 Task: Look for space in Chāpra, India from 6th September, 2023 to 10th September, 2023 for 1 adult in price range Rs.9000 to Rs.17000. Place can be private room with 1  bedroom having 1 bed and 1 bathroom. Property type can be house, flat, guest house, hotel. Booking option can be shelf check-in. Required host language is English.
Action: Mouse moved to (457, 63)
Screenshot: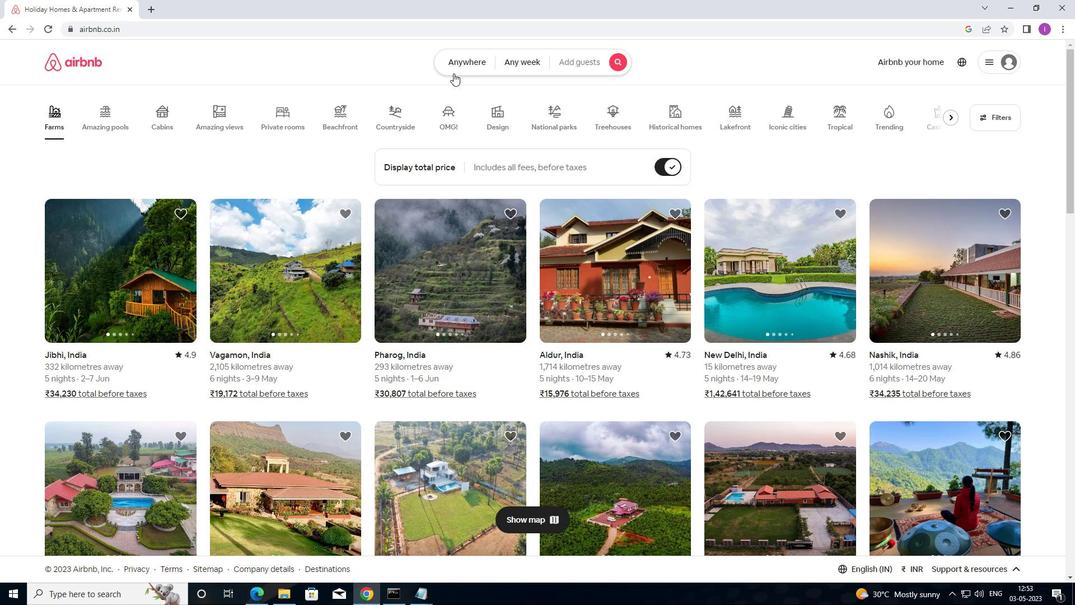 
Action: Mouse pressed left at (457, 63)
Screenshot: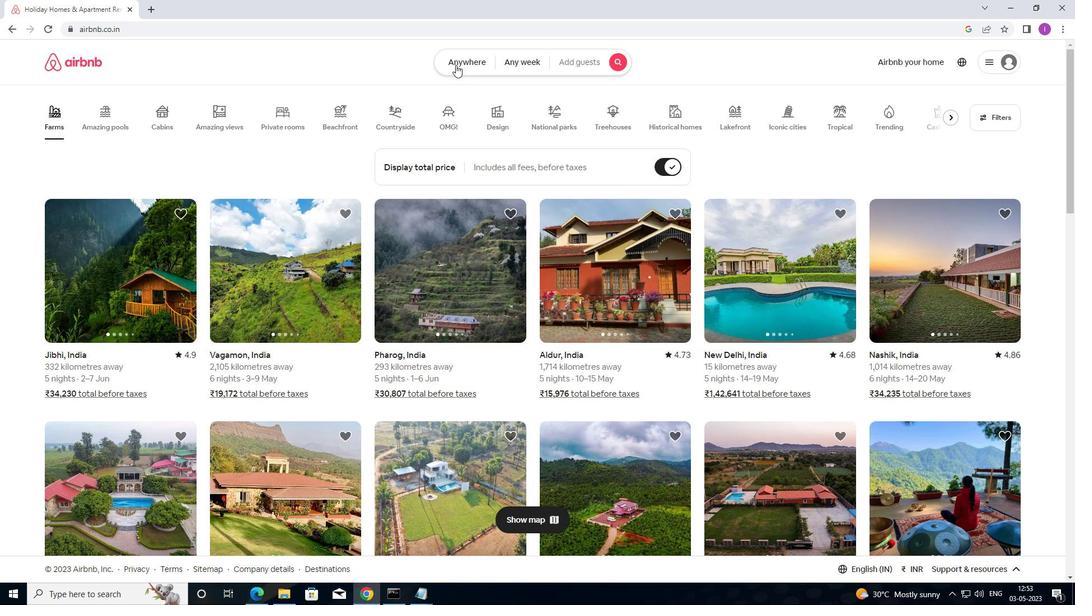 
Action: Mouse moved to (375, 110)
Screenshot: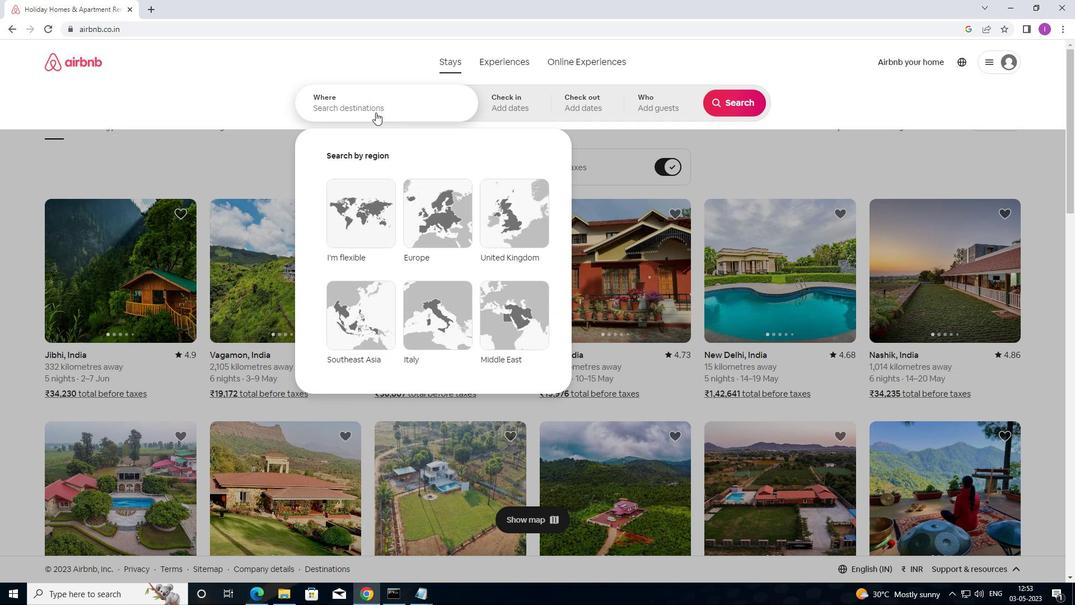 
Action: Mouse pressed left at (375, 110)
Screenshot: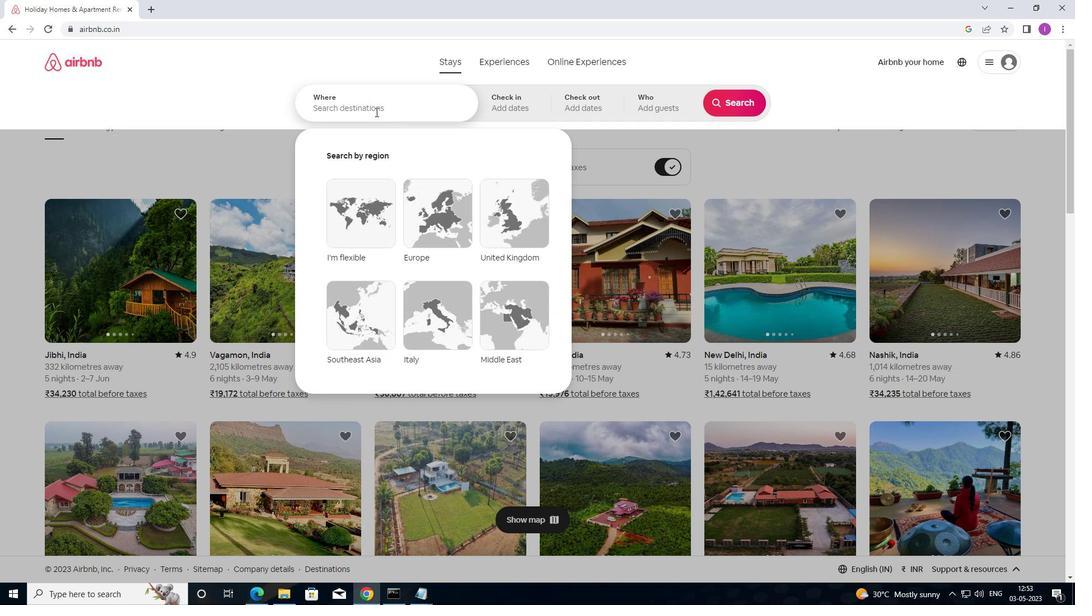 
Action: Mouse moved to (687, 49)
Screenshot: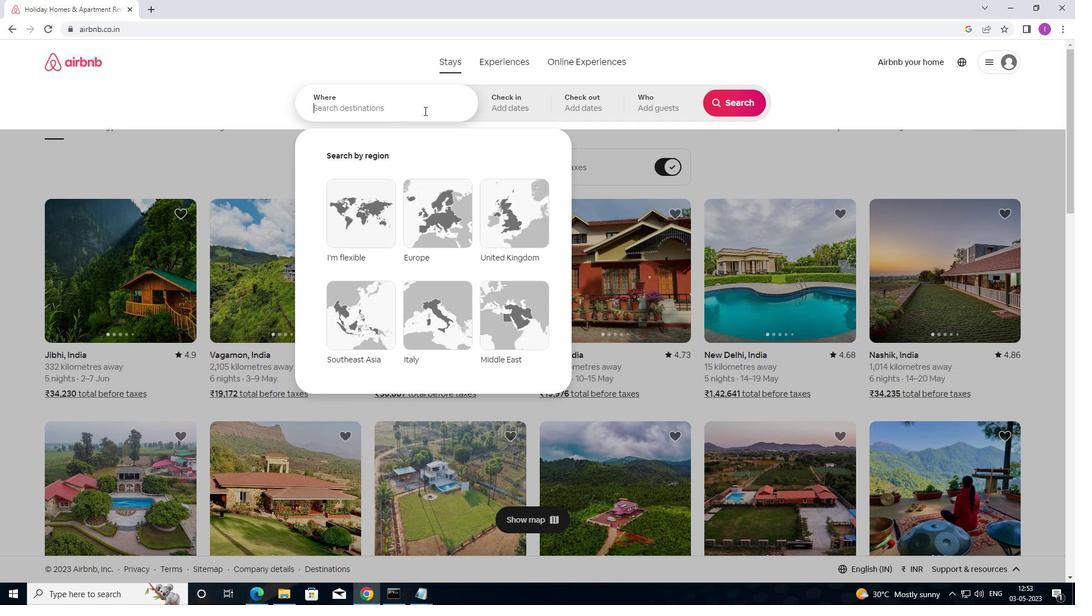 
Action: Key pressed <Key.shift>CHA
Screenshot: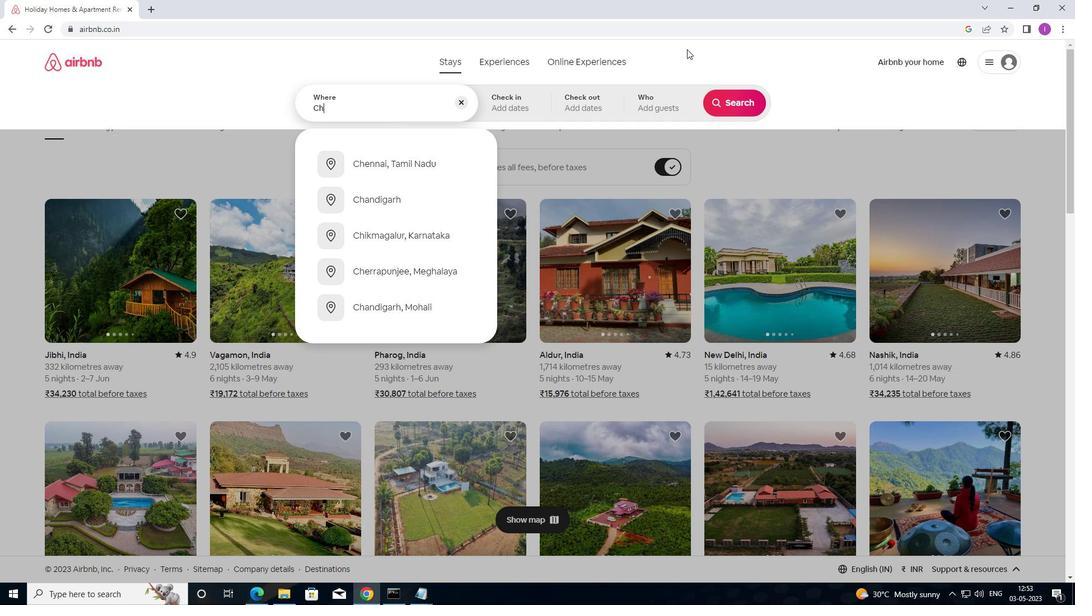 
Action: Mouse moved to (707, 38)
Screenshot: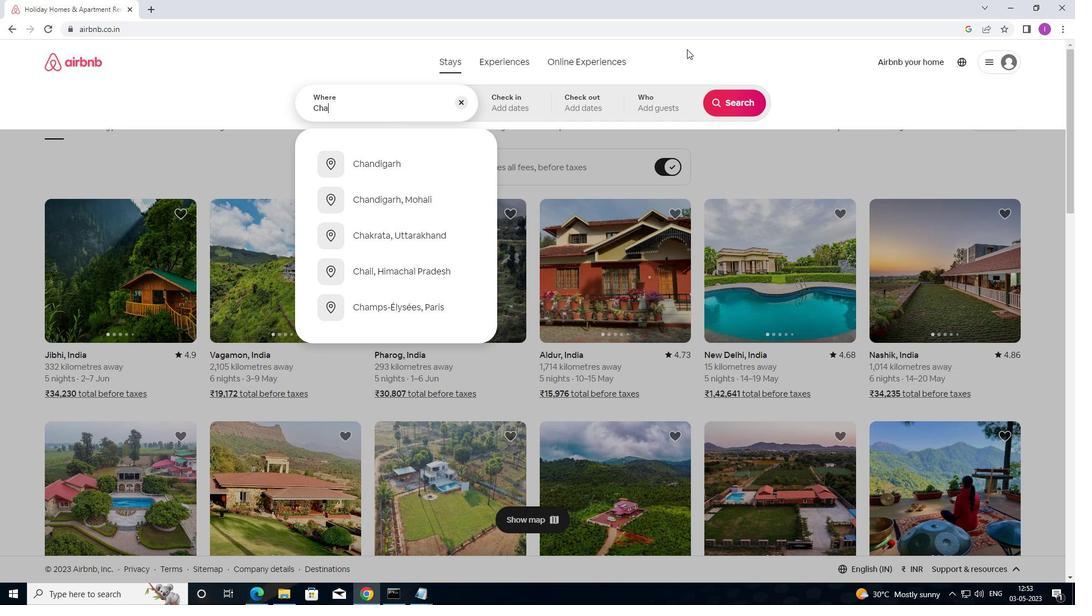 
Action: Key pressed PRA,<Key.shift>INDIA
Screenshot: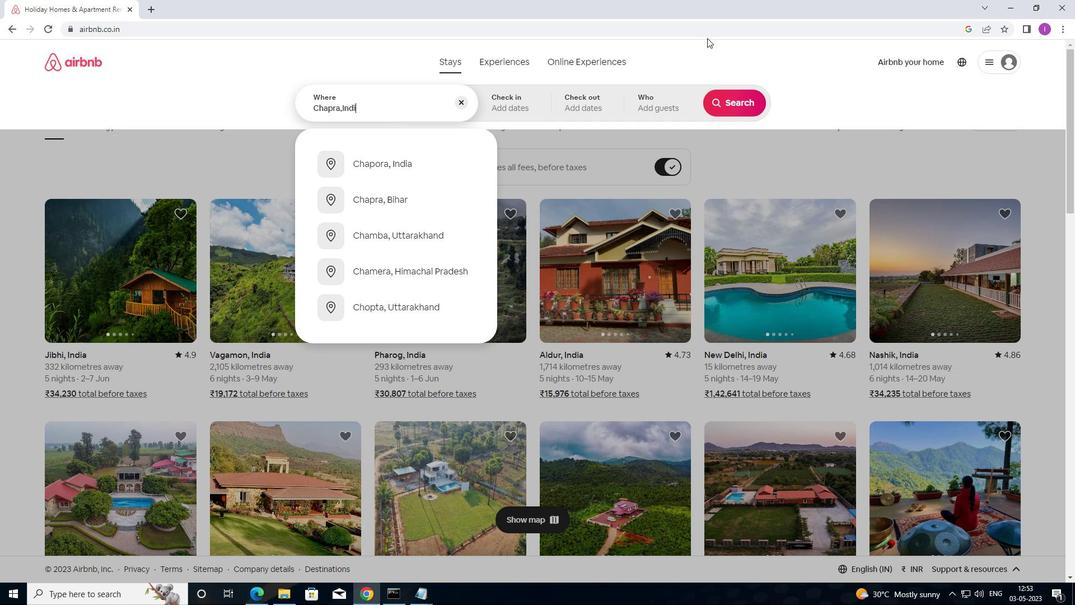 
Action: Mouse moved to (532, 109)
Screenshot: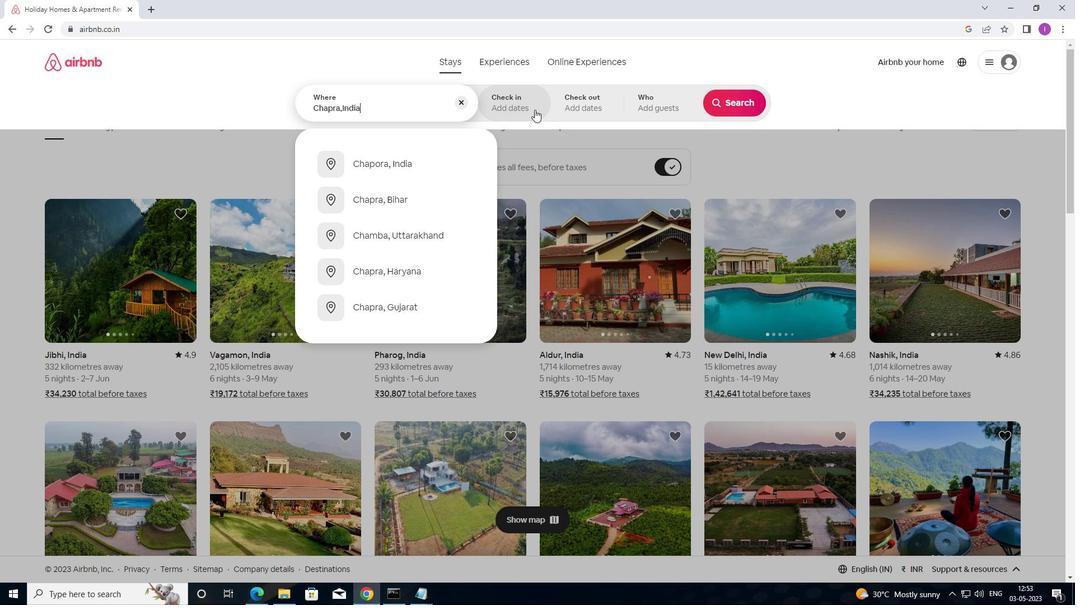 
Action: Mouse pressed left at (532, 109)
Screenshot: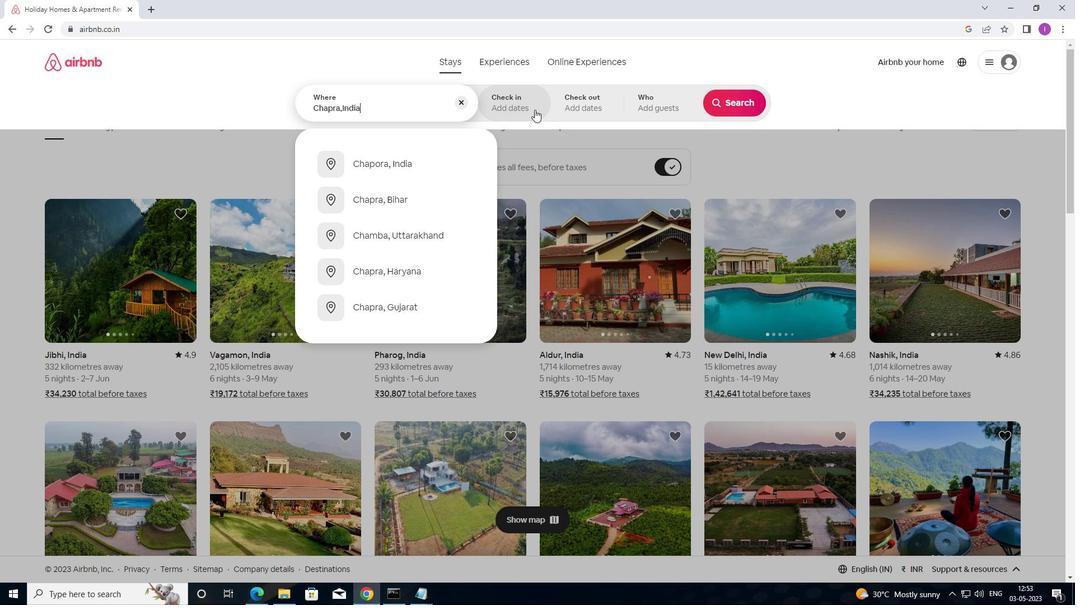 
Action: Mouse moved to (735, 188)
Screenshot: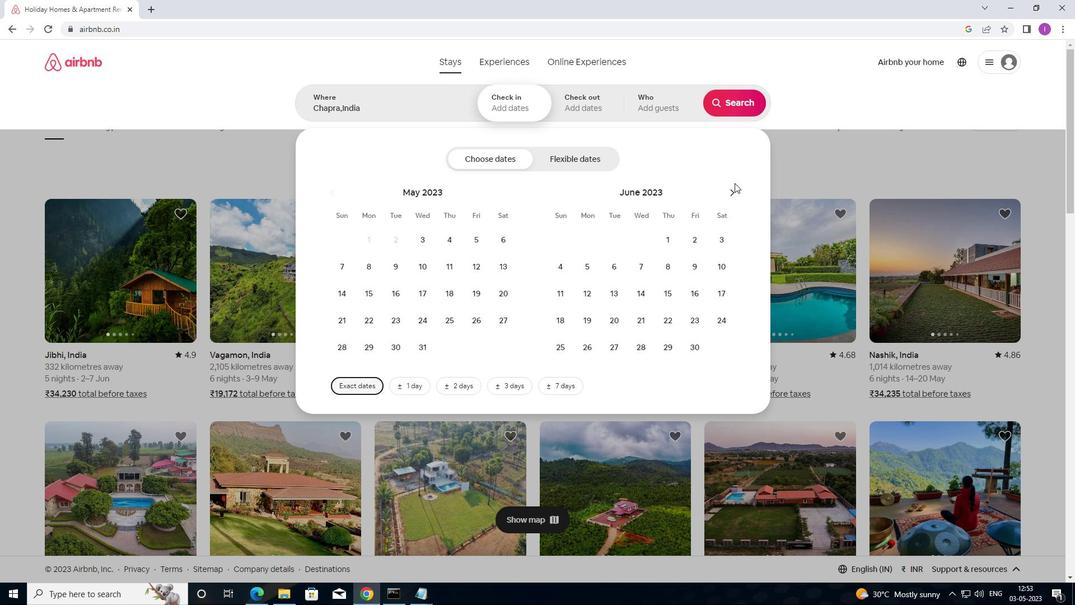 
Action: Mouse pressed left at (735, 188)
Screenshot: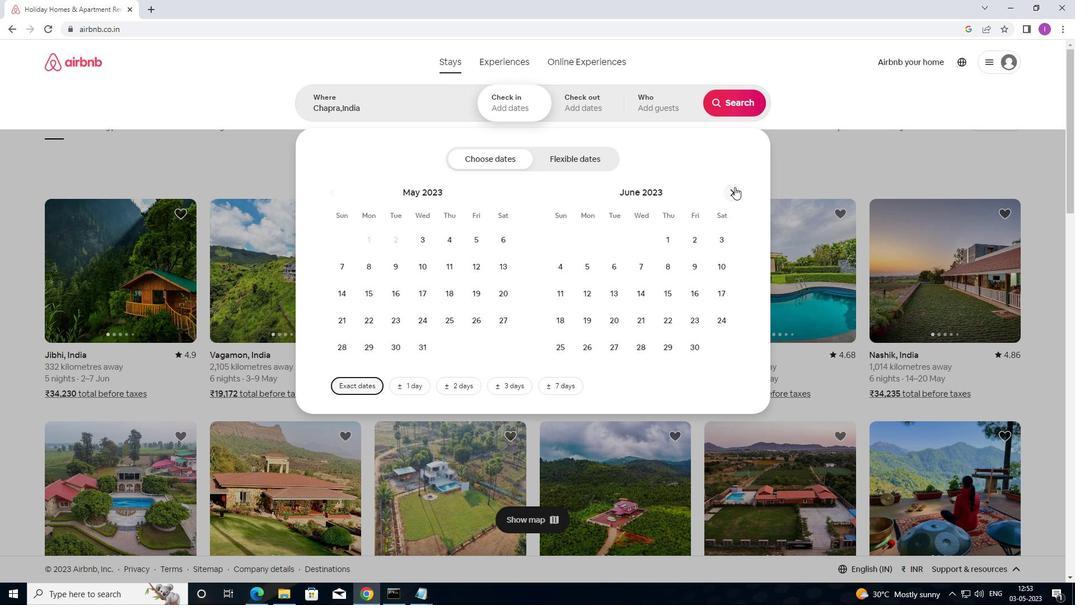 
Action: Mouse pressed left at (735, 188)
Screenshot: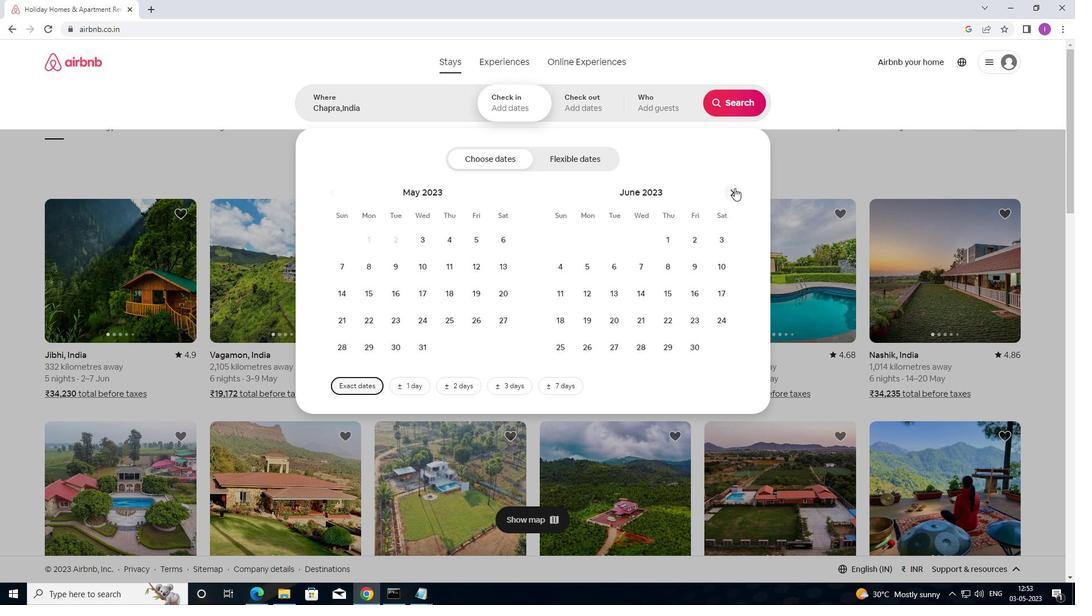 
Action: Mouse moved to (735, 188)
Screenshot: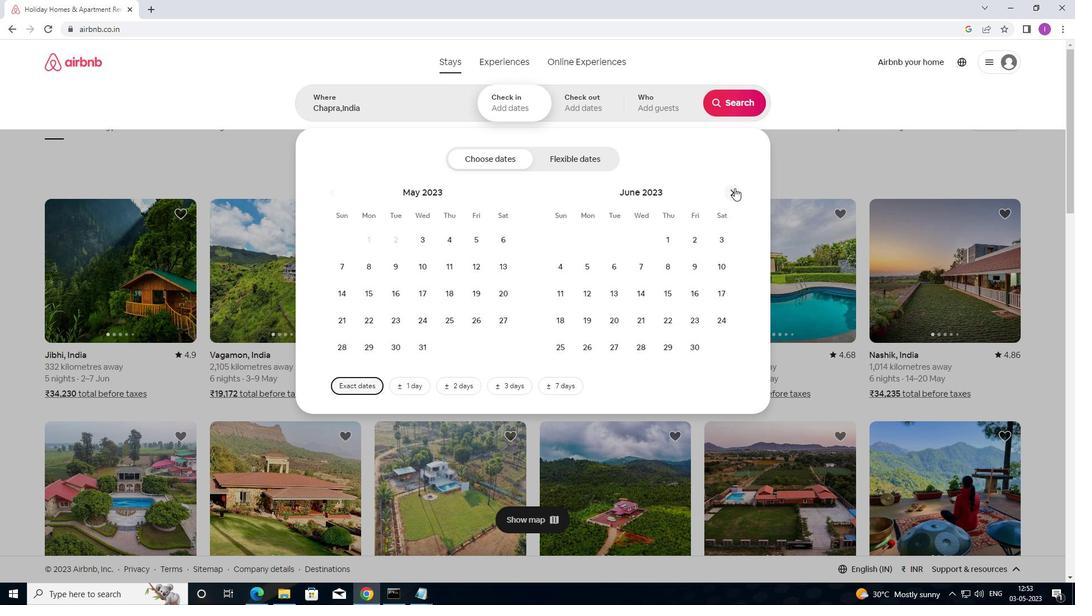 
Action: Mouse pressed left at (735, 188)
Screenshot: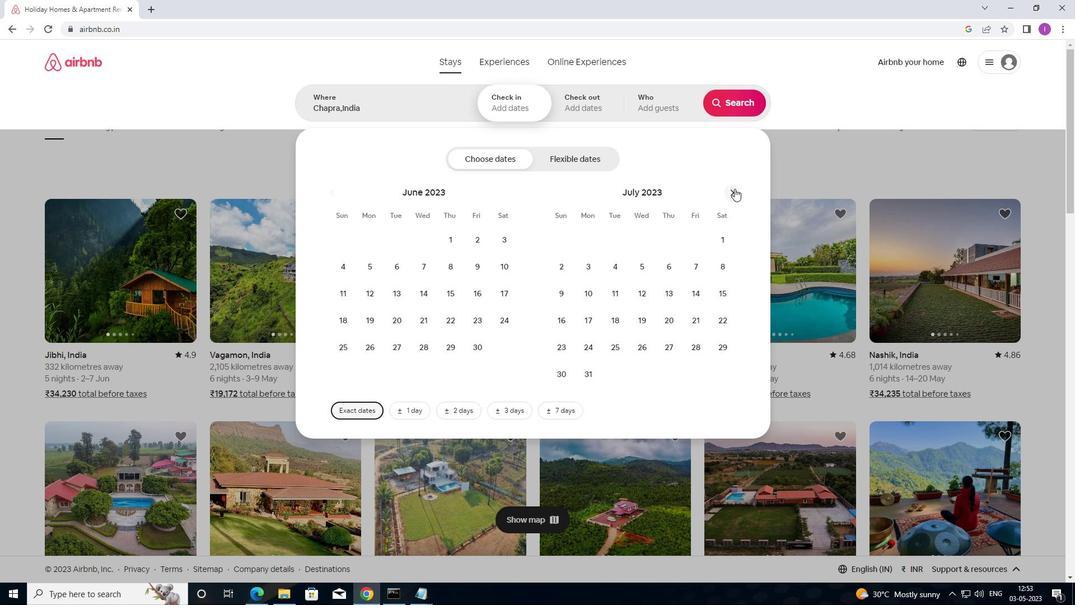 
Action: Mouse moved to (637, 261)
Screenshot: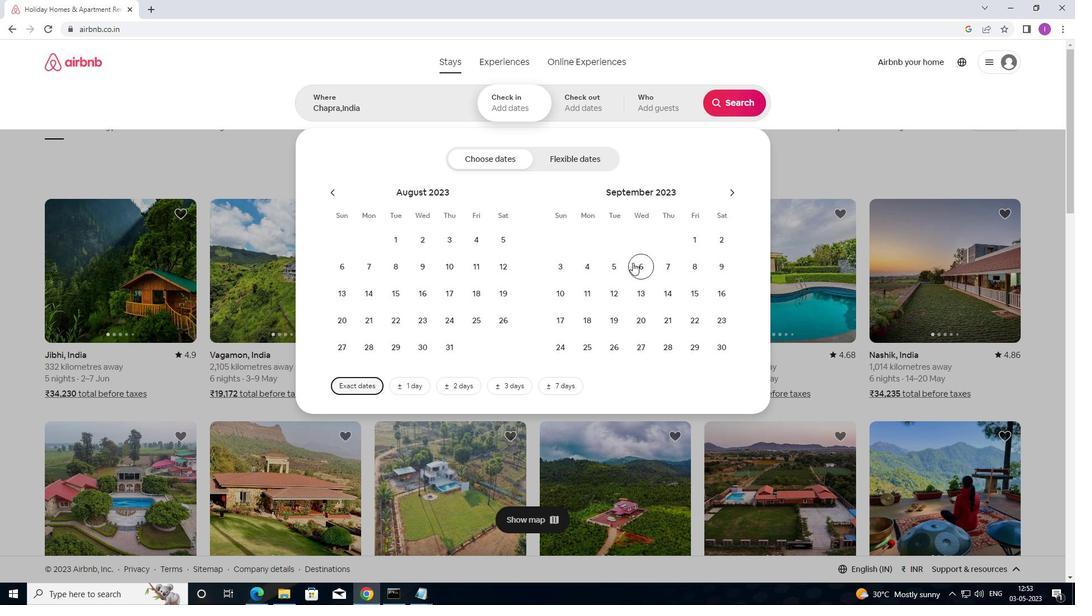 
Action: Mouse pressed left at (637, 261)
Screenshot: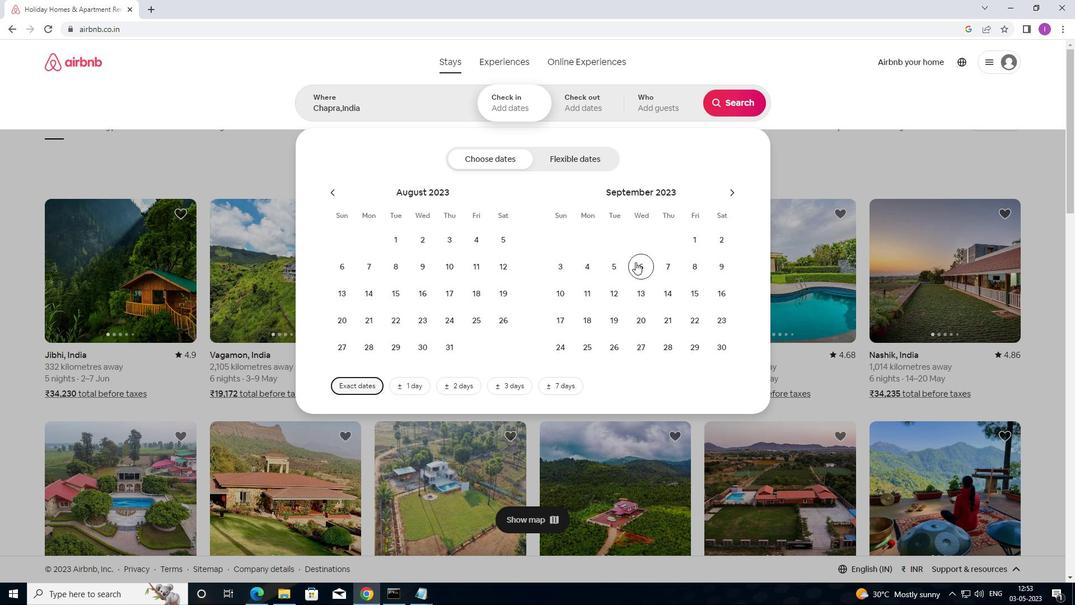 
Action: Mouse moved to (565, 288)
Screenshot: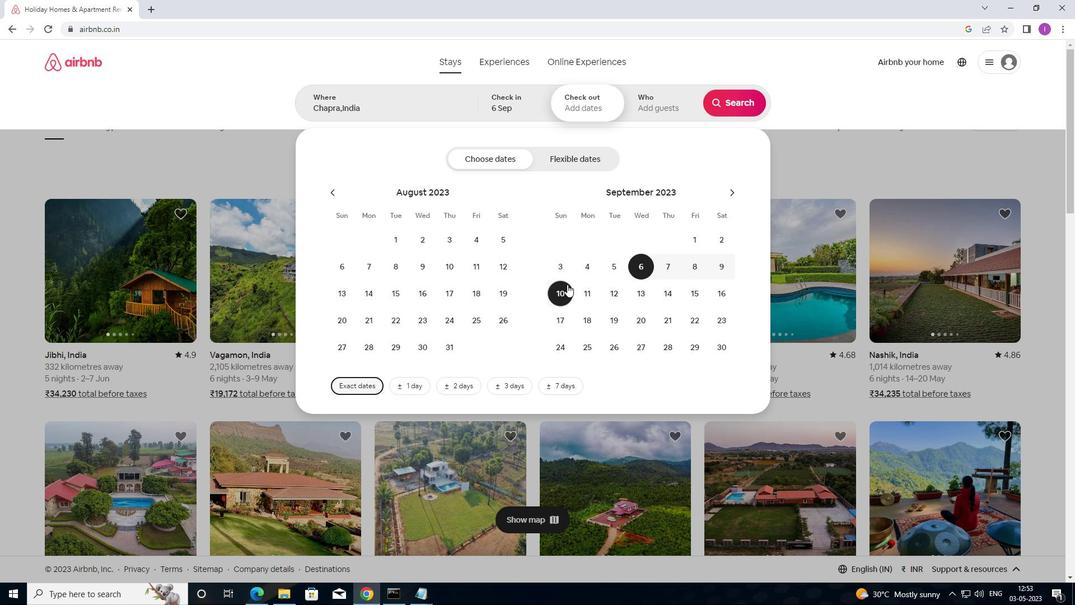 
Action: Mouse pressed left at (565, 288)
Screenshot: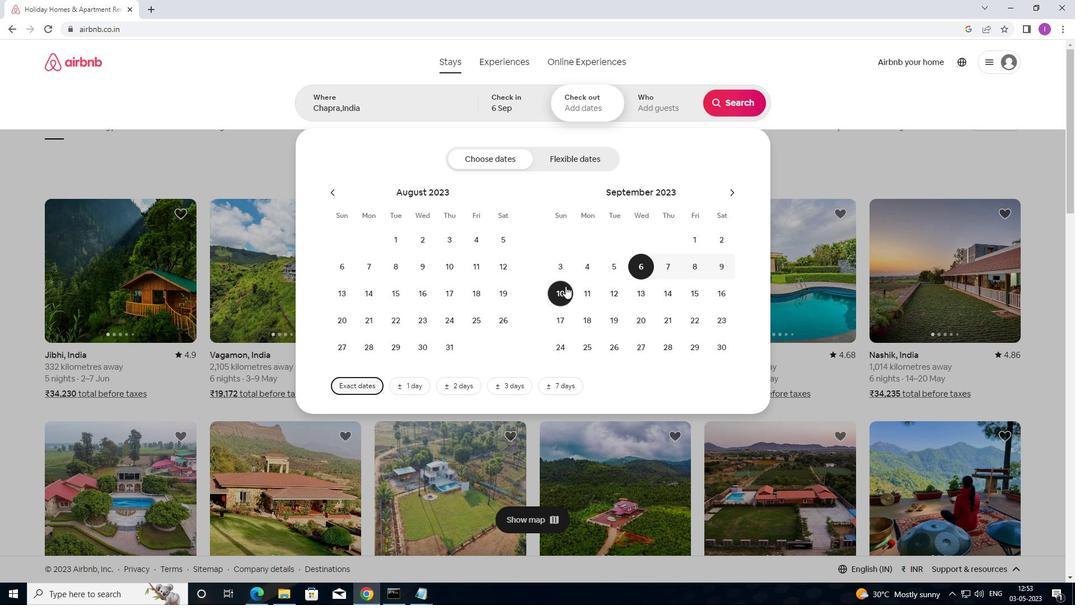
Action: Mouse moved to (655, 108)
Screenshot: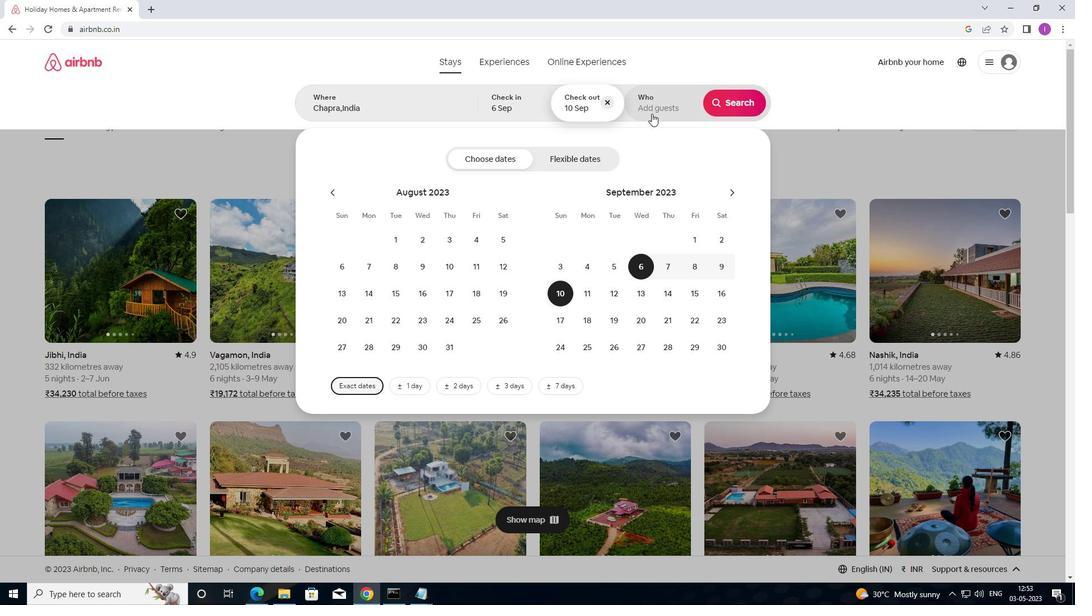 
Action: Mouse pressed left at (655, 108)
Screenshot: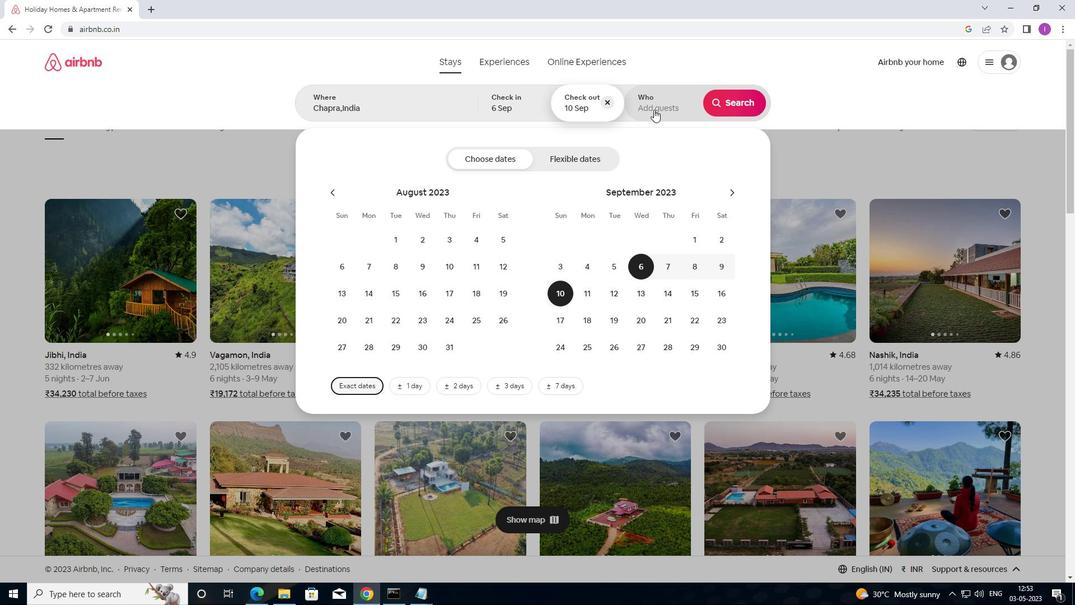 
Action: Mouse moved to (737, 161)
Screenshot: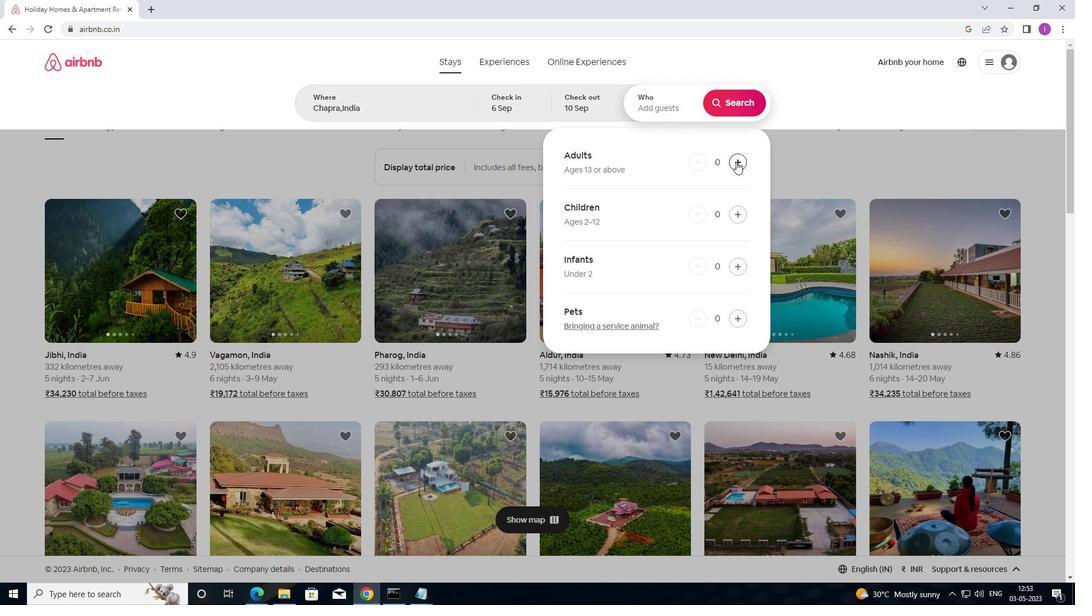 
Action: Mouse pressed left at (737, 161)
Screenshot: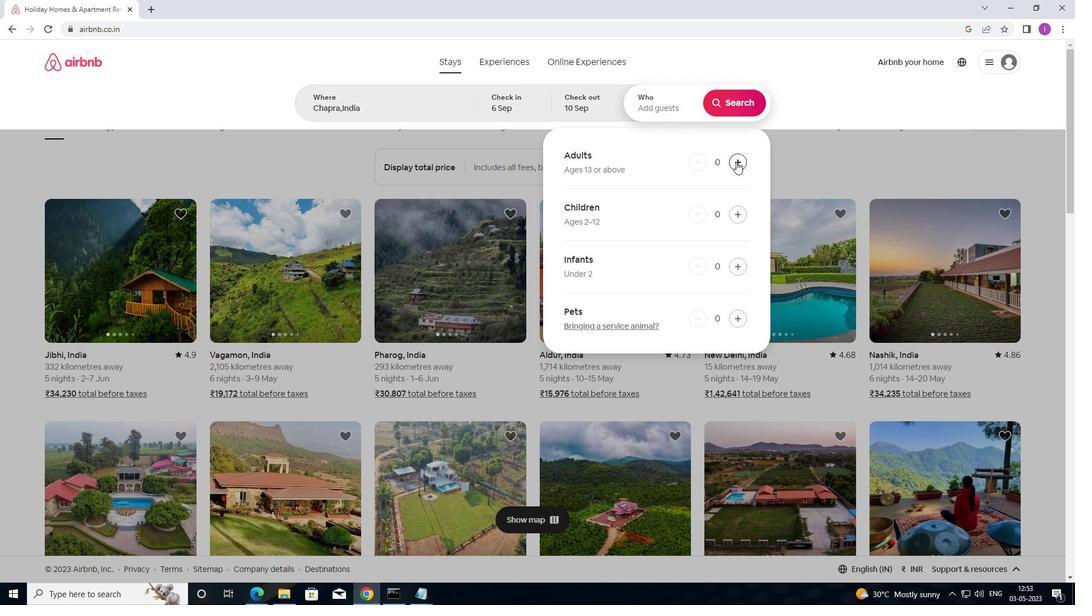 
Action: Mouse moved to (738, 160)
Screenshot: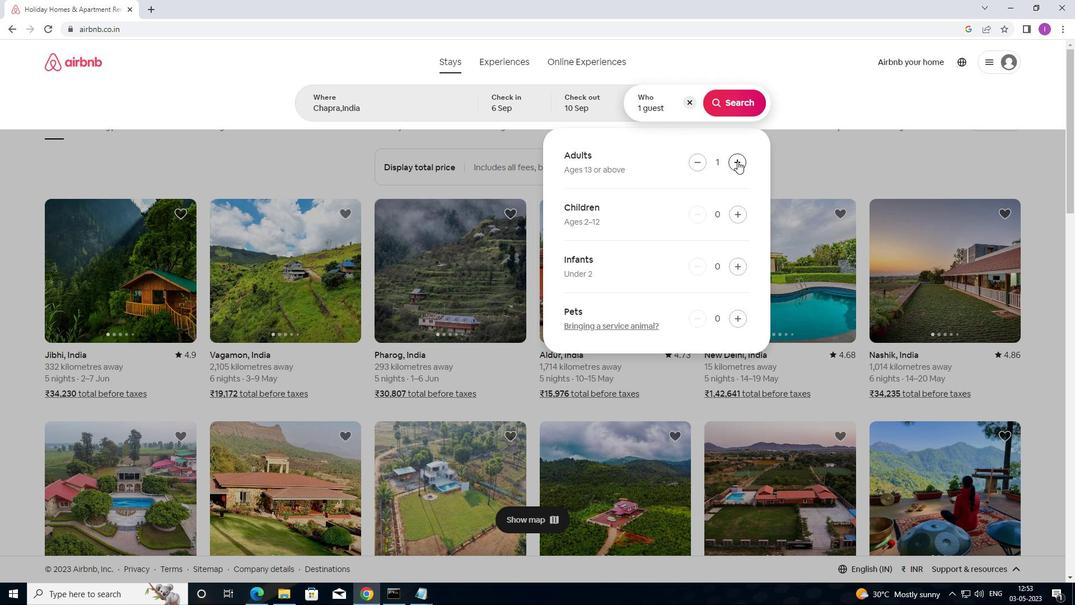 
Action: Mouse pressed left at (738, 160)
Screenshot: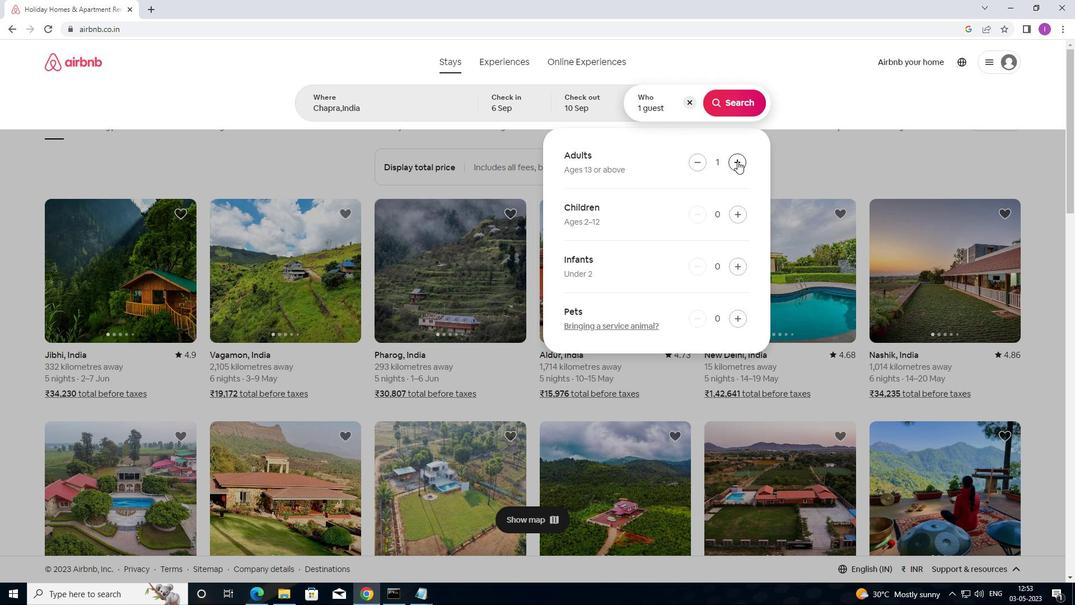 
Action: Mouse moved to (698, 158)
Screenshot: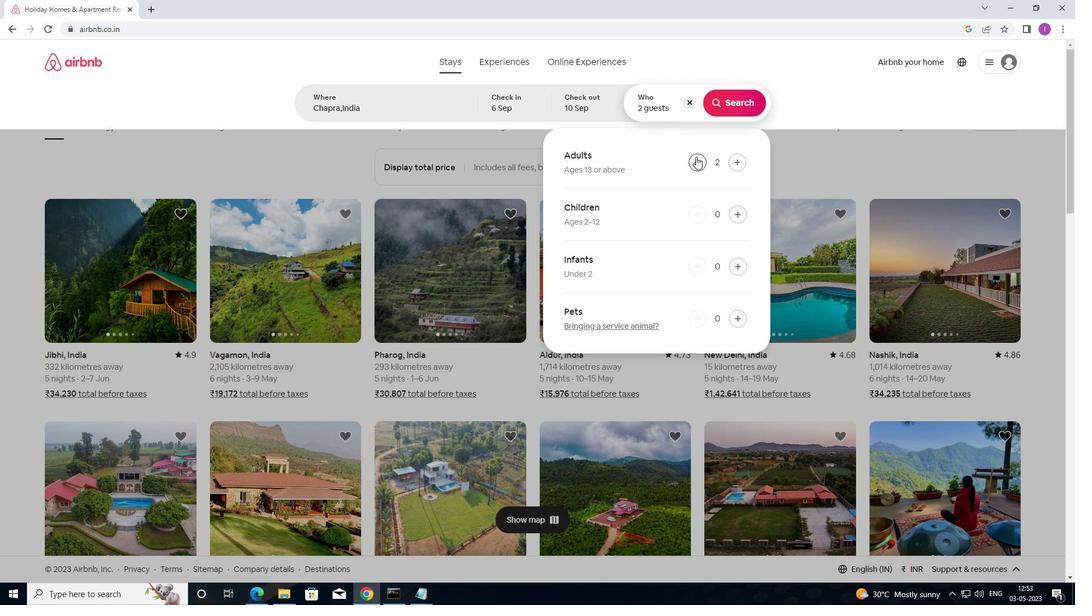 
Action: Mouse pressed left at (698, 158)
Screenshot: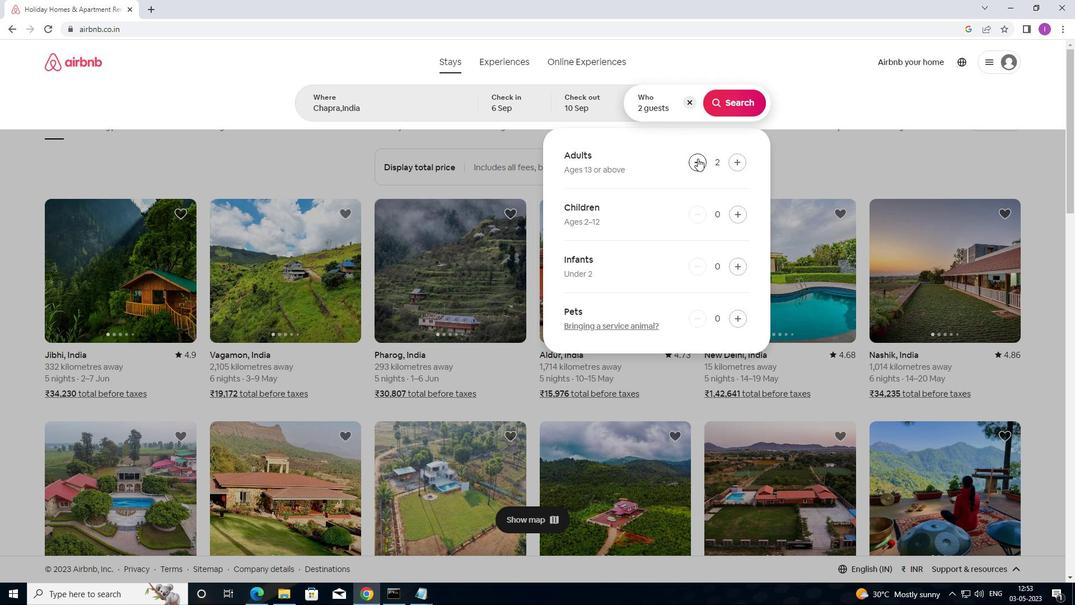 
Action: Mouse moved to (744, 109)
Screenshot: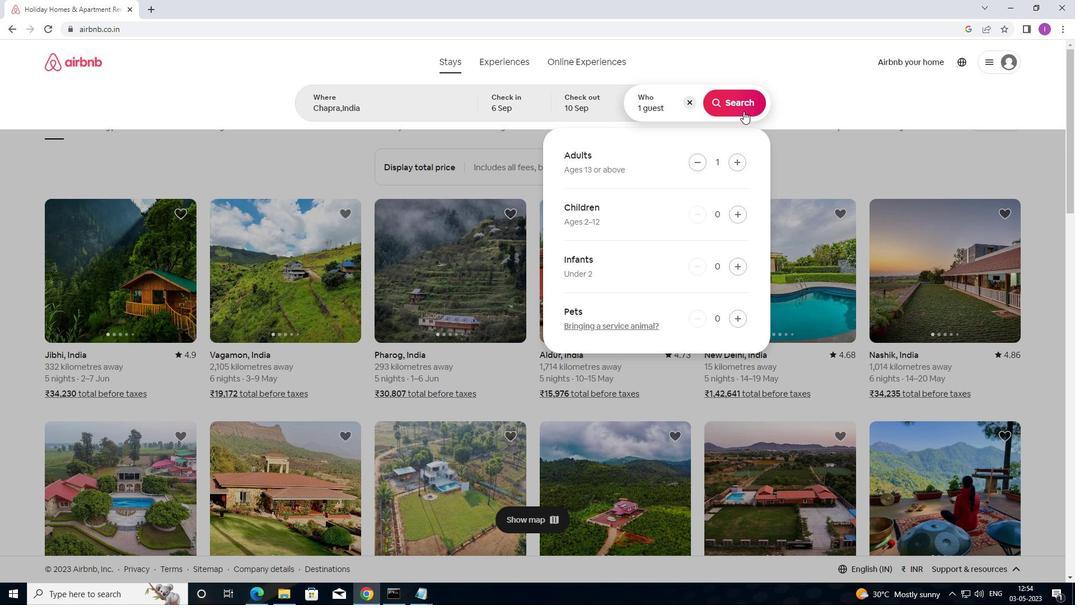 
Action: Mouse pressed left at (744, 109)
Screenshot: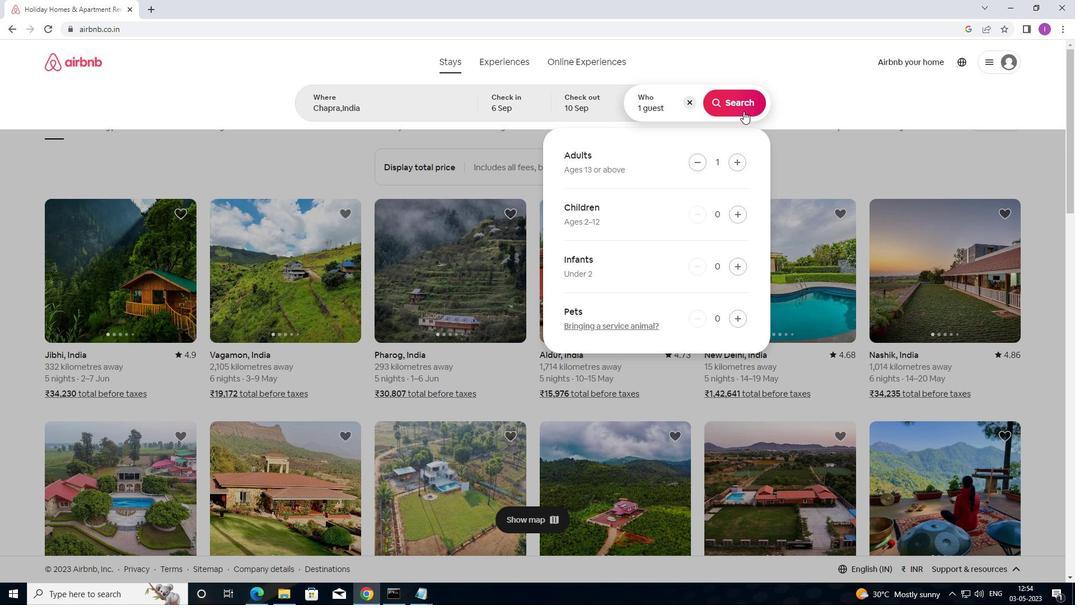 
Action: Mouse moved to (1031, 121)
Screenshot: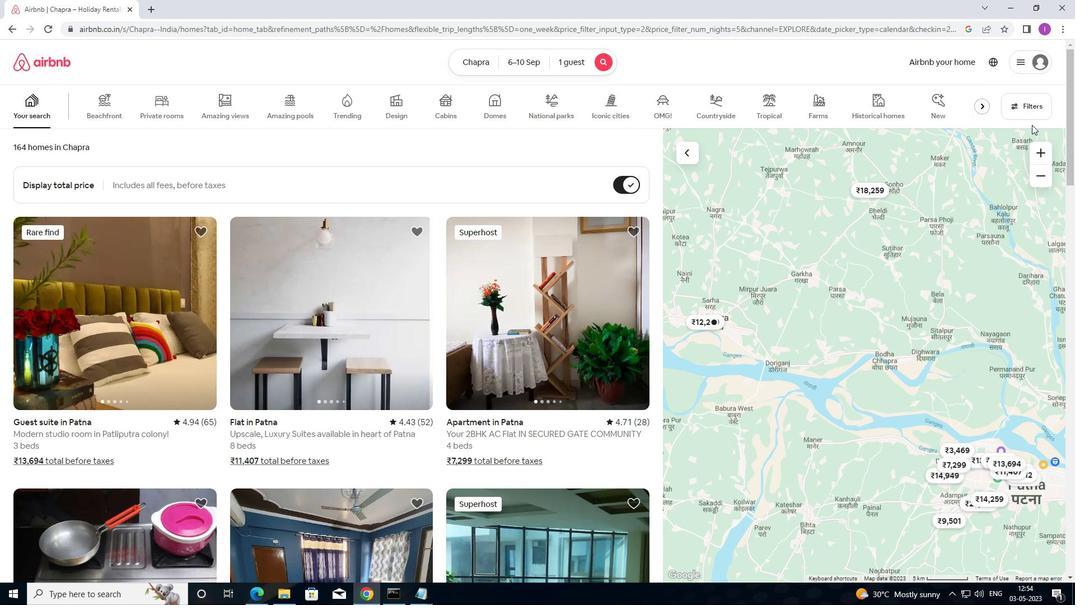 
Action: Mouse pressed left at (1031, 121)
Screenshot: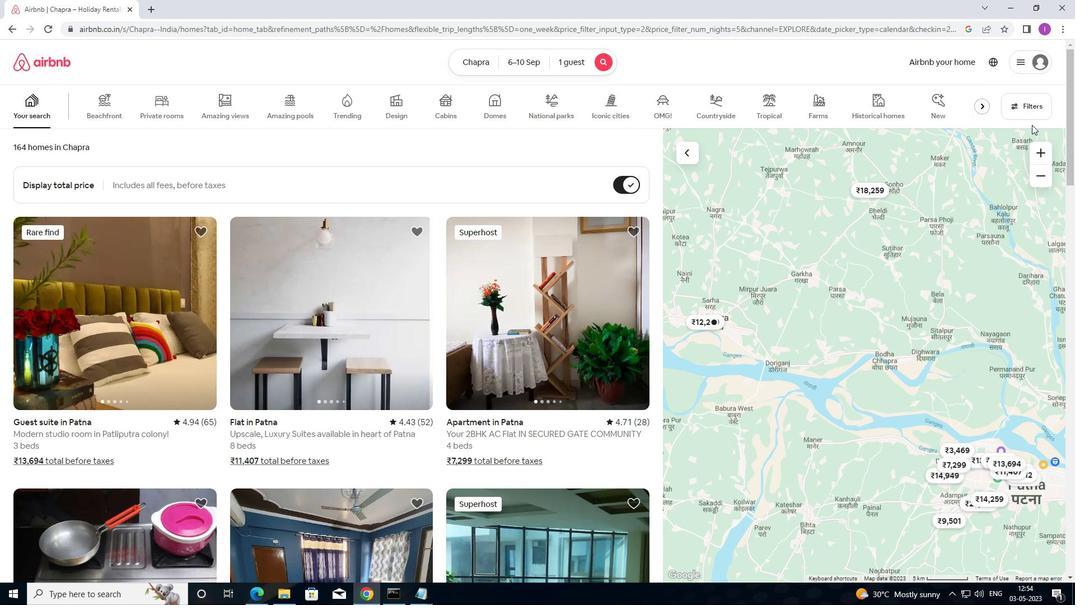 
Action: Mouse moved to (1030, 114)
Screenshot: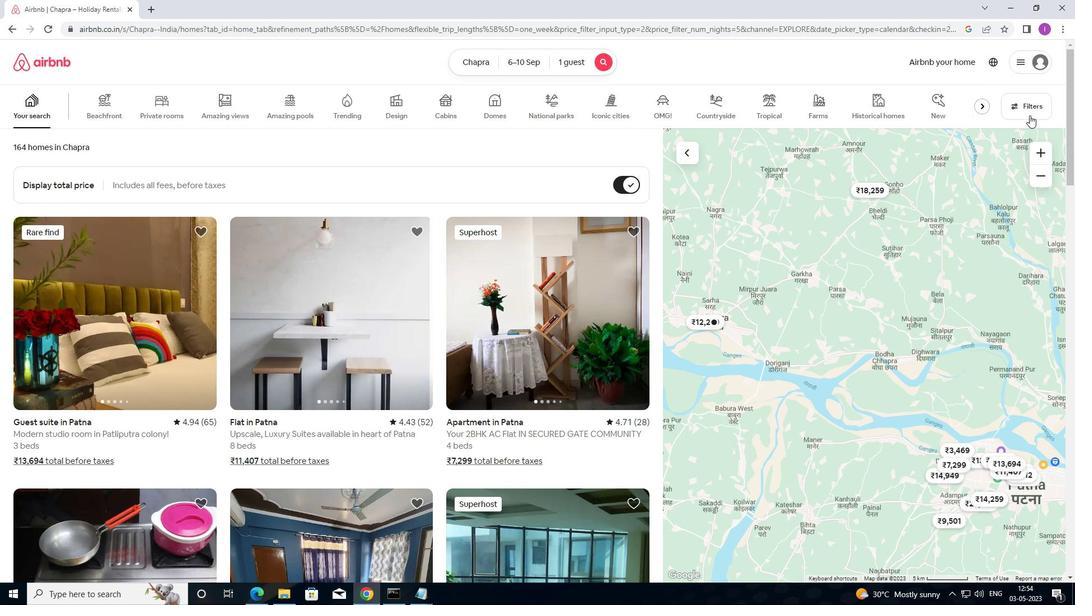 
Action: Mouse pressed left at (1030, 114)
Screenshot: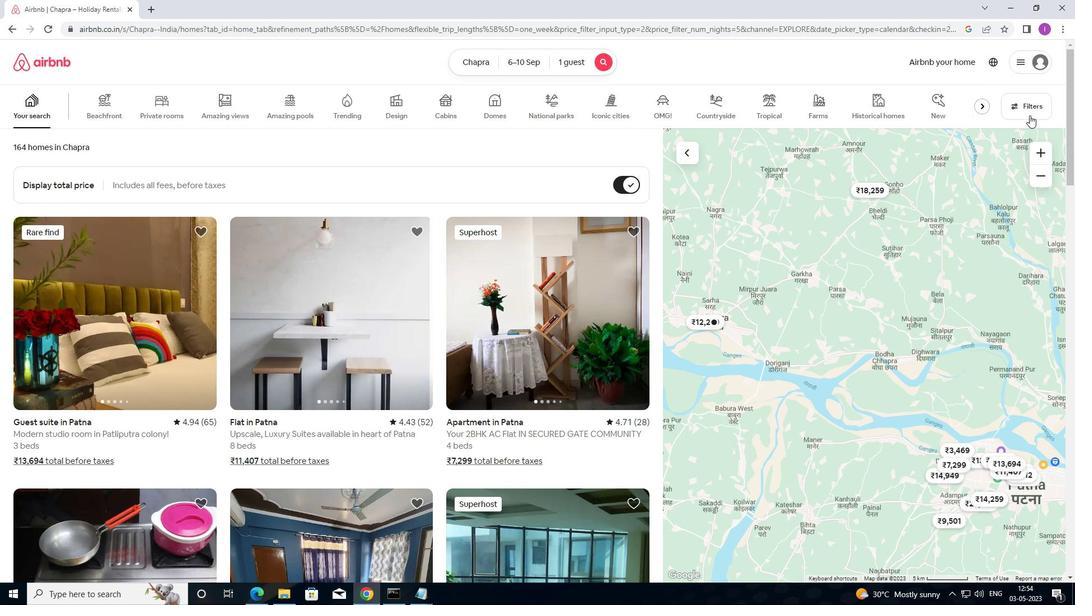 
Action: Mouse moved to (430, 245)
Screenshot: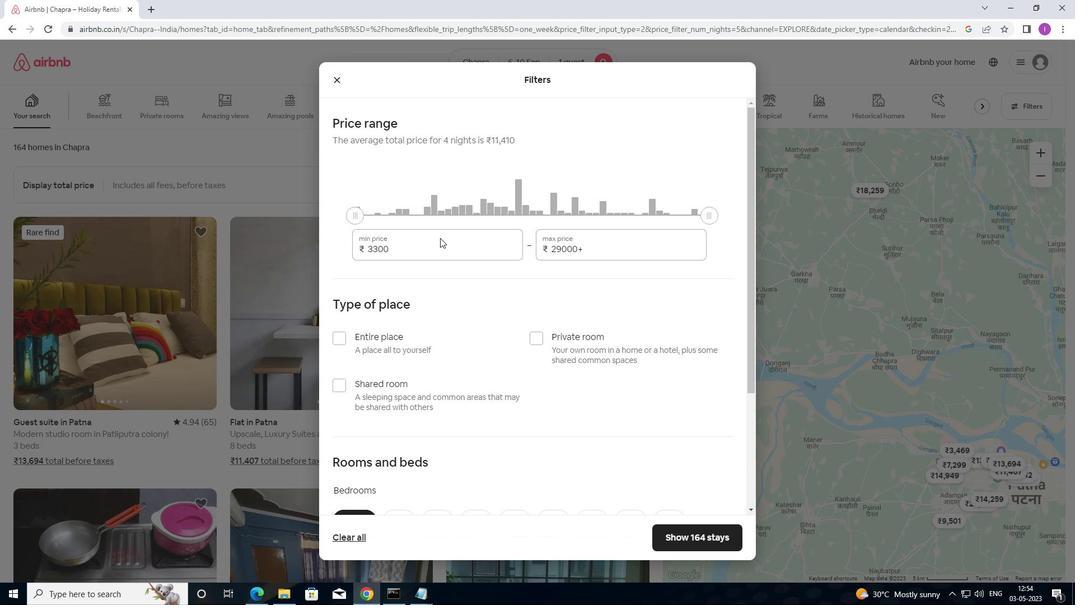 
Action: Mouse pressed left at (430, 245)
Screenshot: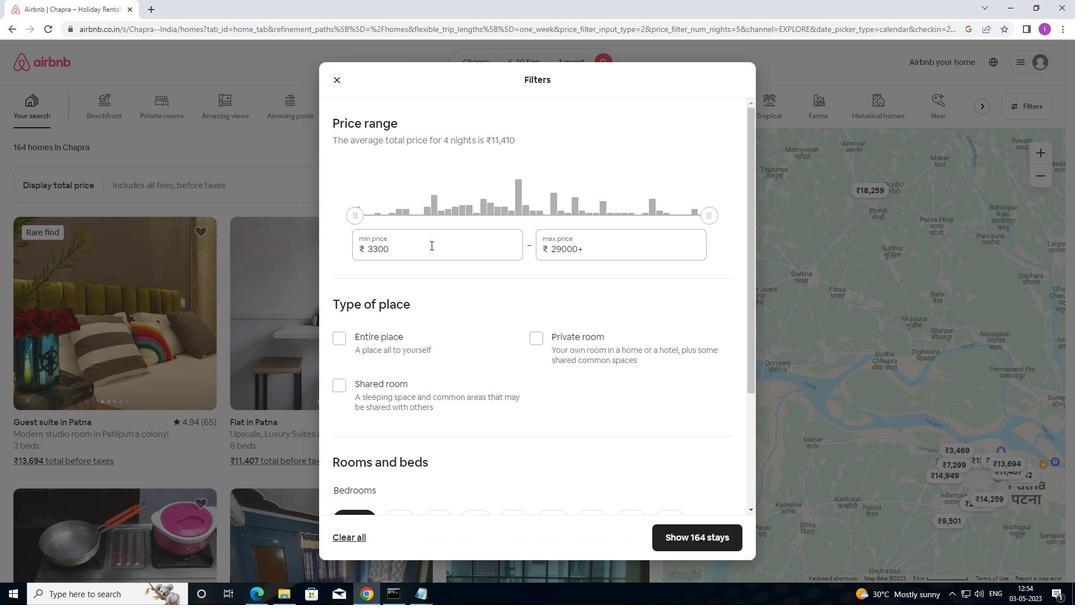 
Action: Mouse moved to (473, 252)
Screenshot: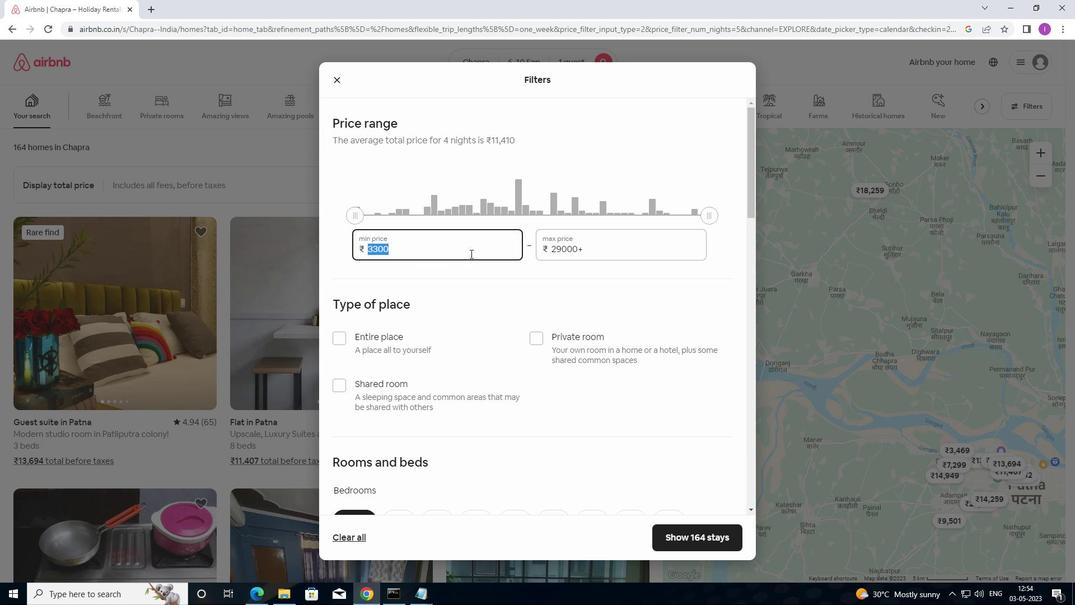 
Action: Key pressed 9
Screenshot: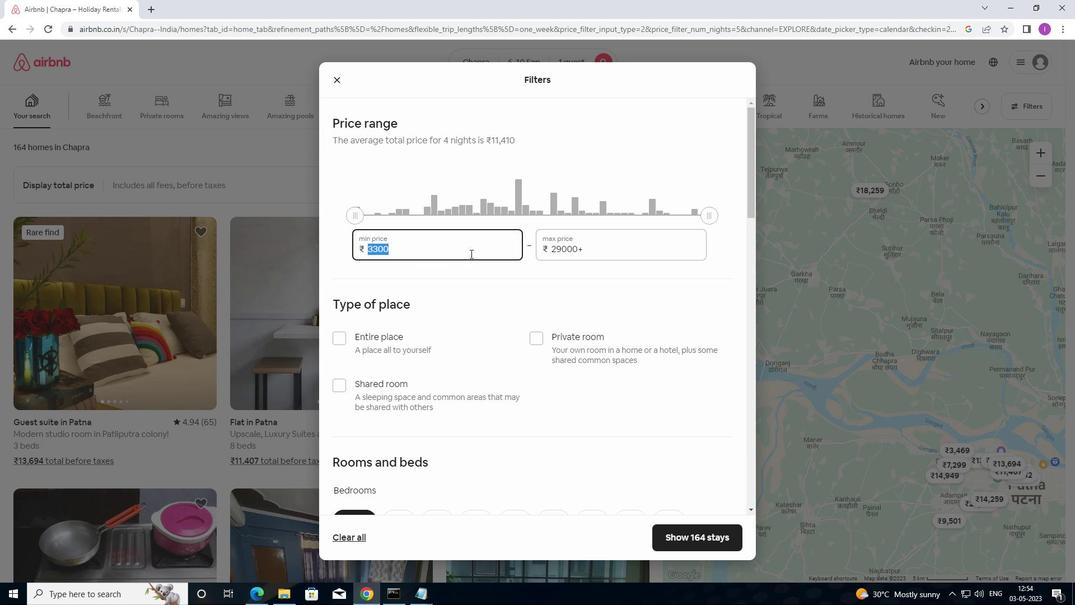 
Action: Mouse moved to (476, 249)
Screenshot: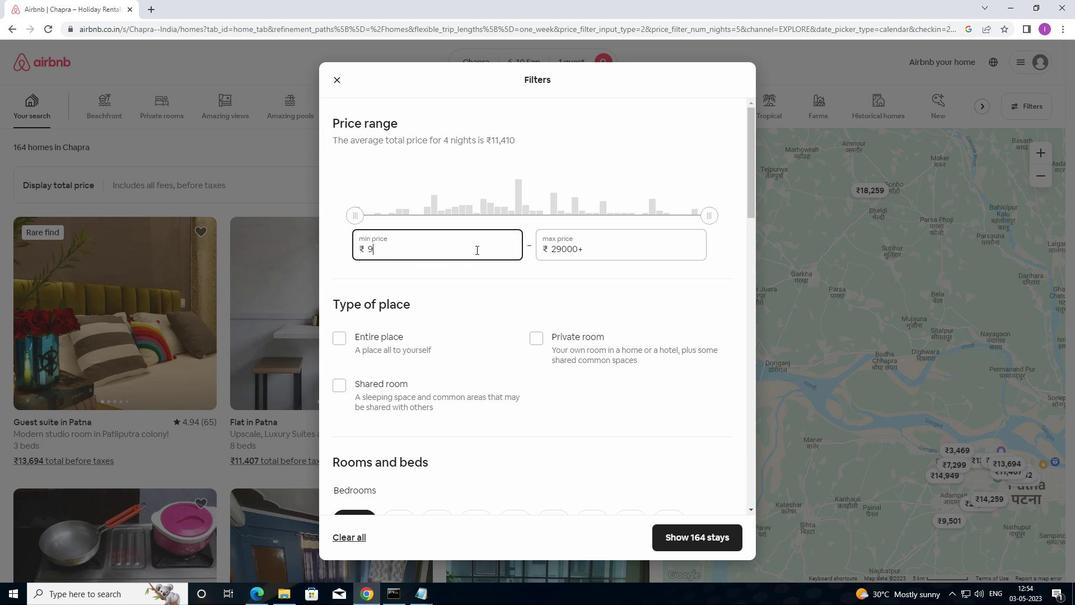
Action: Key pressed 0
Screenshot: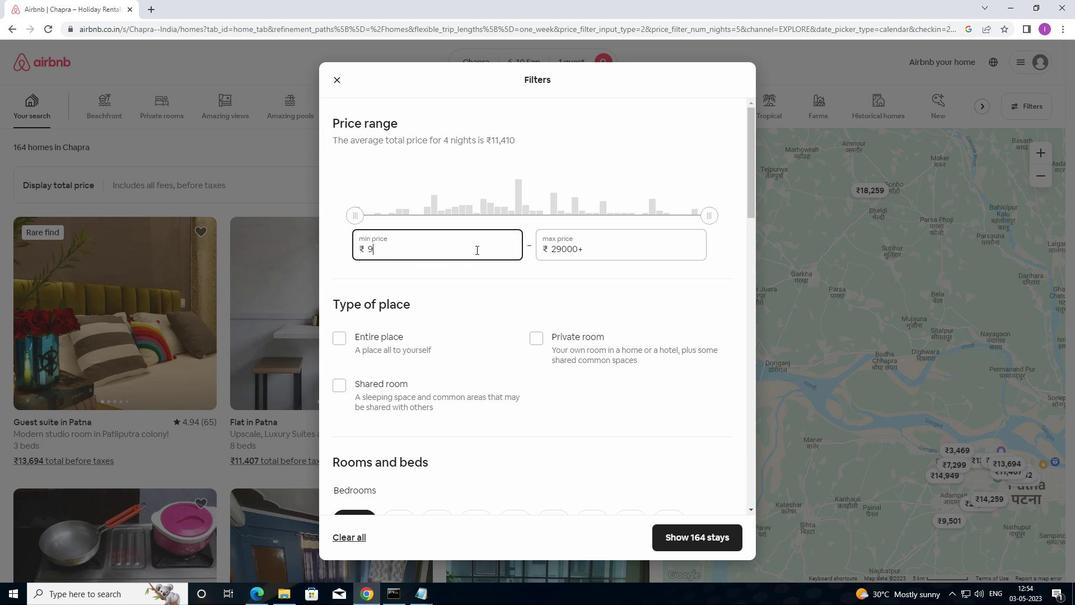 
Action: Mouse moved to (479, 249)
Screenshot: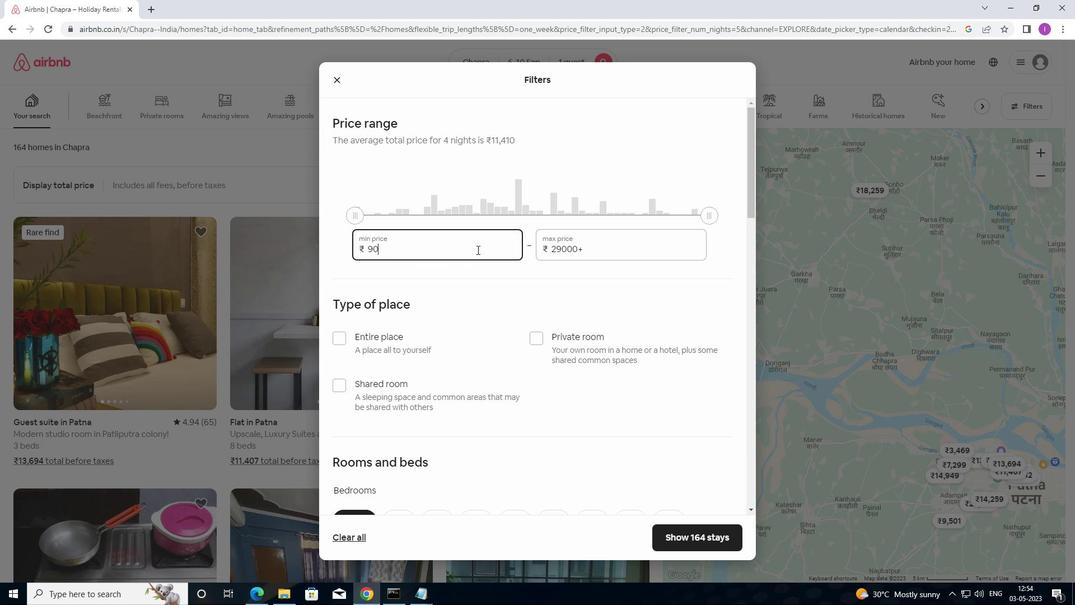 
Action: Key pressed 0
Screenshot: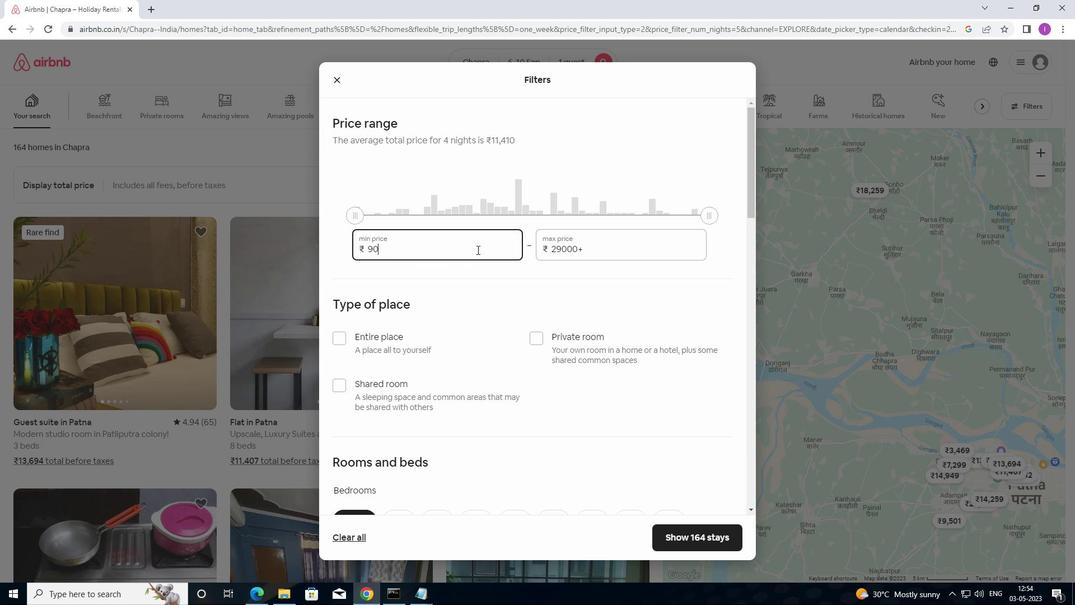 
Action: Mouse moved to (483, 248)
Screenshot: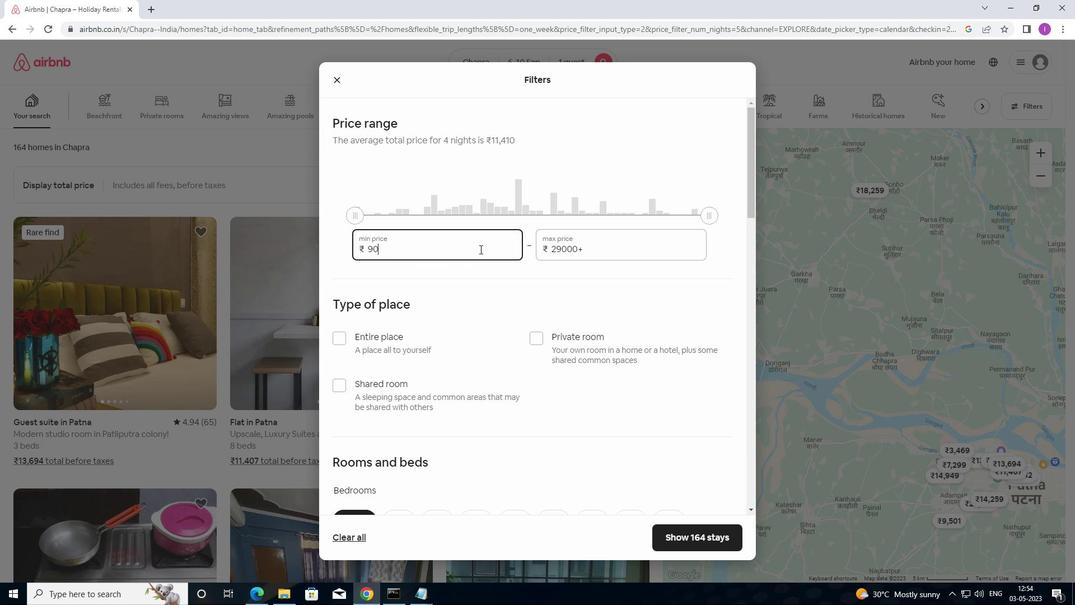 
Action: Key pressed 0
Screenshot: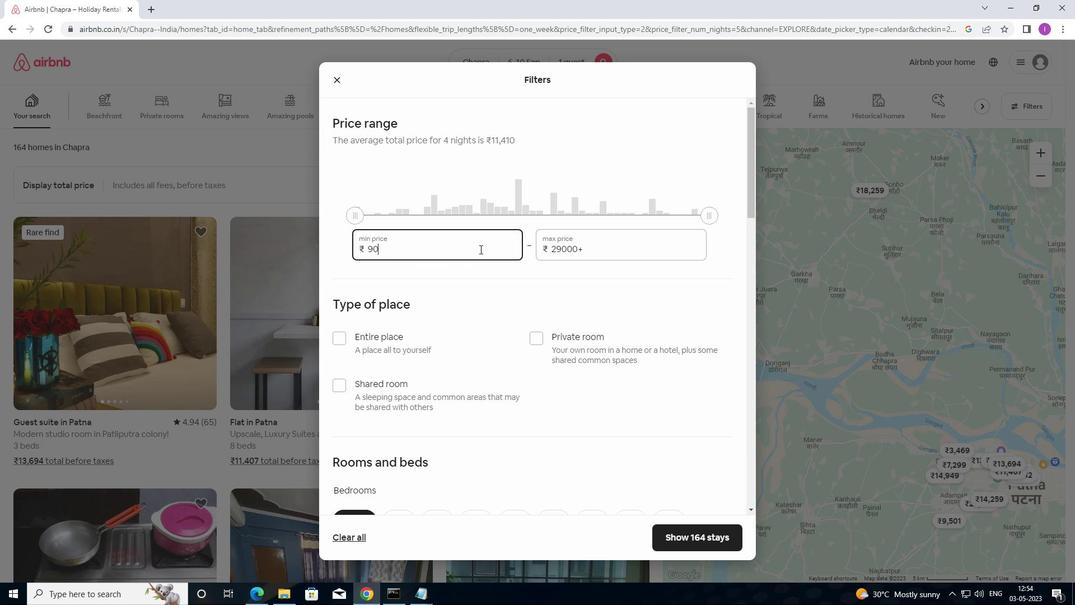 
Action: Mouse moved to (586, 243)
Screenshot: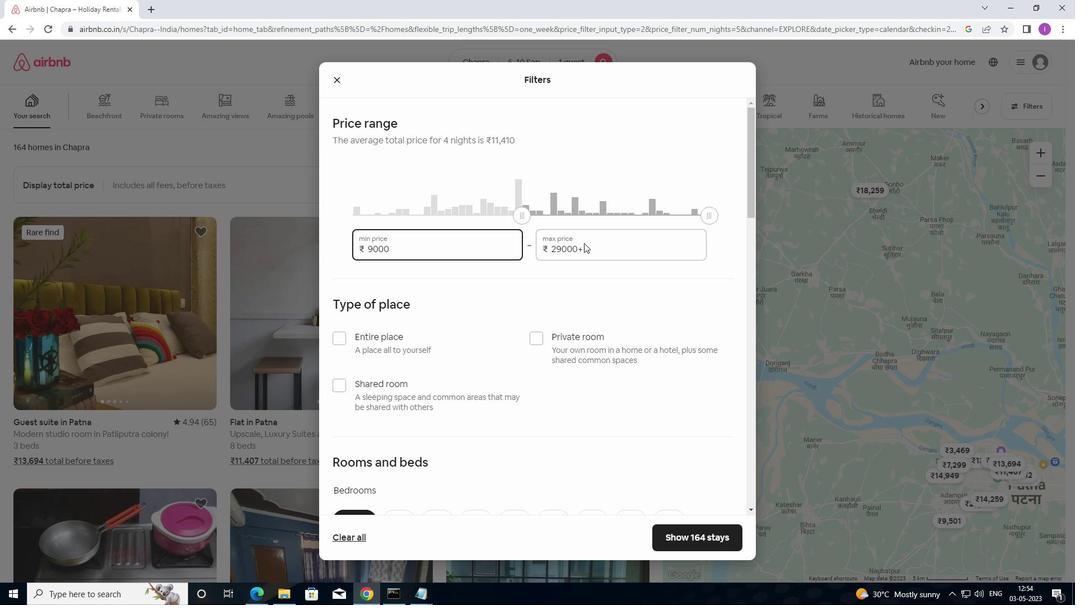 
Action: Mouse pressed left at (586, 243)
Screenshot: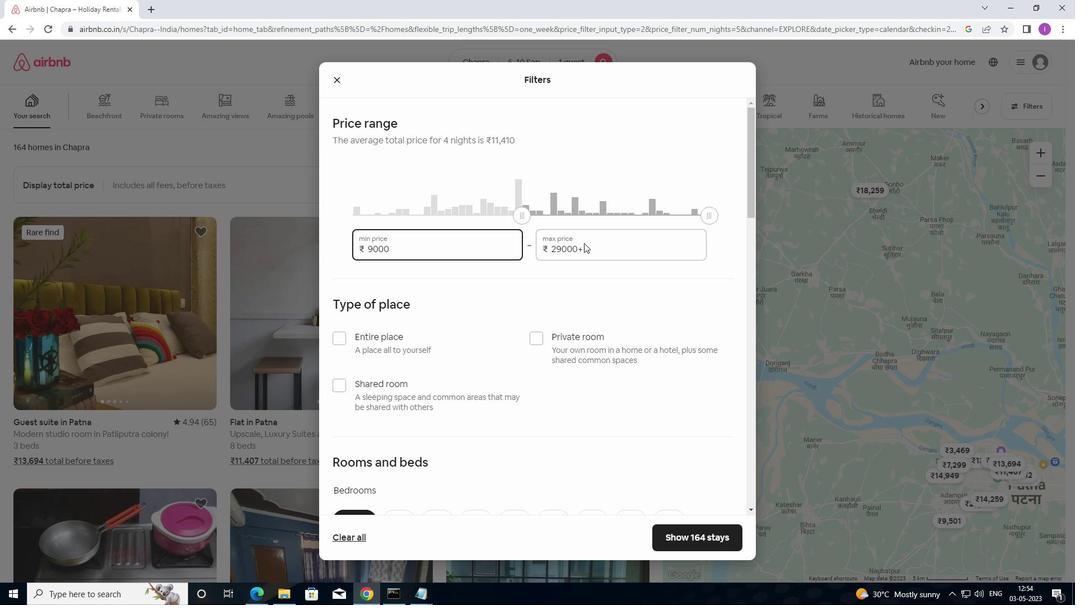 
Action: Mouse moved to (586, 243)
Screenshot: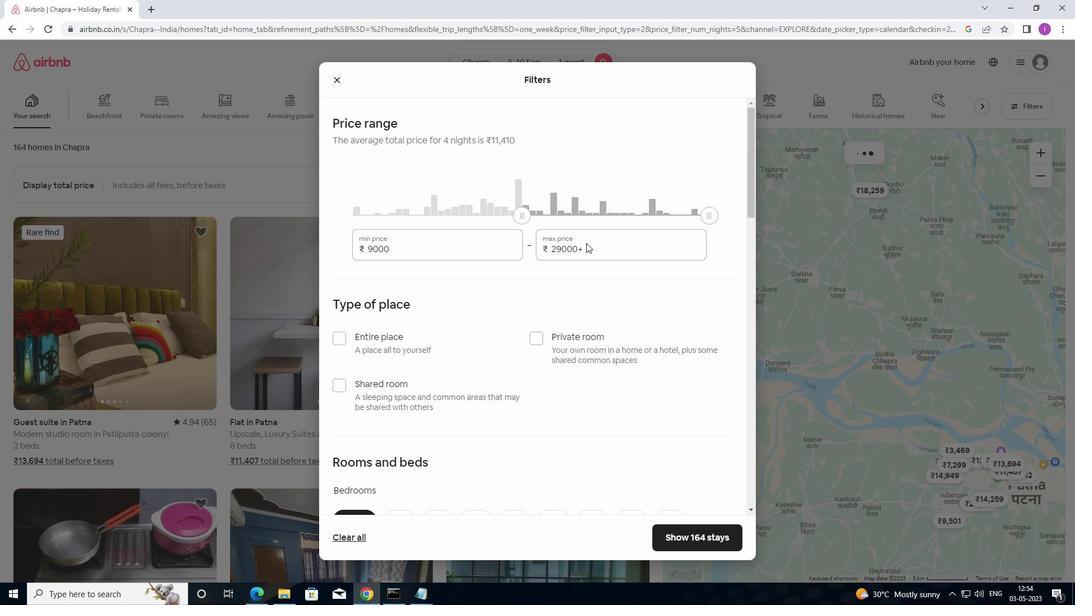 
Action: Mouse pressed left at (586, 243)
Screenshot: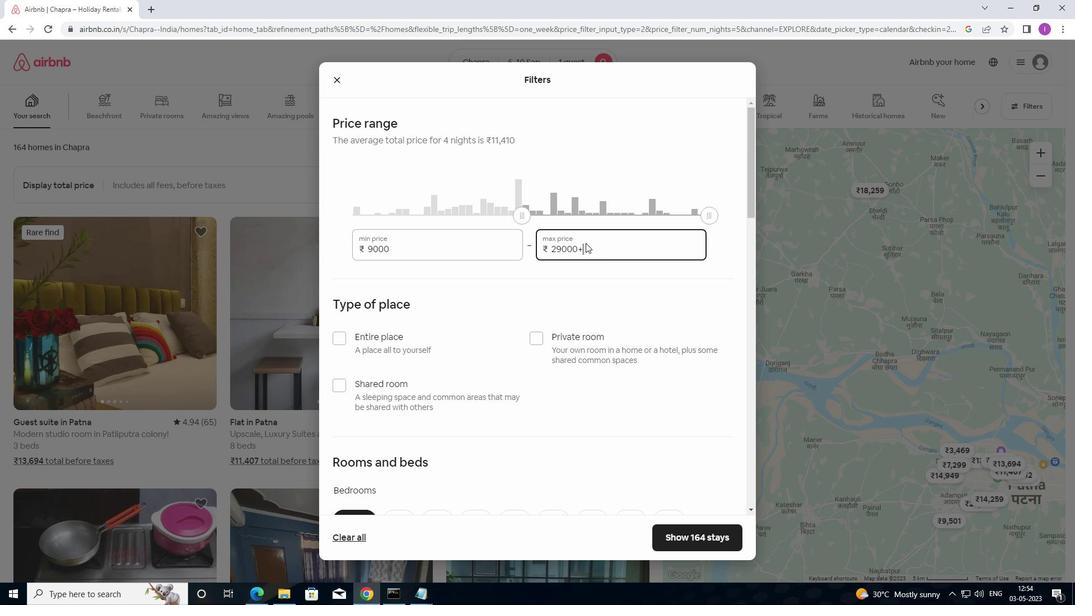 
Action: Mouse moved to (586, 242)
Screenshot: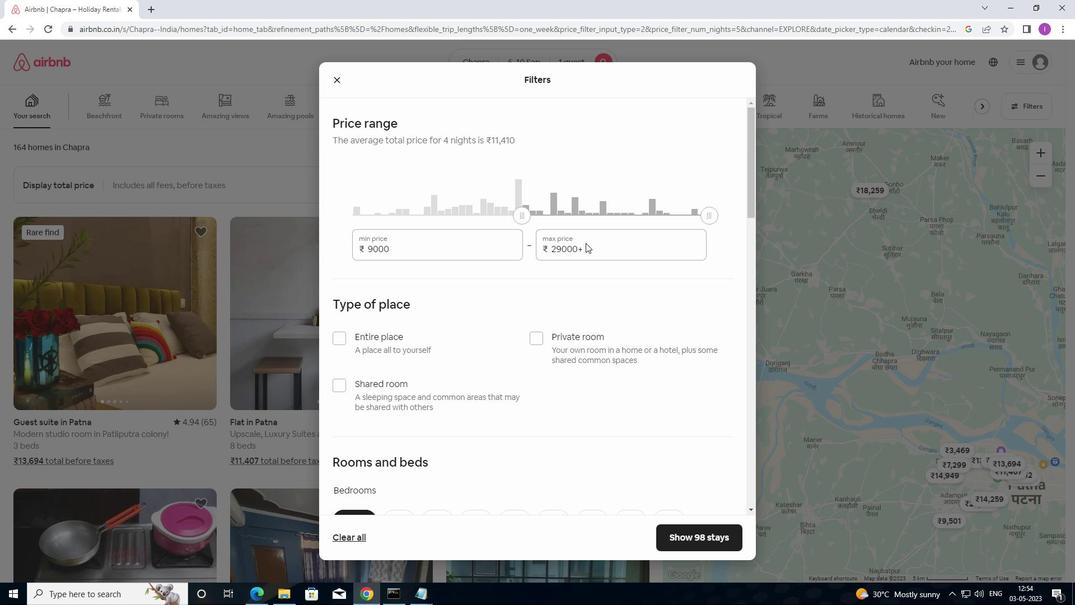 
Action: Mouse pressed left at (586, 242)
Screenshot: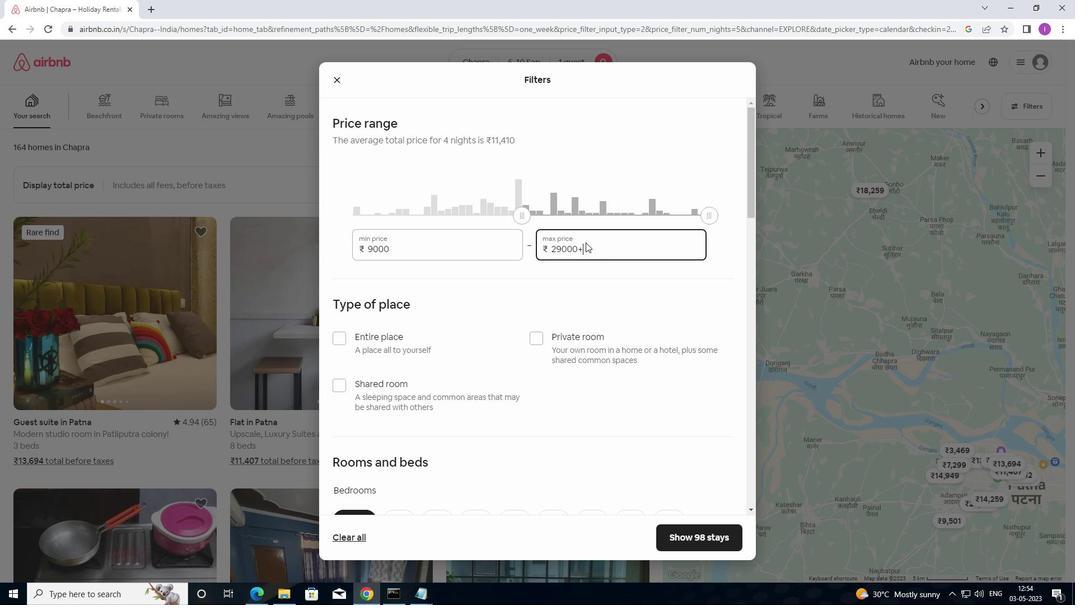 
Action: Mouse moved to (584, 248)
Screenshot: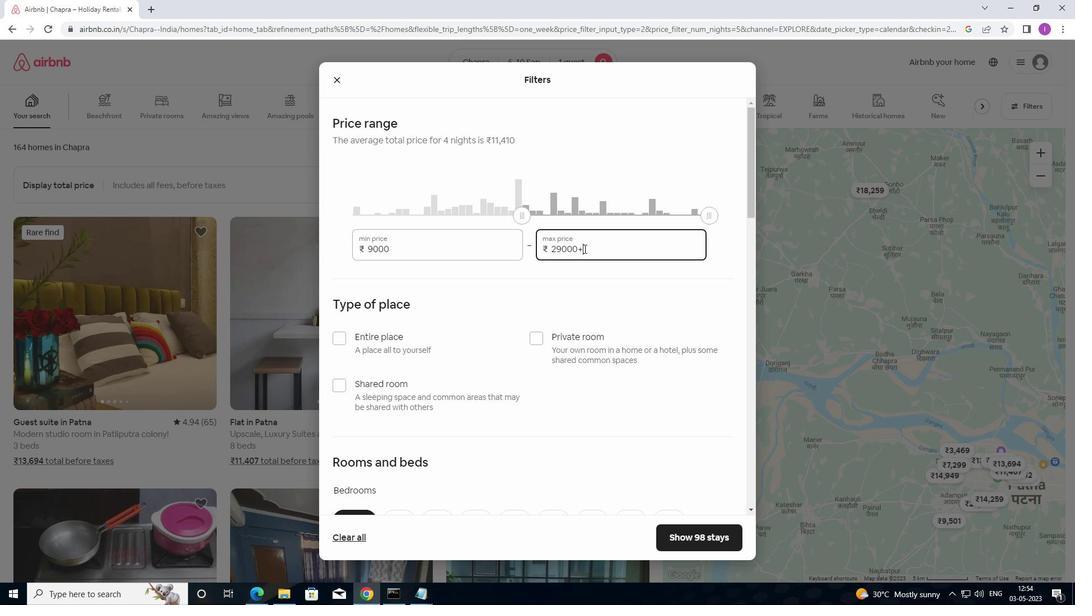
Action: Mouse pressed left at (584, 248)
Screenshot: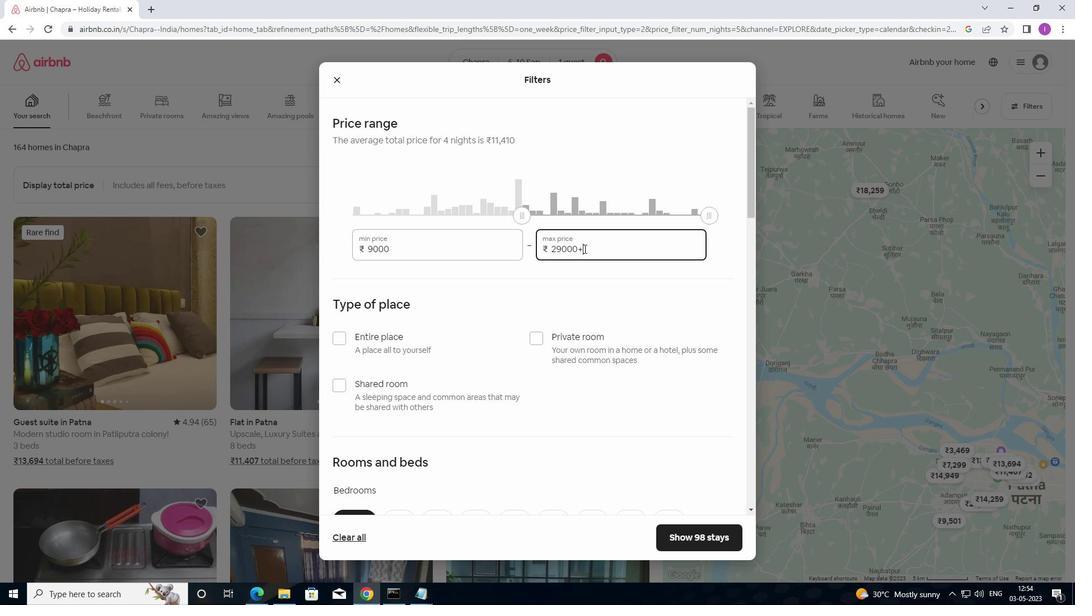 
Action: Mouse moved to (562, 244)
Screenshot: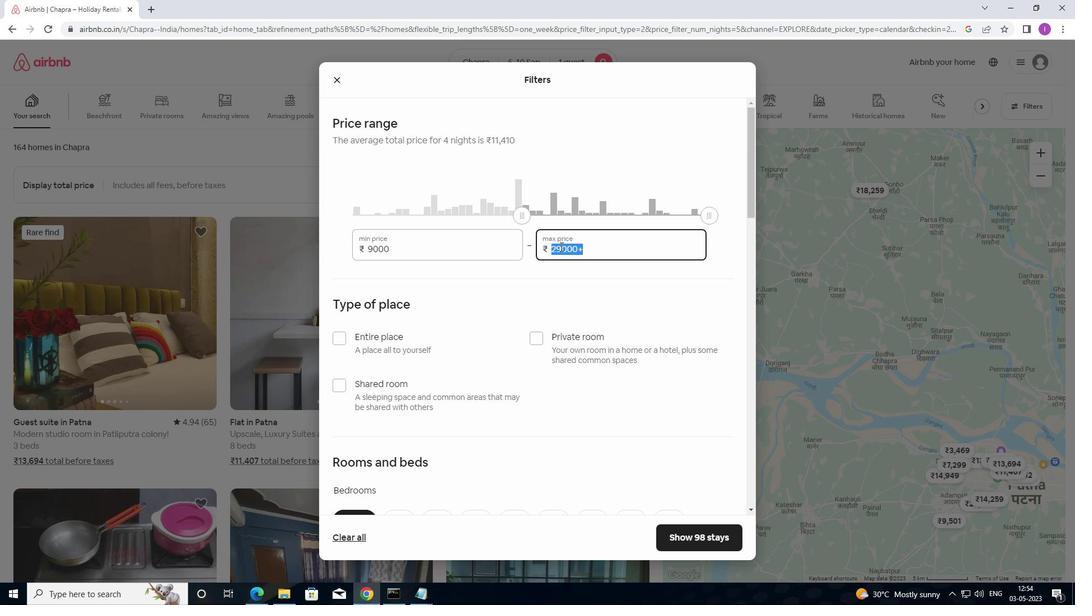 
Action: Key pressed 1
Screenshot: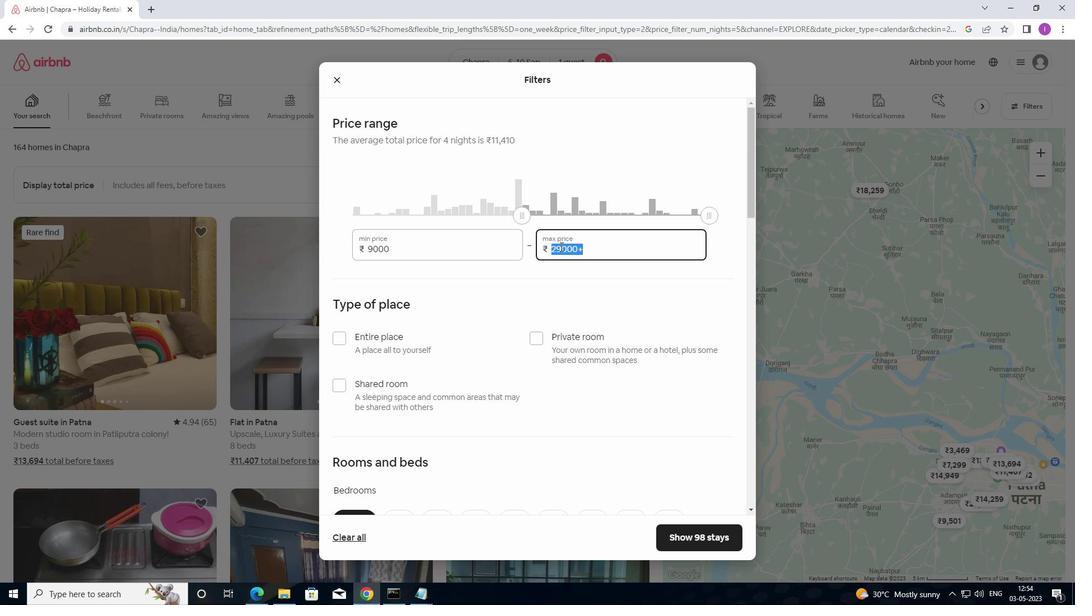 
Action: Mouse moved to (564, 244)
Screenshot: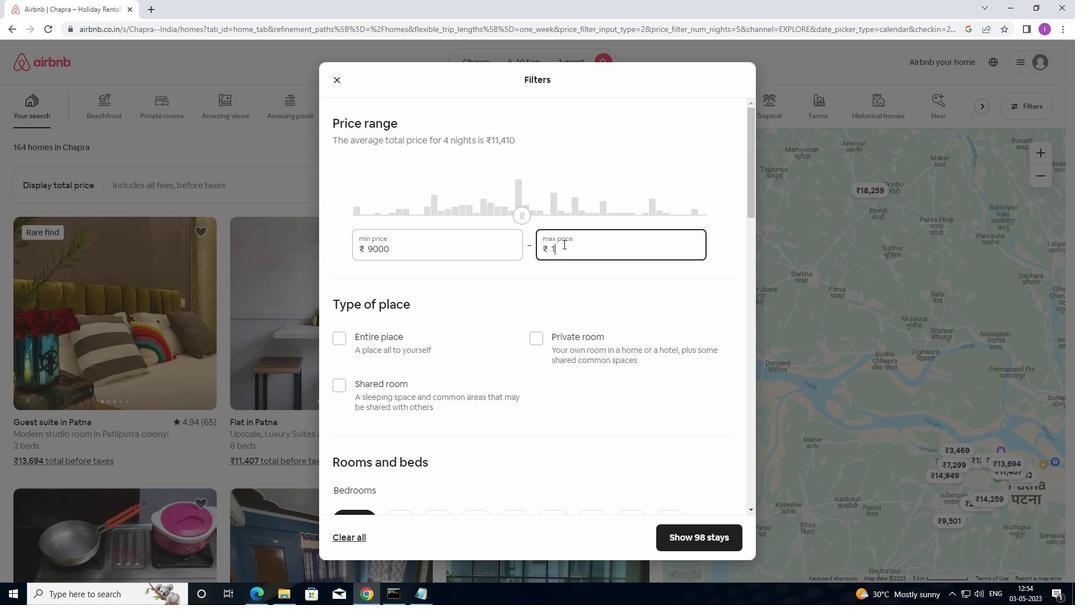 
Action: Key pressed 7
Screenshot: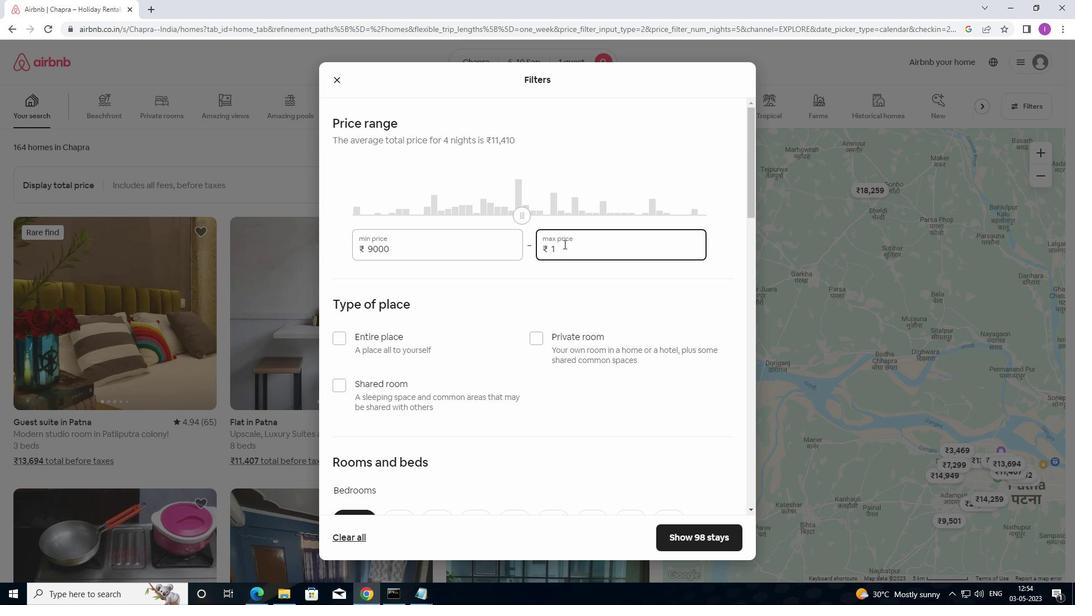 
Action: Mouse moved to (568, 243)
Screenshot: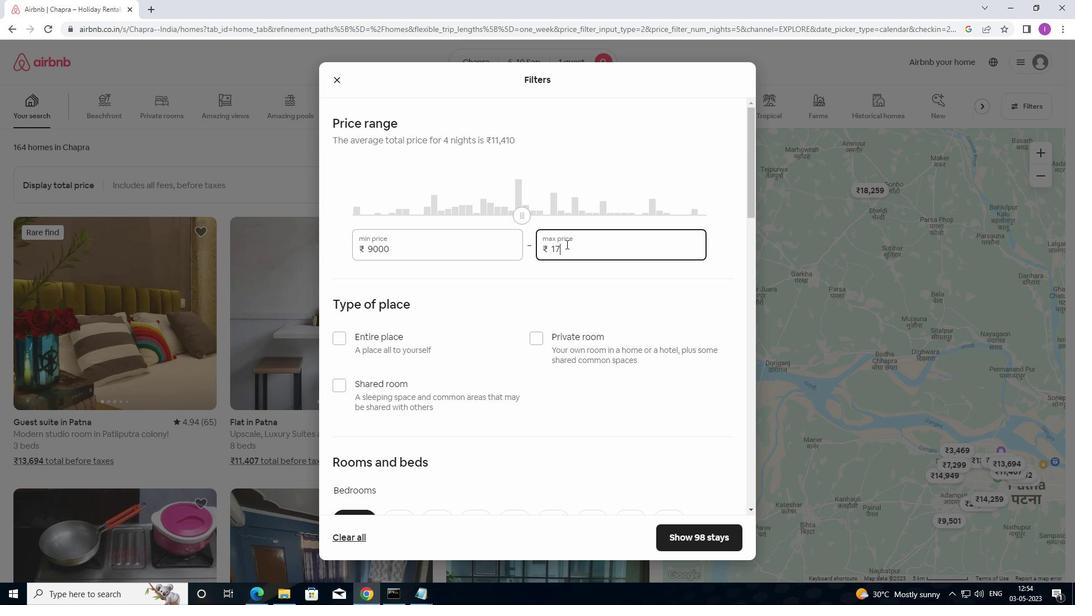 
Action: Key pressed 0
Screenshot: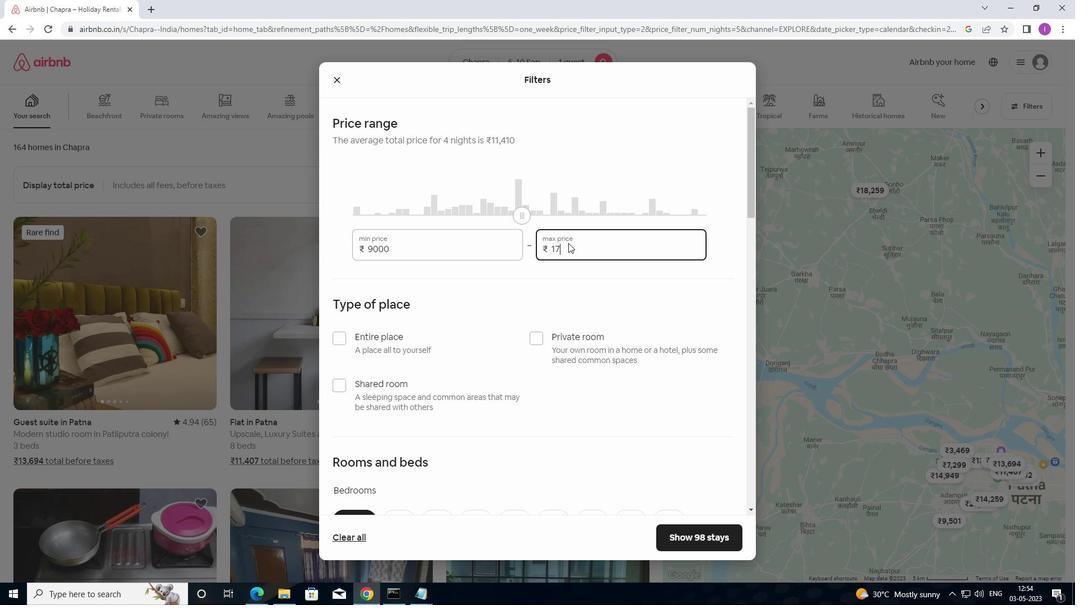 
Action: Mouse moved to (570, 243)
Screenshot: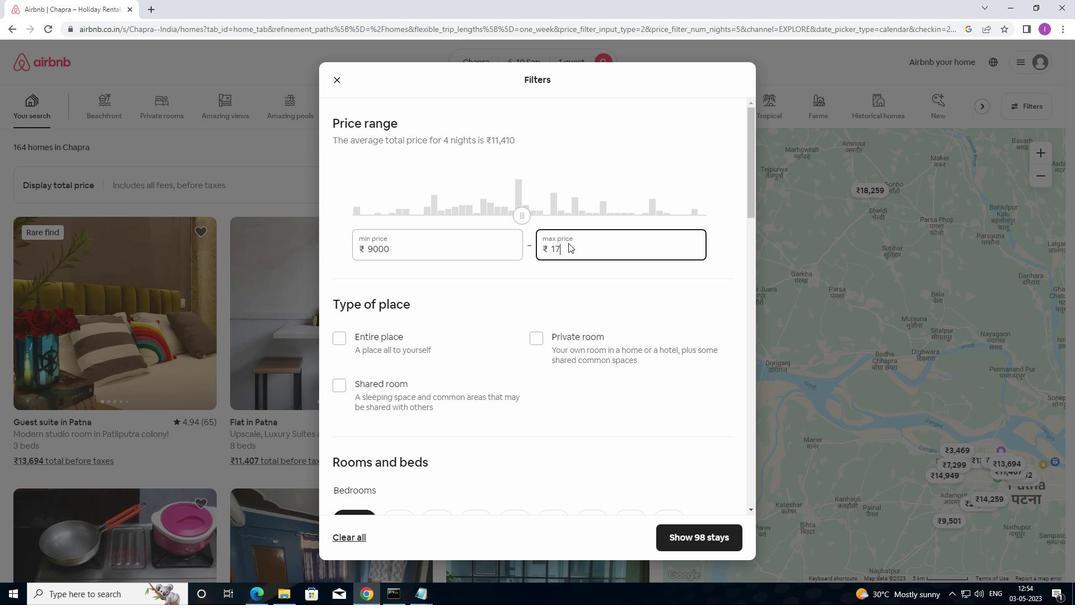 
Action: Key pressed 0
Screenshot: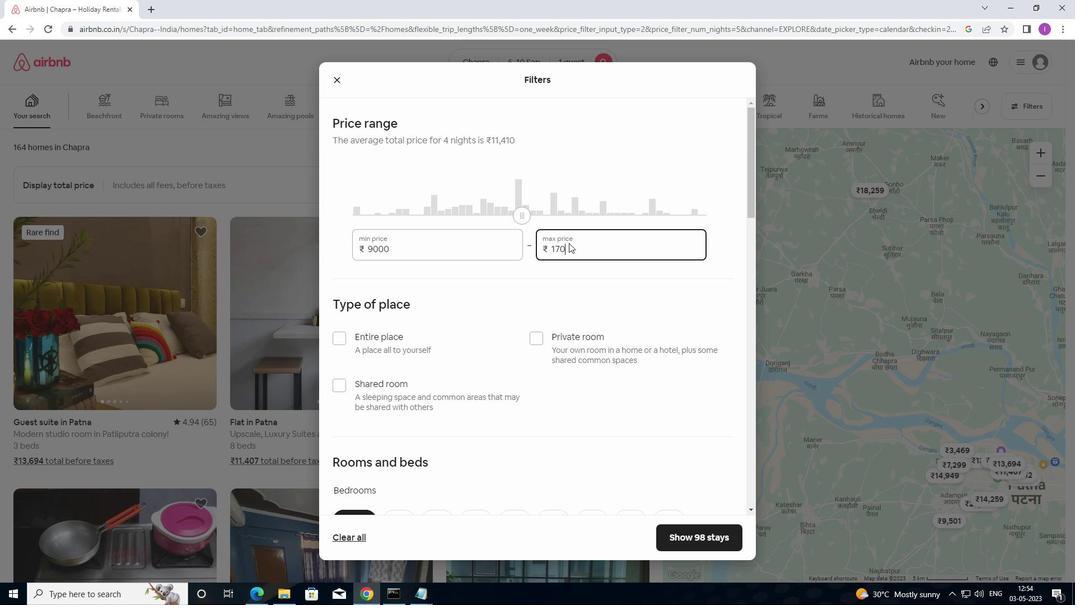 
Action: Mouse moved to (614, 239)
Screenshot: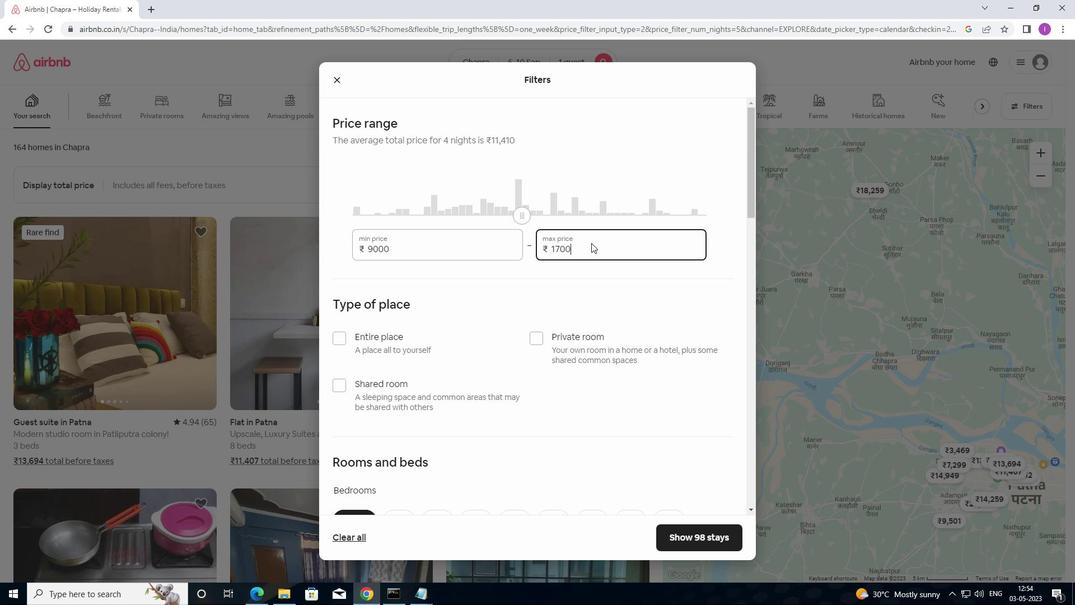 
Action: Key pressed 0
Screenshot: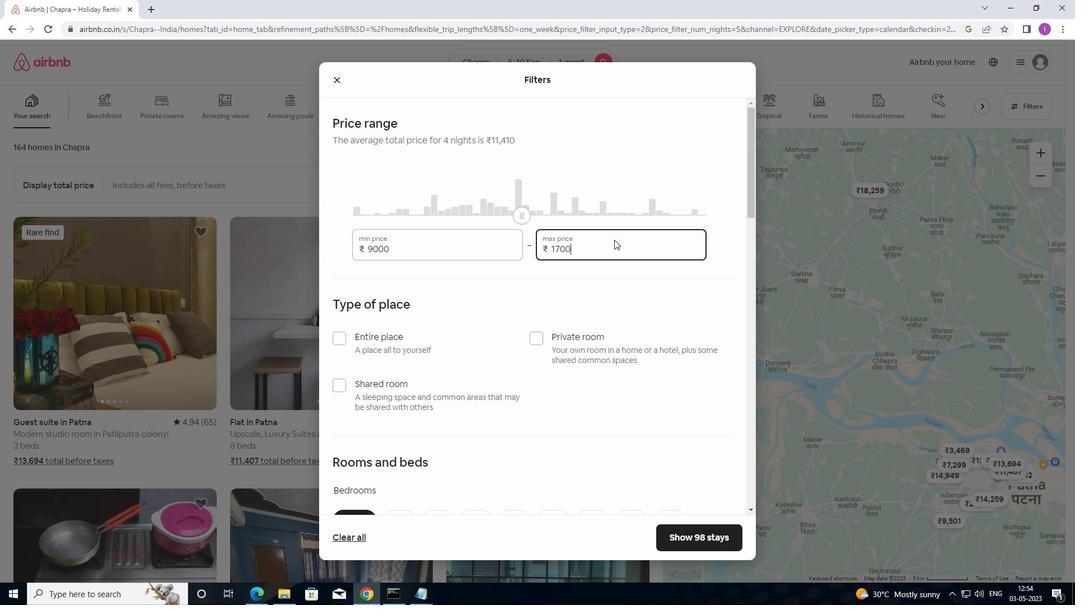
Action: Mouse moved to (497, 286)
Screenshot: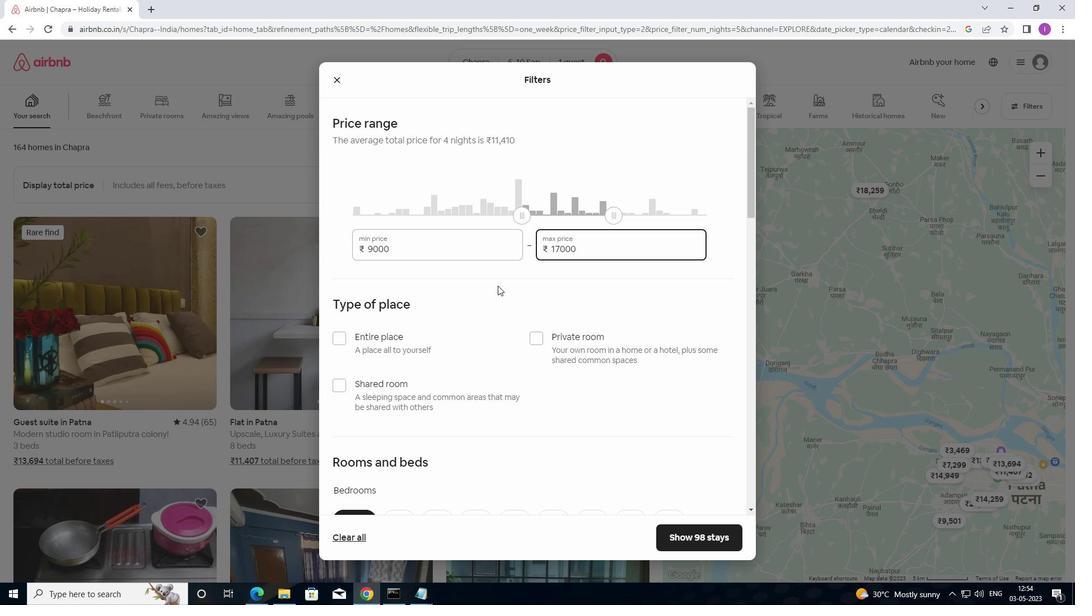 
Action: Mouse scrolled (497, 285) with delta (0, 0)
Screenshot: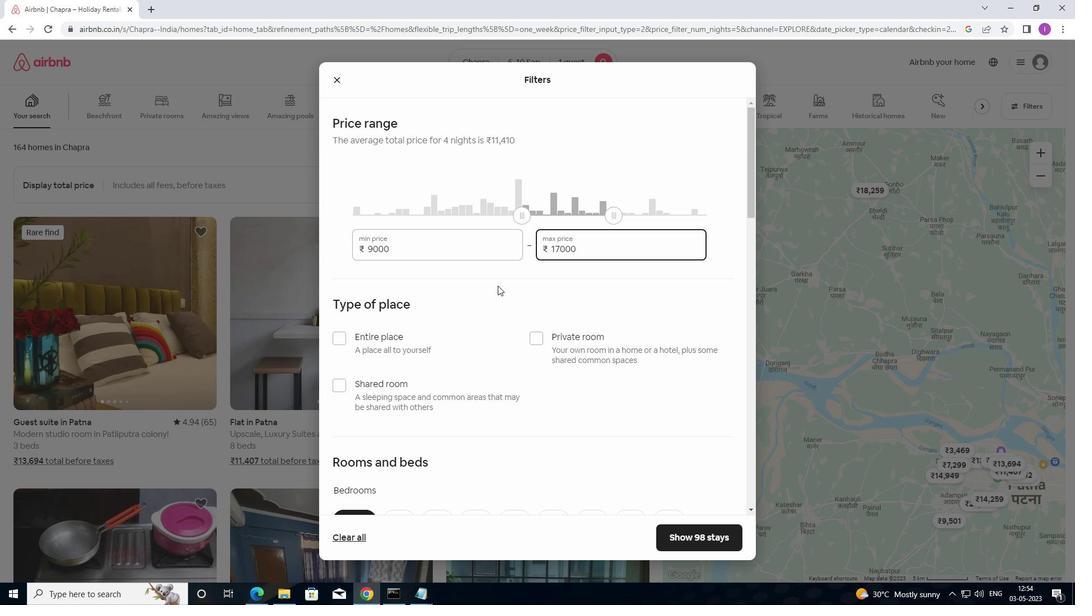 
Action: Mouse moved to (497, 288)
Screenshot: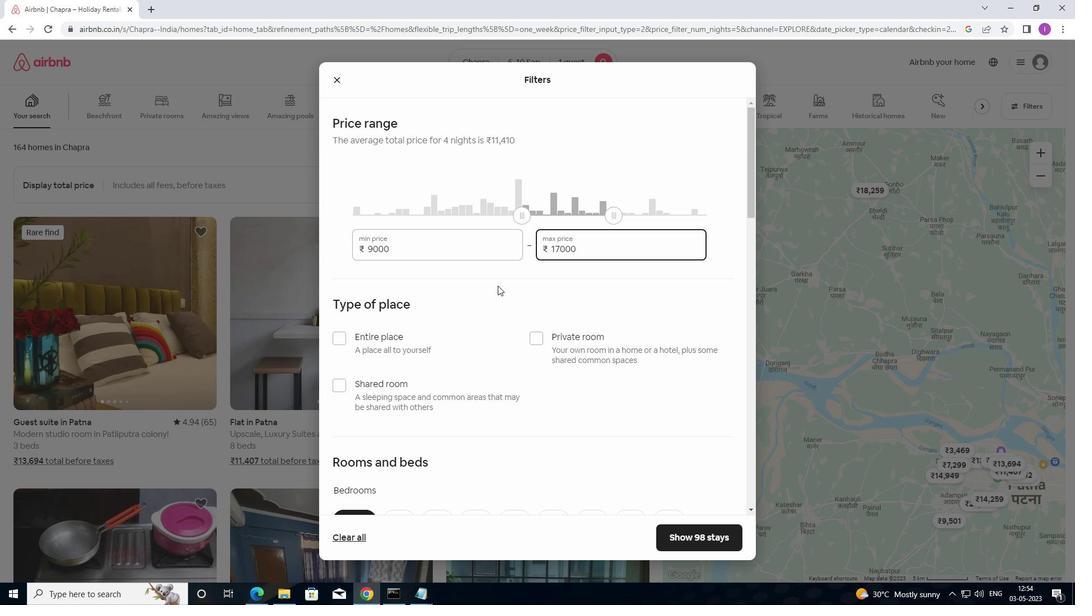 
Action: Mouse scrolled (497, 287) with delta (0, 0)
Screenshot: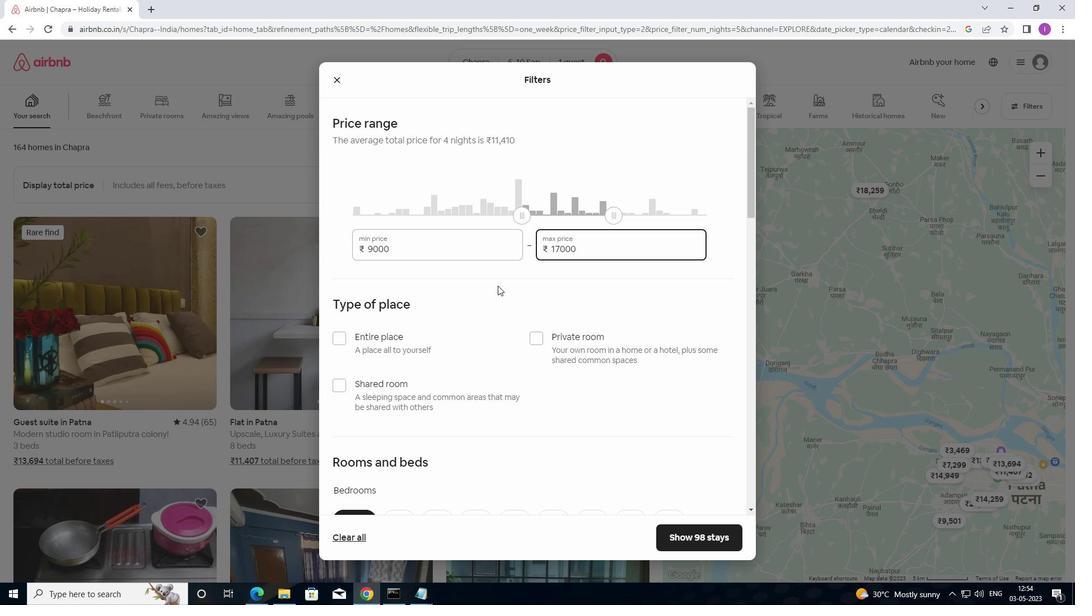 
Action: Mouse moved to (536, 227)
Screenshot: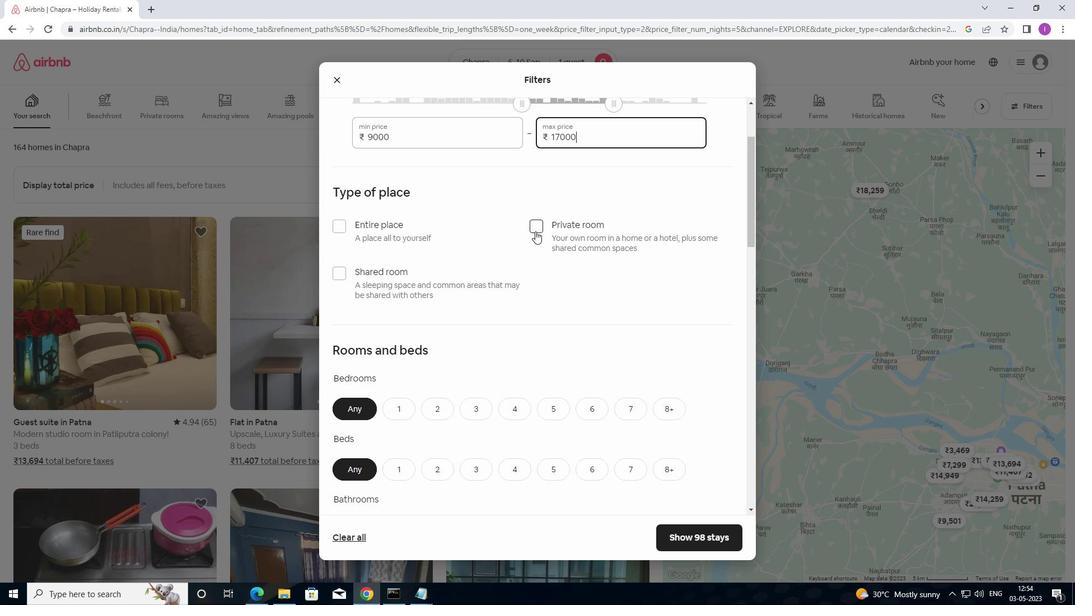 
Action: Mouse pressed left at (536, 227)
Screenshot: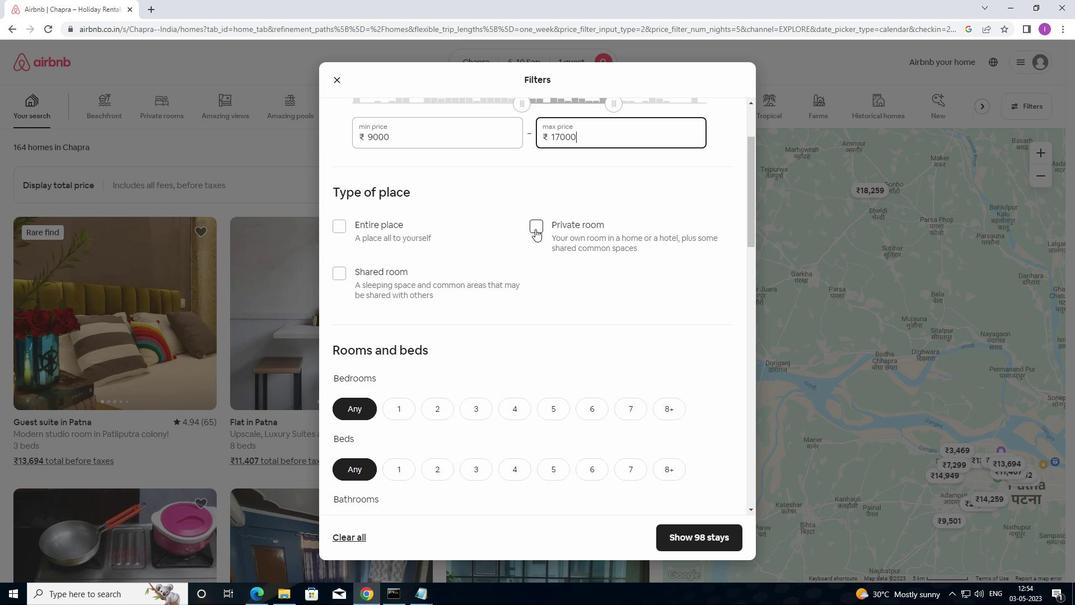 
Action: Mouse moved to (531, 255)
Screenshot: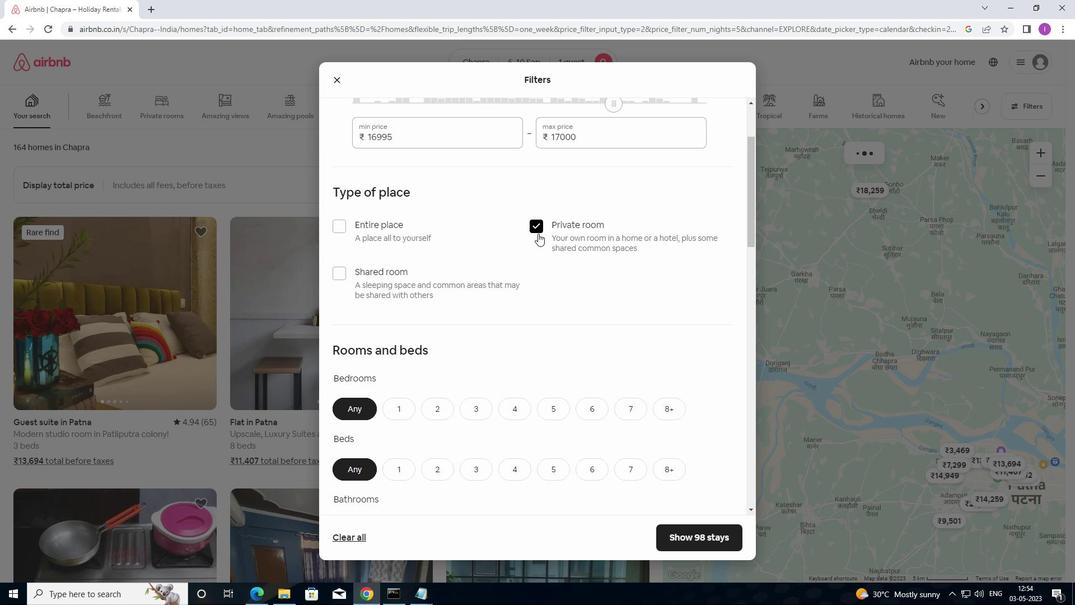 
Action: Mouse scrolled (531, 254) with delta (0, 0)
Screenshot: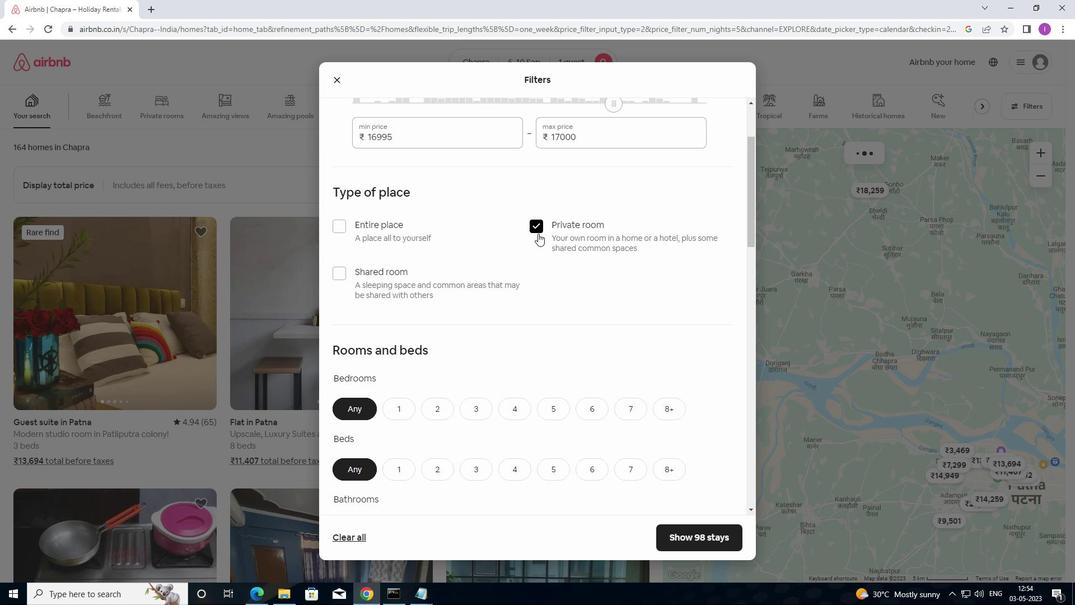 
Action: Mouse moved to (530, 270)
Screenshot: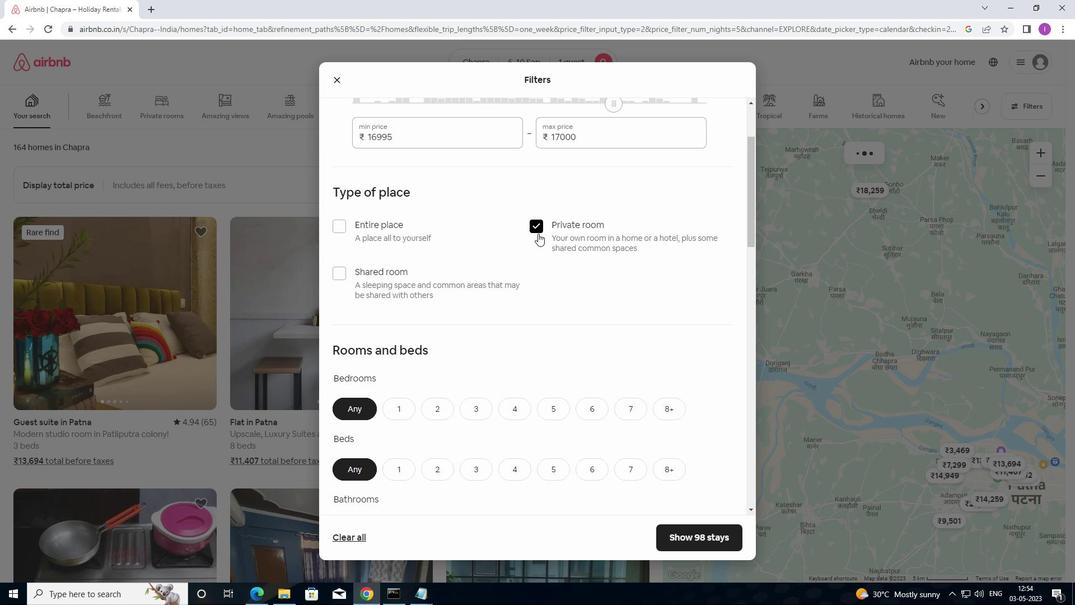
Action: Mouse scrolled (530, 270) with delta (0, 0)
Screenshot: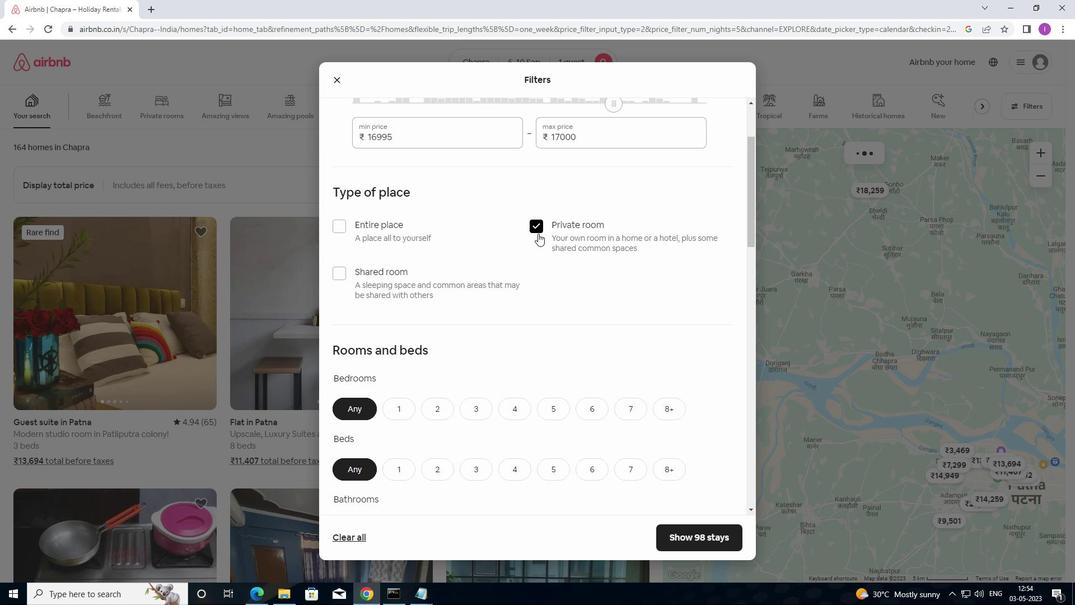
Action: Mouse moved to (530, 274)
Screenshot: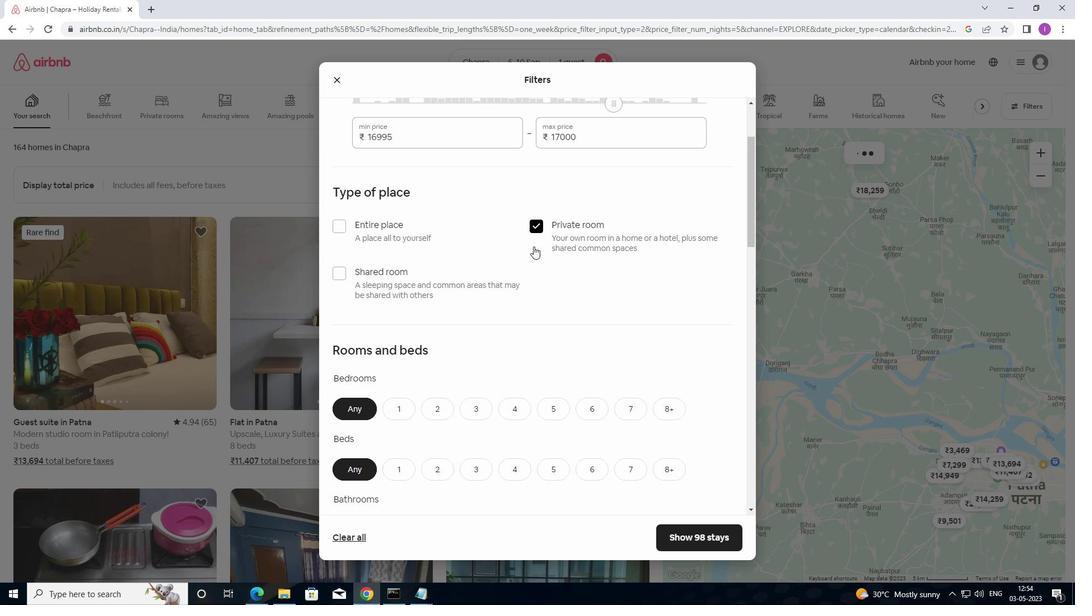 
Action: Mouse scrolled (530, 274) with delta (0, 0)
Screenshot: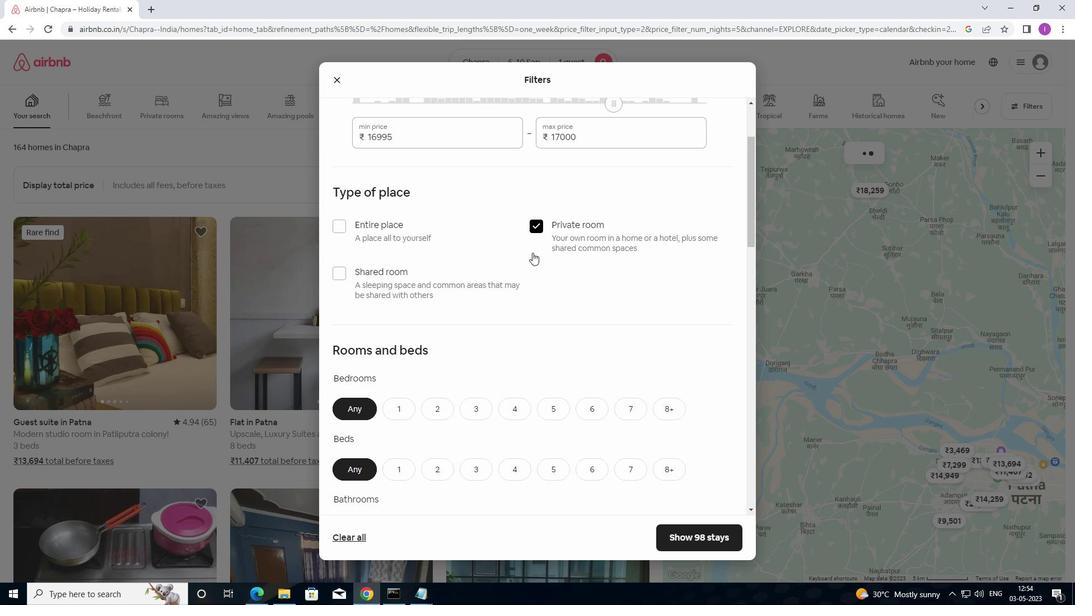 
Action: Mouse moved to (405, 241)
Screenshot: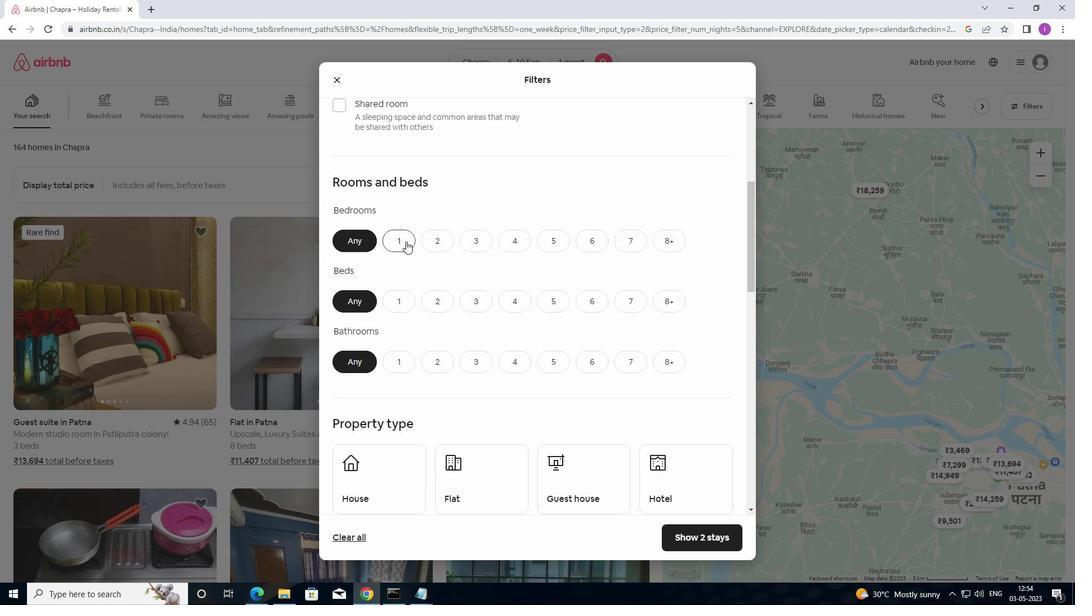 
Action: Mouse pressed left at (405, 241)
Screenshot: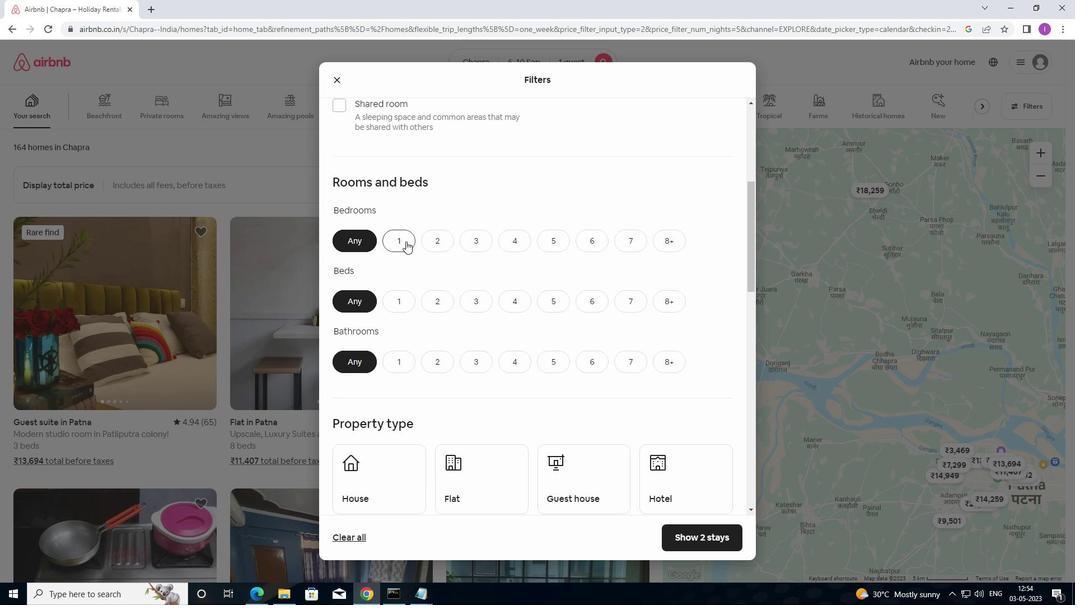 
Action: Mouse moved to (405, 298)
Screenshot: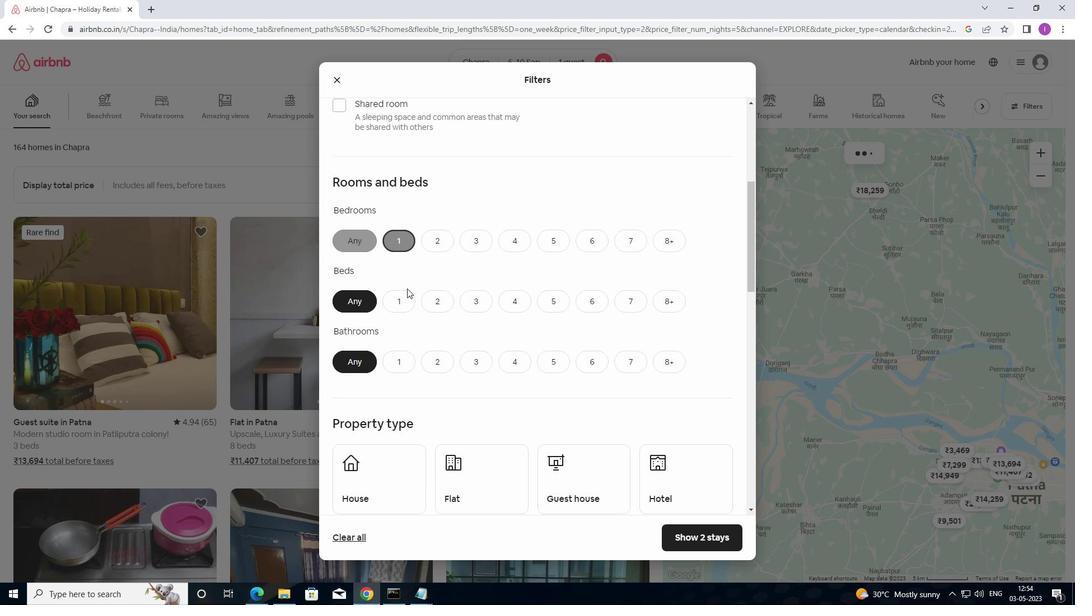 
Action: Mouse pressed left at (405, 298)
Screenshot: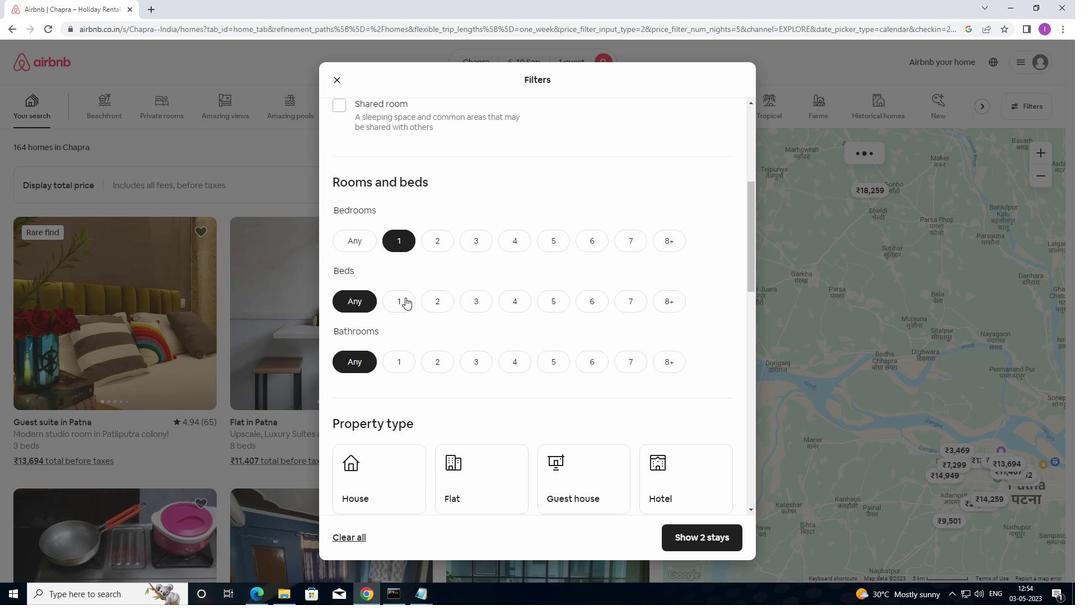 
Action: Mouse moved to (392, 358)
Screenshot: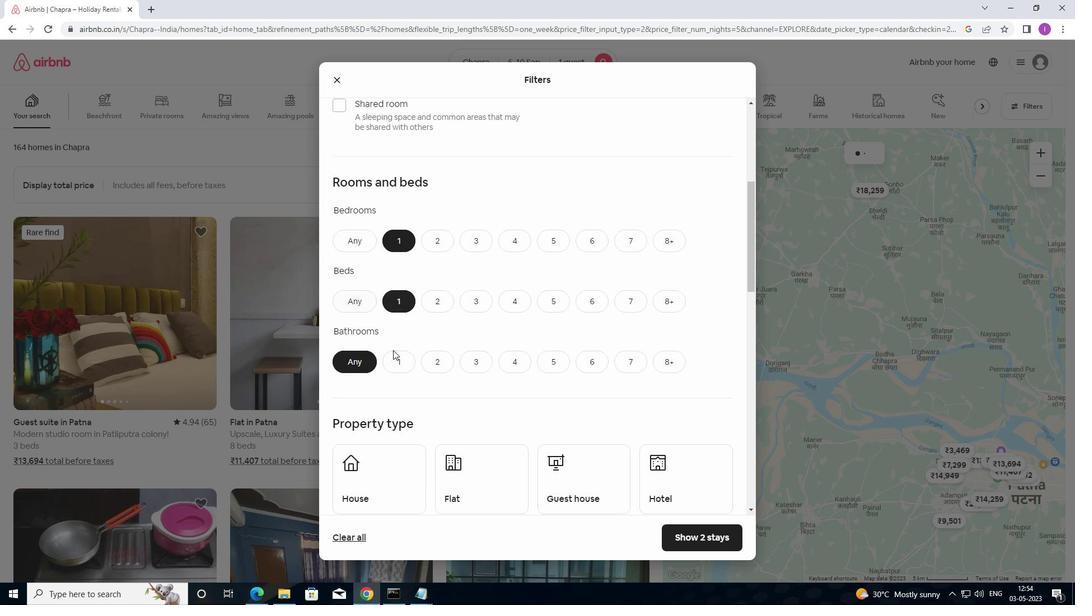 
Action: Mouse pressed left at (392, 358)
Screenshot: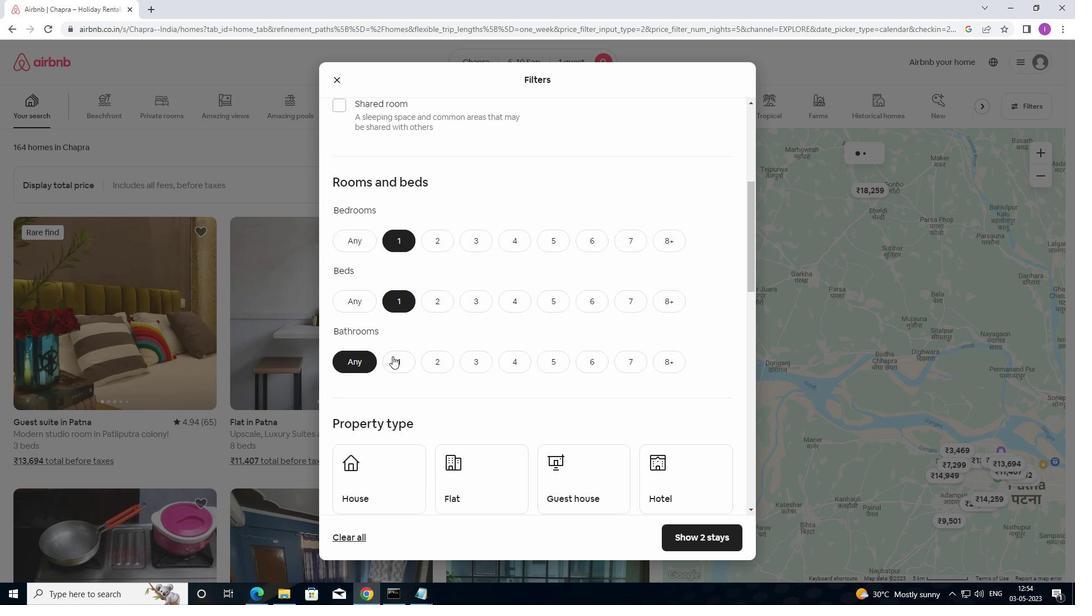 
Action: Mouse moved to (444, 340)
Screenshot: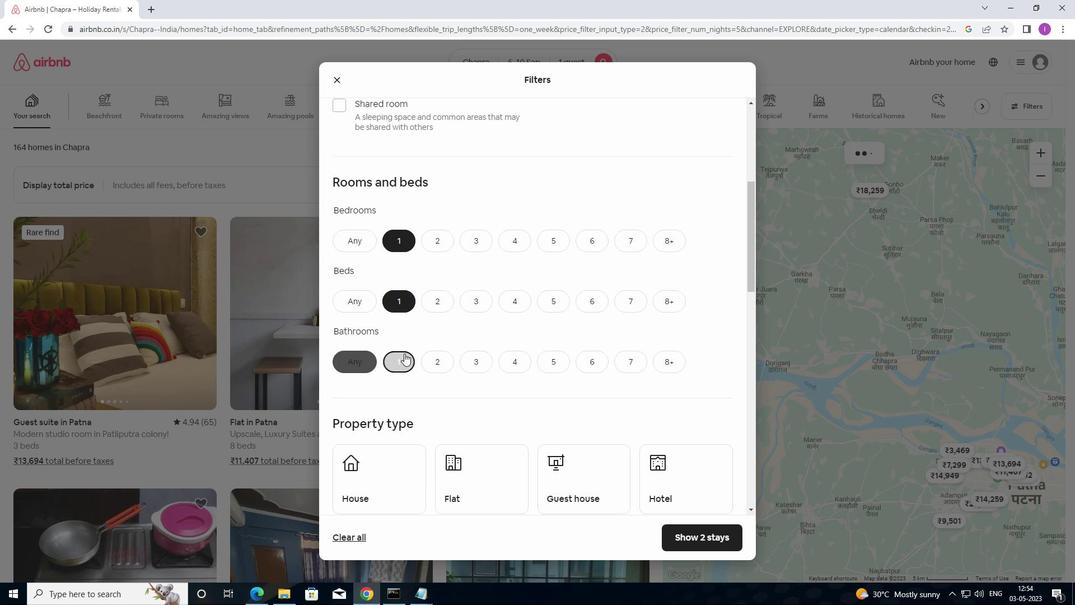 
Action: Mouse scrolled (444, 339) with delta (0, 0)
Screenshot: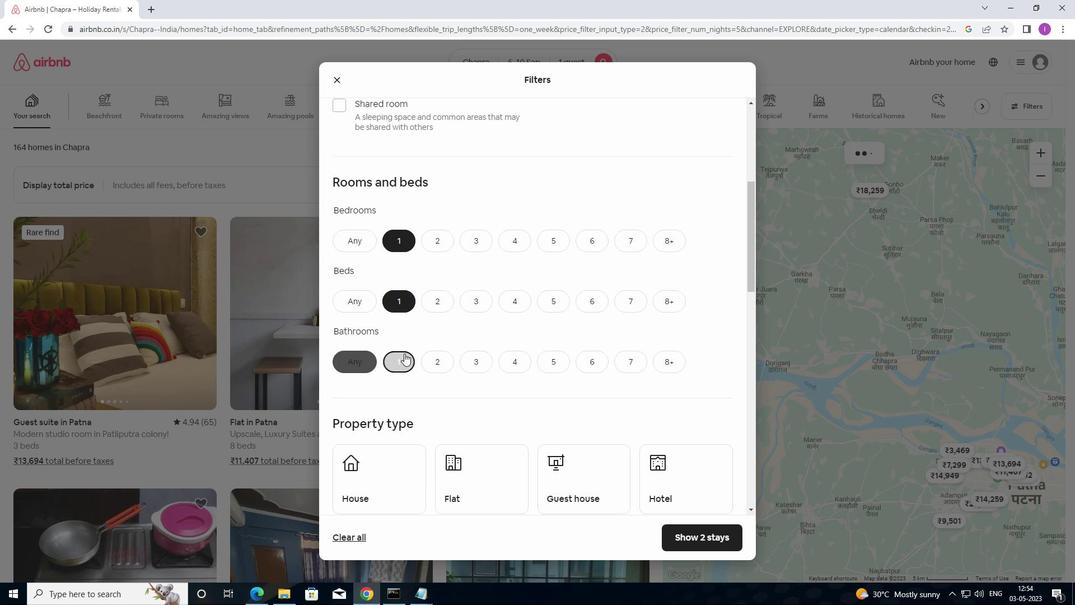 
Action: Mouse moved to (446, 340)
Screenshot: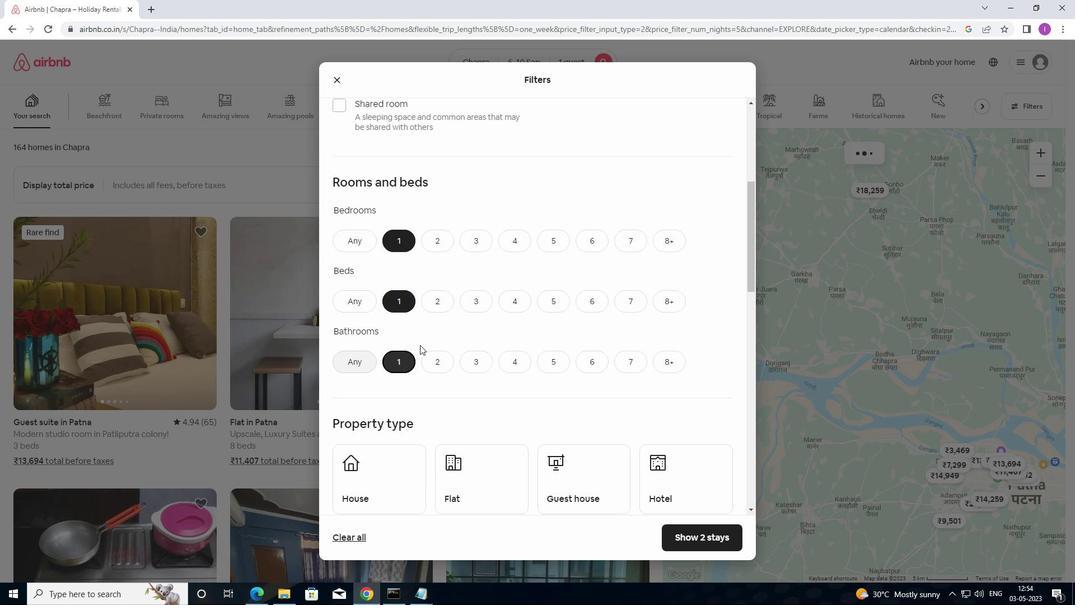 
Action: Mouse scrolled (446, 339) with delta (0, 0)
Screenshot: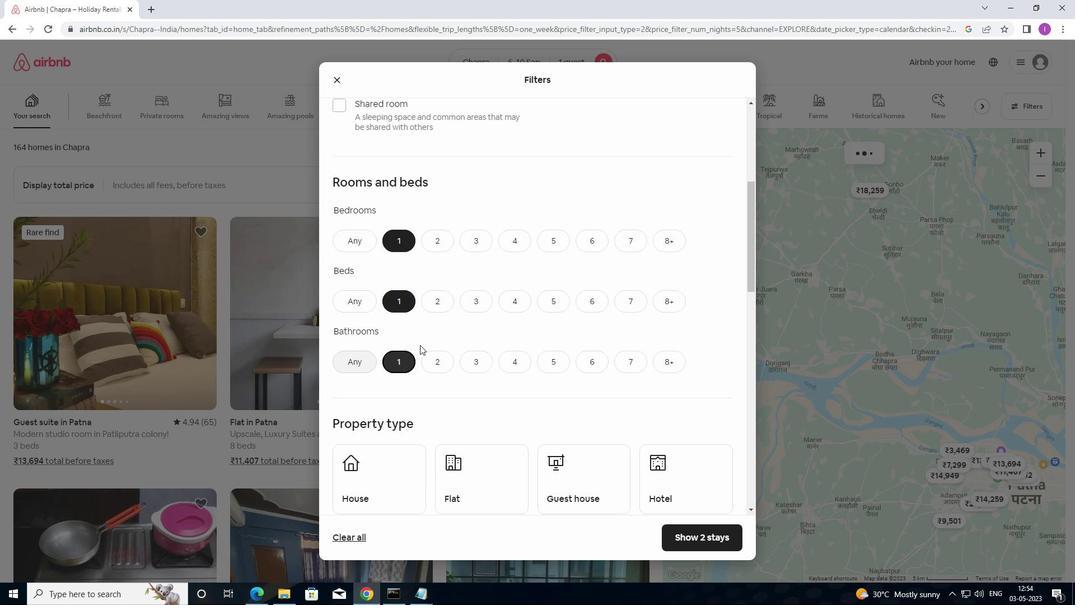 
Action: Mouse moved to (448, 340)
Screenshot: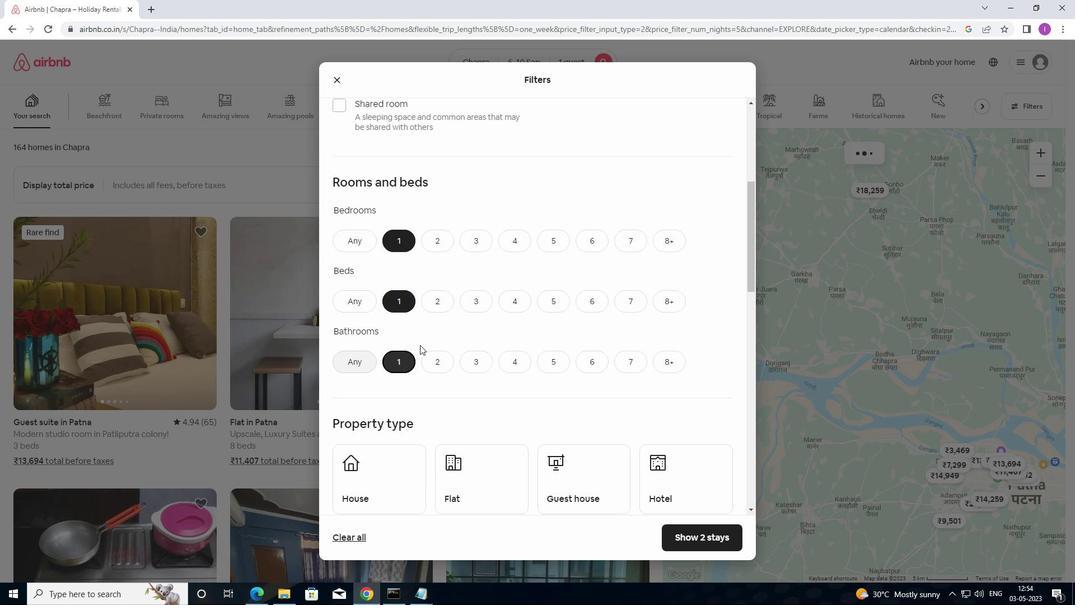 
Action: Mouse scrolled (448, 339) with delta (0, 0)
Screenshot: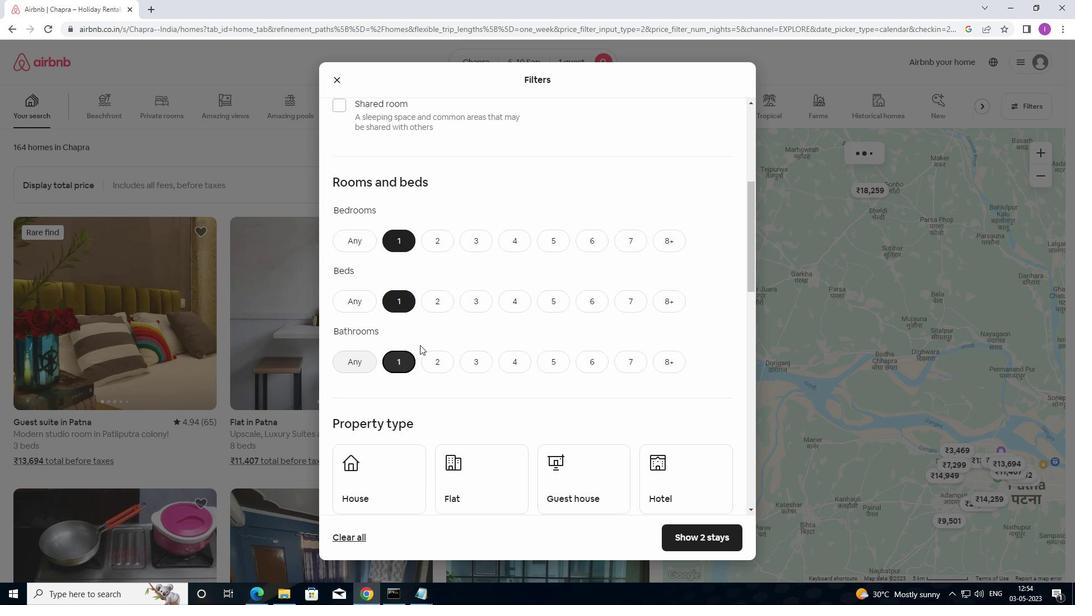 
Action: Mouse moved to (402, 314)
Screenshot: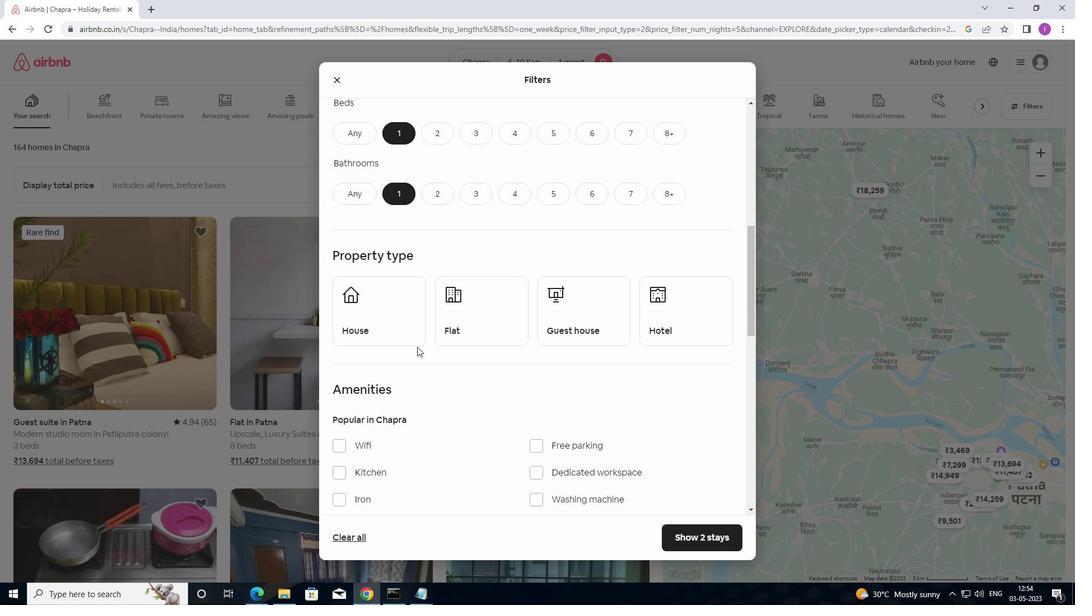 
Action: Mouse pressed left at (402, 314)
Screenshot: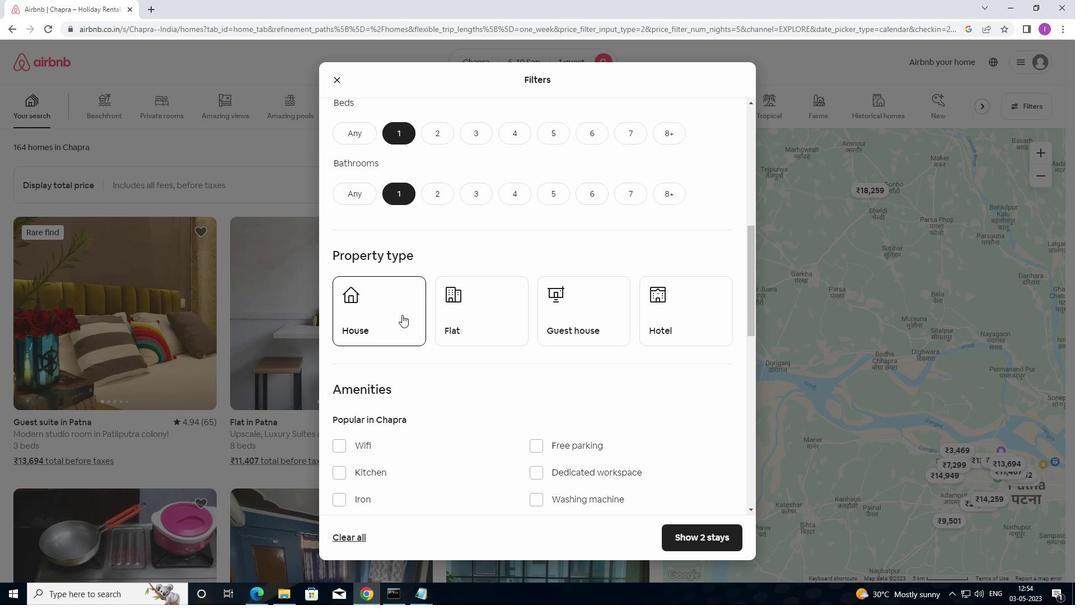 
Action: Mouse moved to (469, 316)
Screenshot: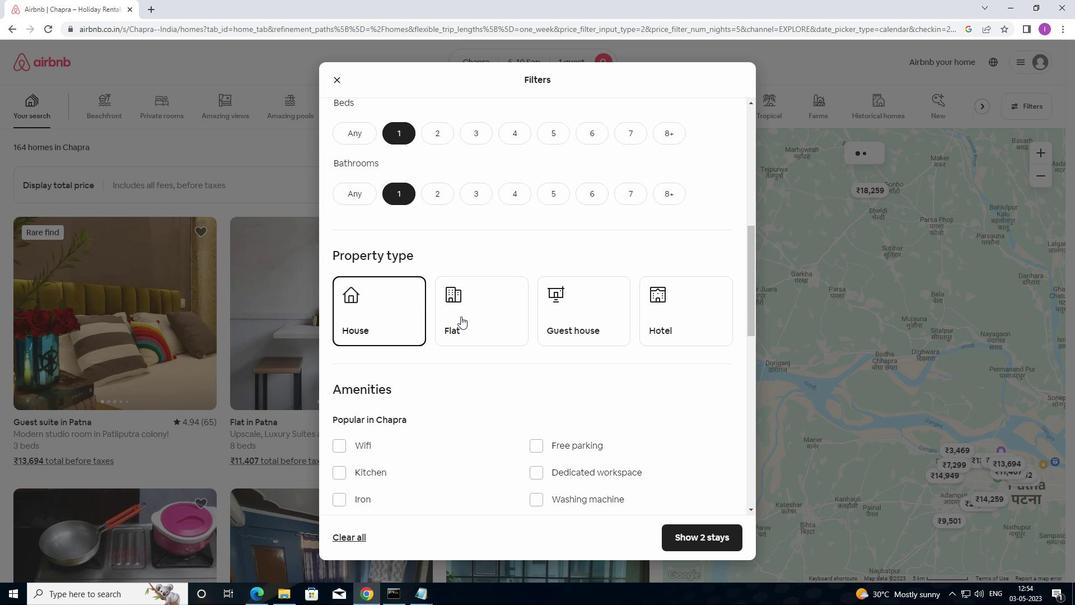 
Action: Mouse pressed left at (469, 316)
Screenshot: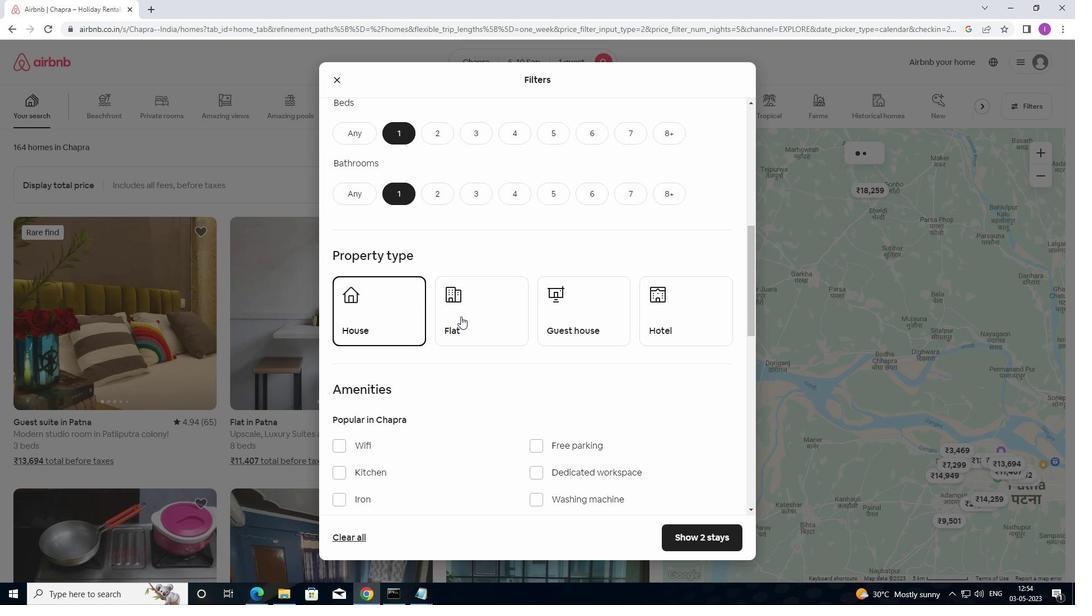 
Action: Mouse moved to (552, 317)
Screenshot: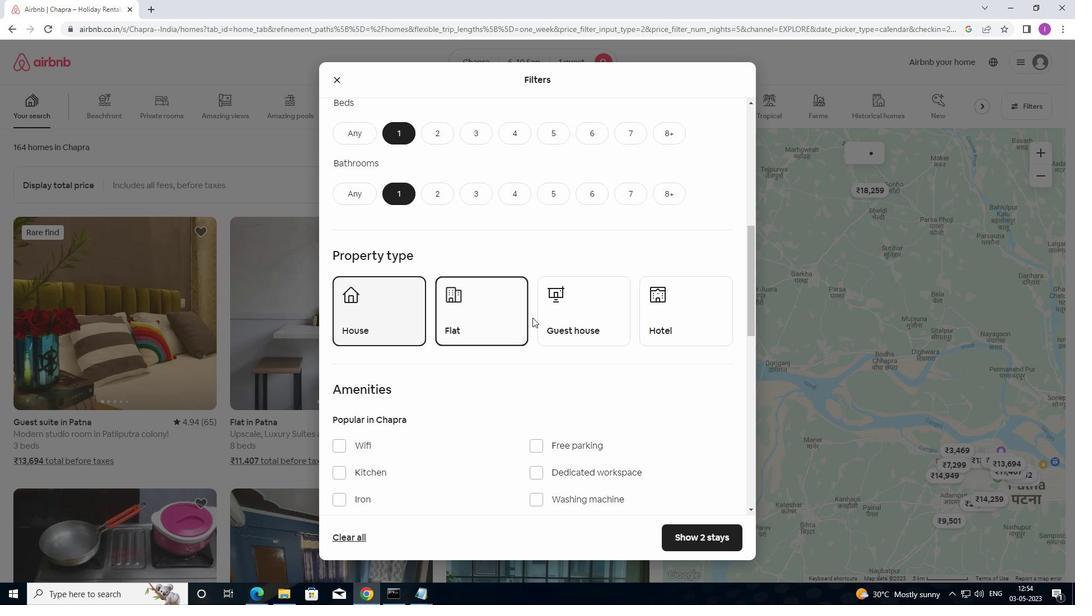 
Action: Mouse pressed left at (552, 317)
Screenshot: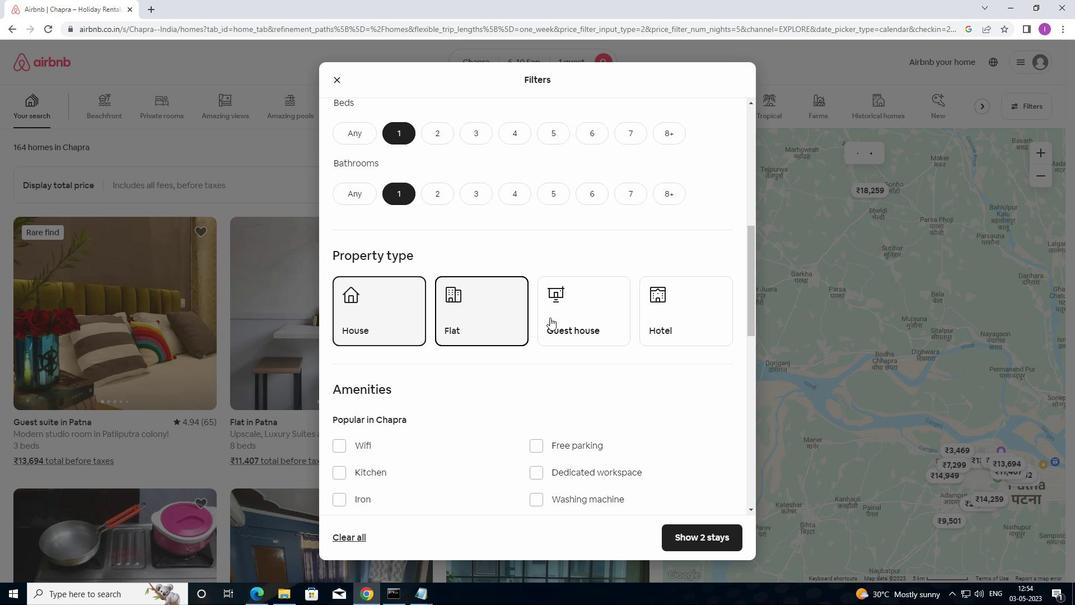 
Action: Mouse moved to (684, 326)
Screenshot: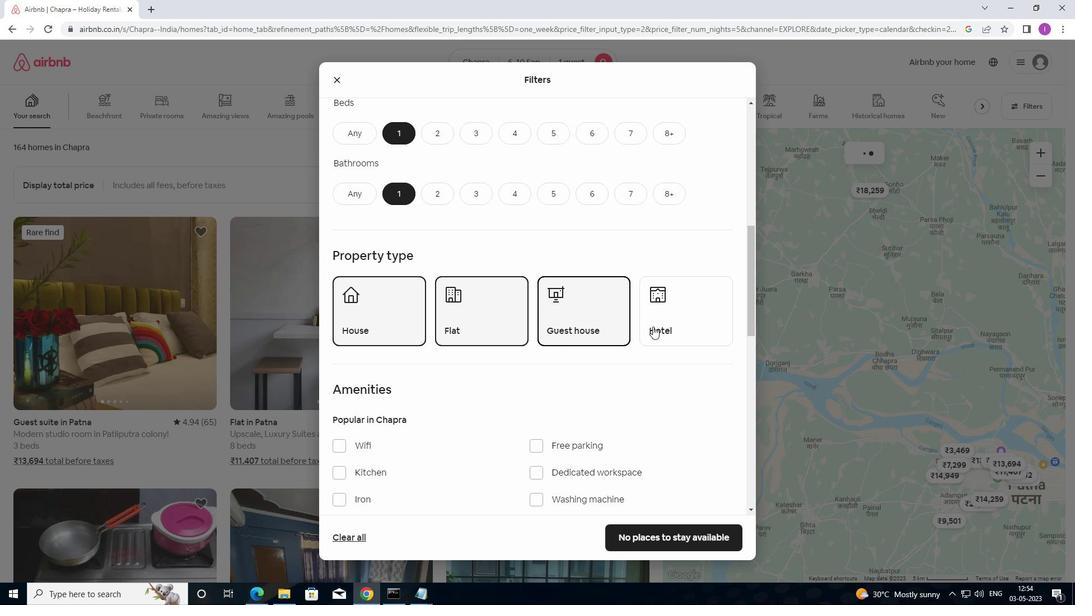 
Action: Mouse pressed left at (684, 326)
Screenshot: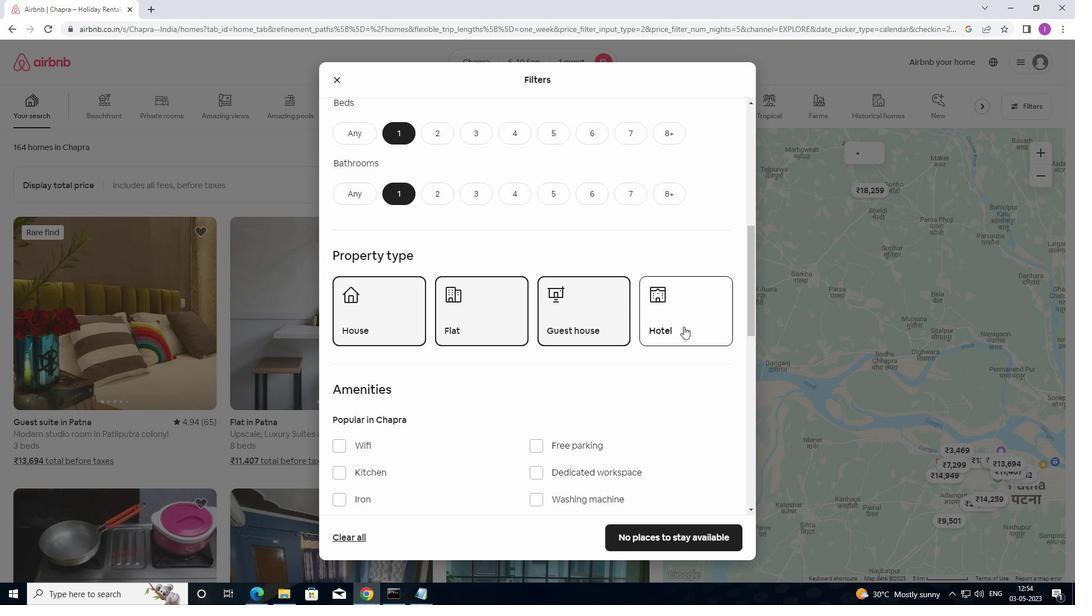 
Action: Mouse moved to (600, 331)
Screenshot: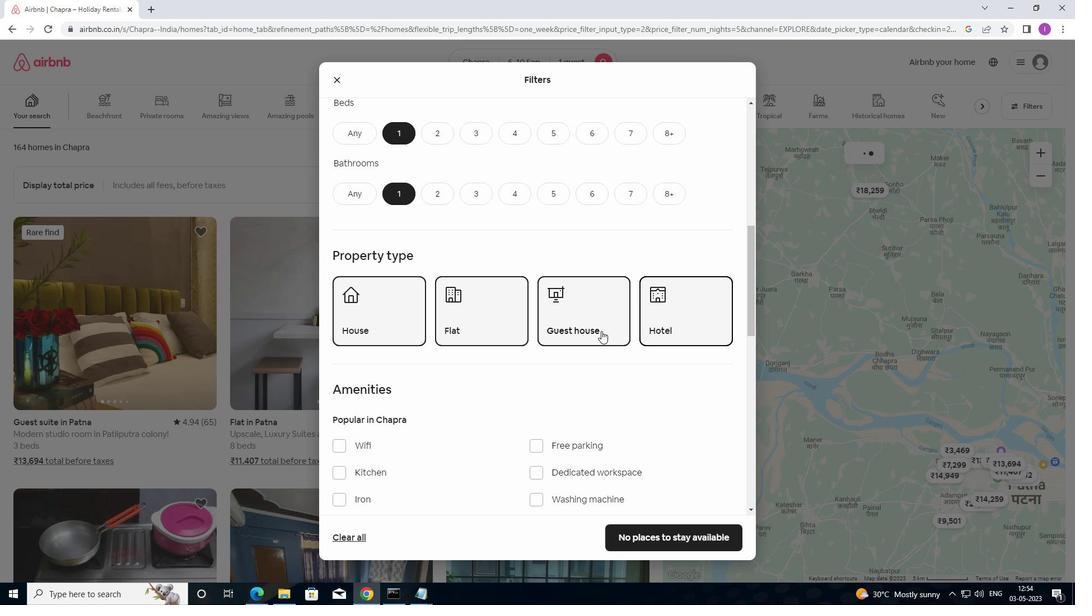 
Action: Mouse scrolled (600, 330) with delta (0, 0)
Screenshot: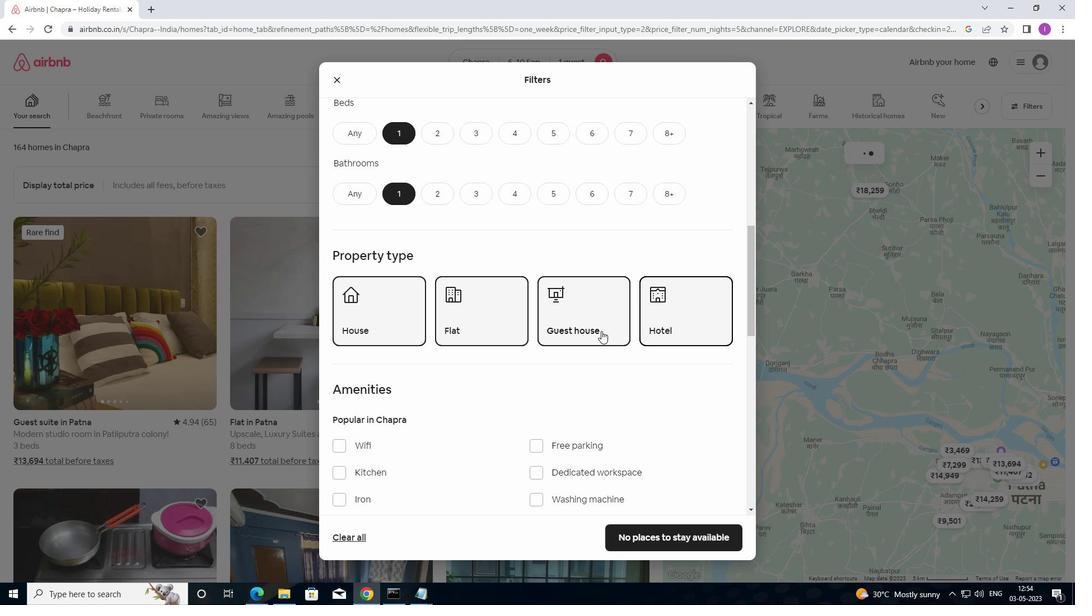 
Action: Mouse moved to (600, 332)
Screenshot: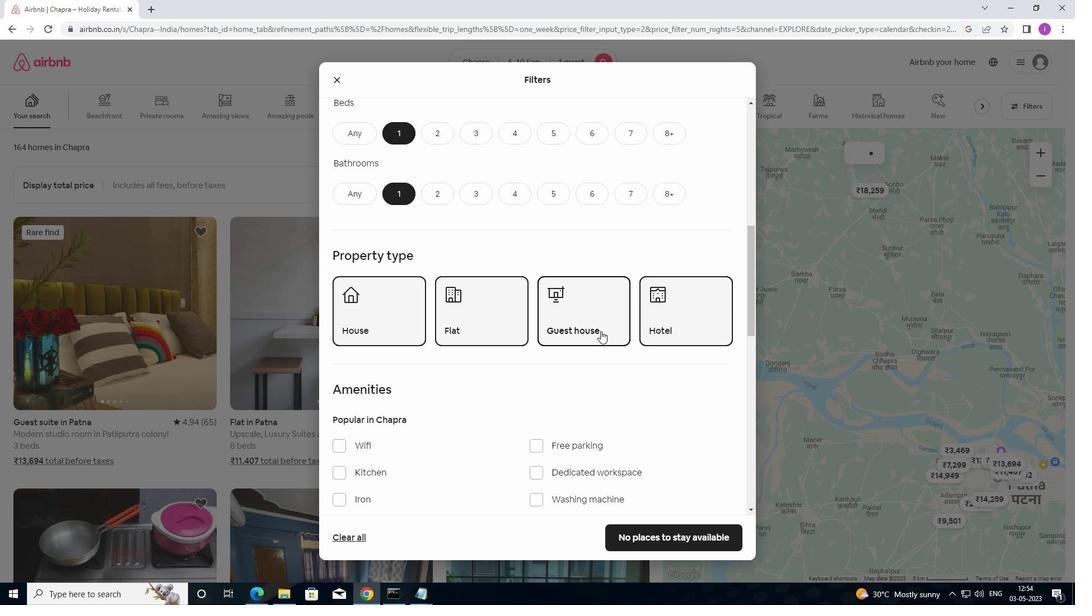 
Action: Mouse scrolled (600, 332) with delta (0, 0)
Screenshot: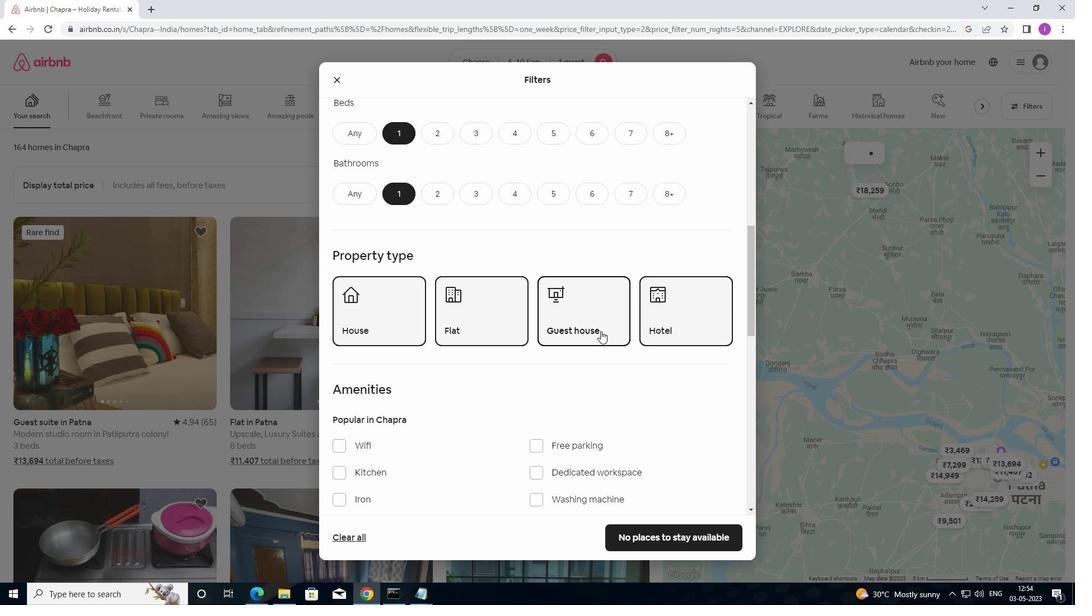 
Action: Mouse moved to (601, 335)
Screenshot: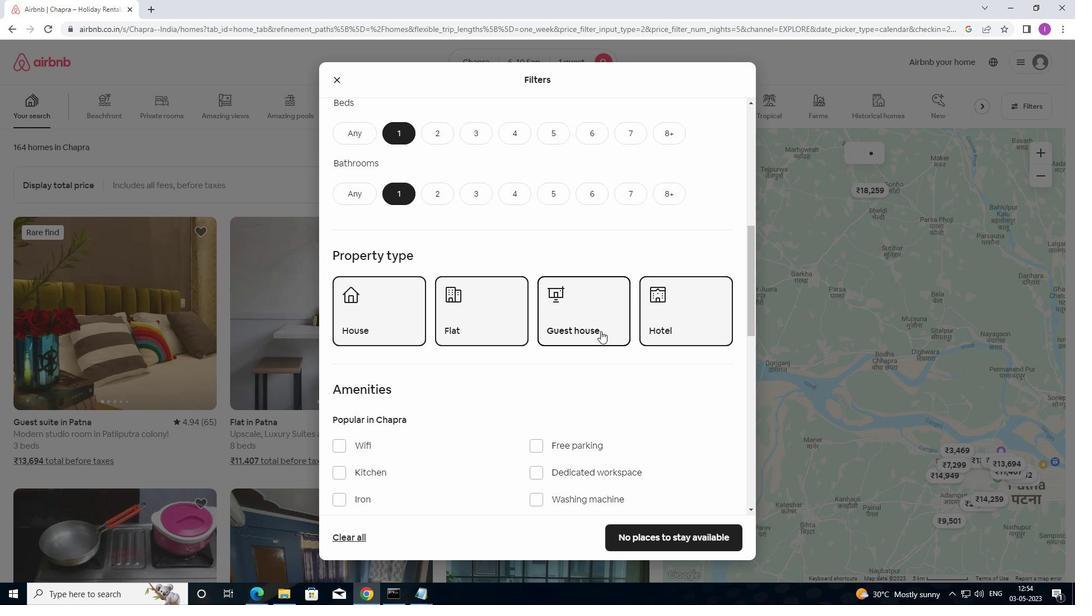 
Action: Mouse scrolled (601, 334) with delta (0, 0)
Screenshot: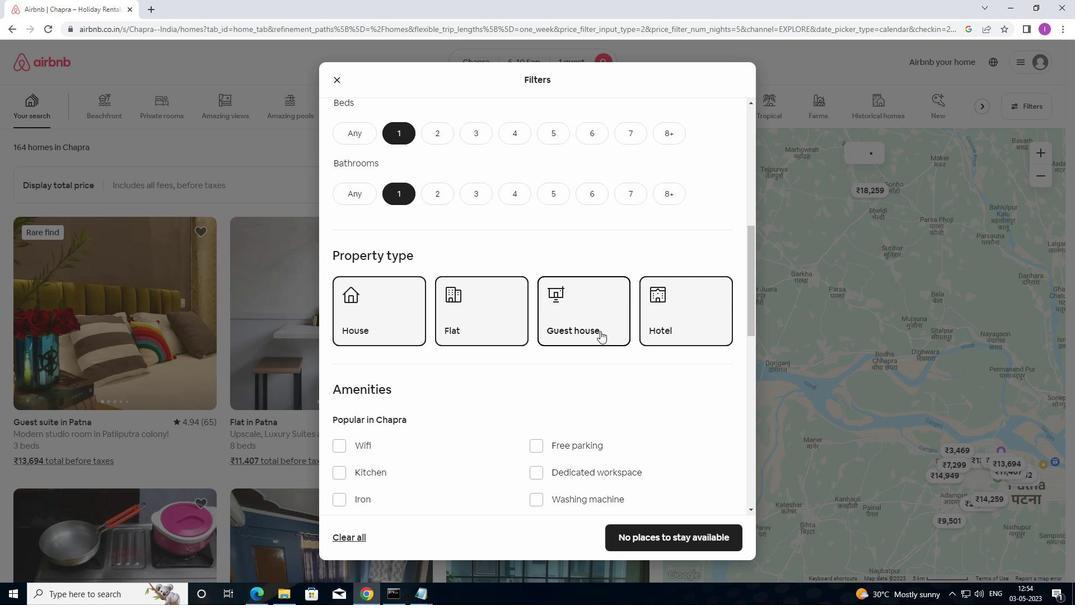 
Action: Mouse moved to (601, 335)
Screenshot: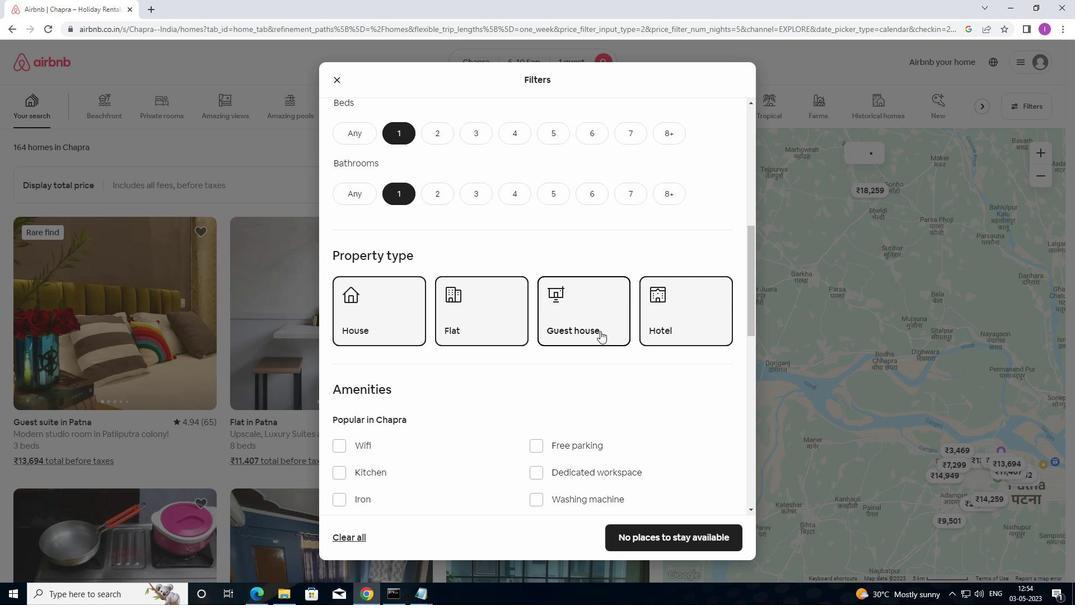 
Action: Mouse scrolled (601, 334) with delta (0, 0)
Screenshot: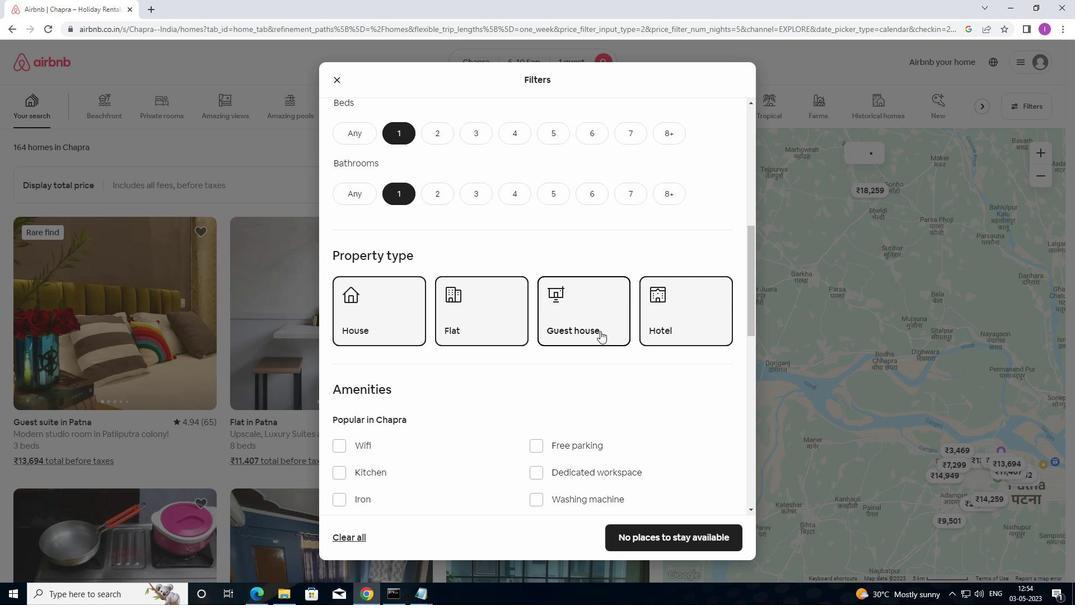 
Action: Mouse moved to (708, 421)
Screenshot: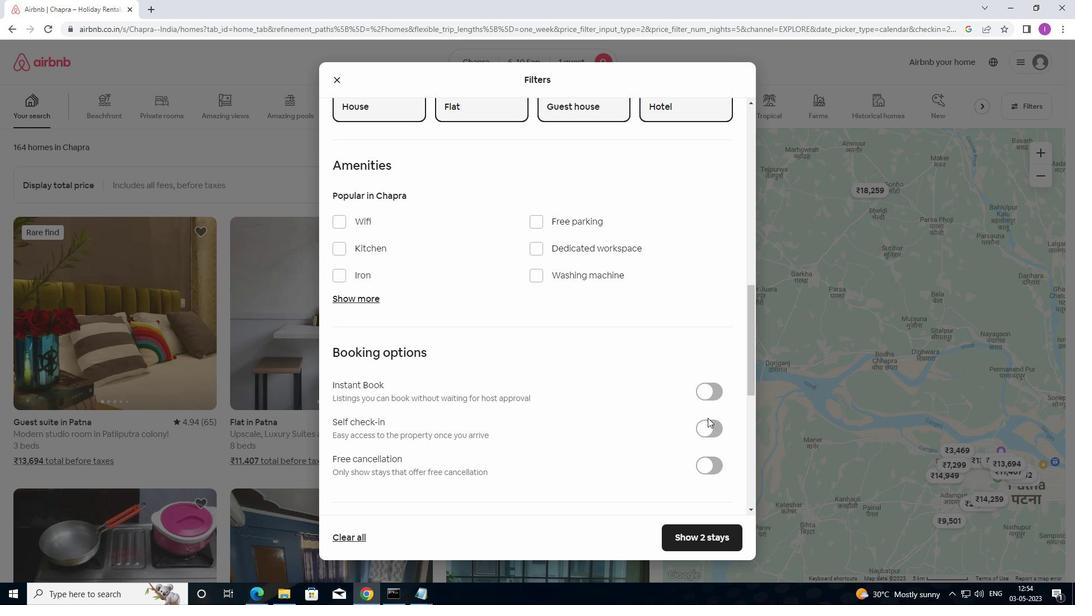 
Action: Mouse pressed left at (708, 421)
Screenshot: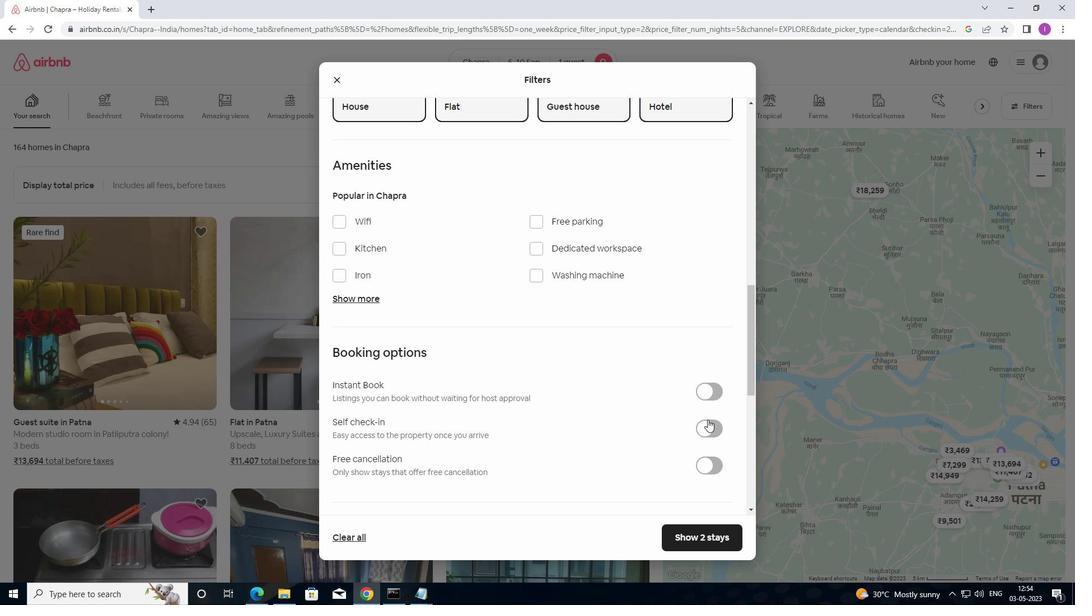 
Action: Mouse moved to (616, 406)
Screenshot: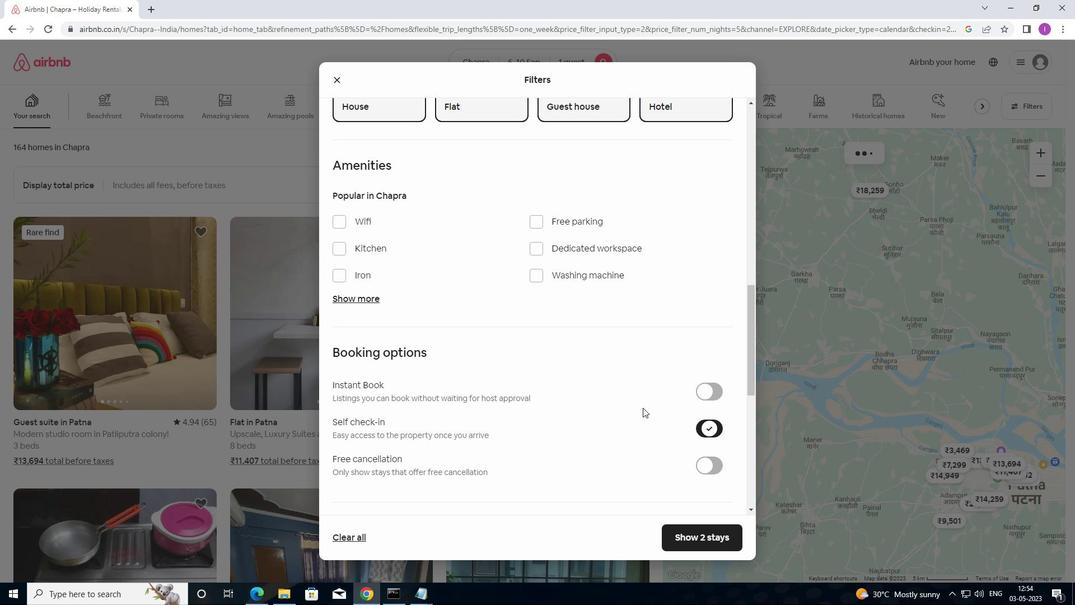 
Action: Mouse scrolled (616, 405) with delta (0, 0)
Screenshot: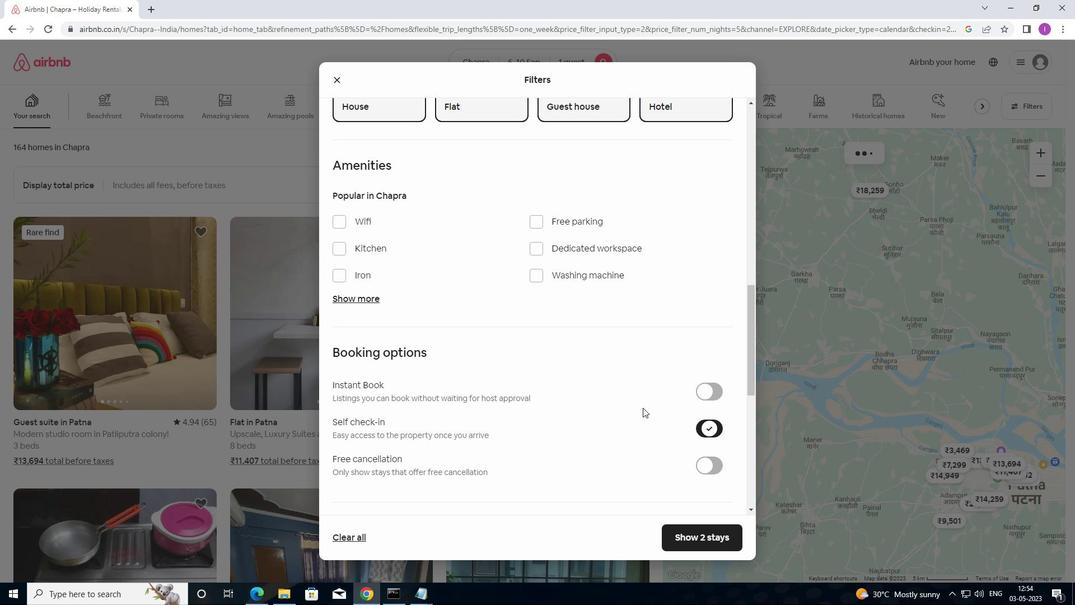 
Action: Mouse moved to (616, 406)
Screenshot: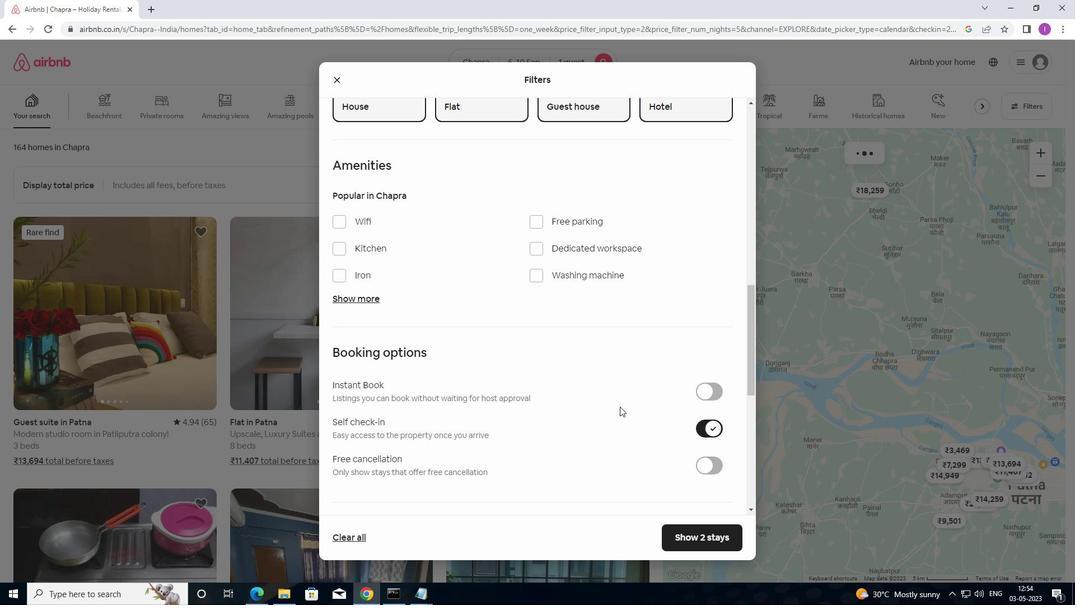 
Action: Mouse scrolled (616, 405) with delta (0, 0)
Screenshot: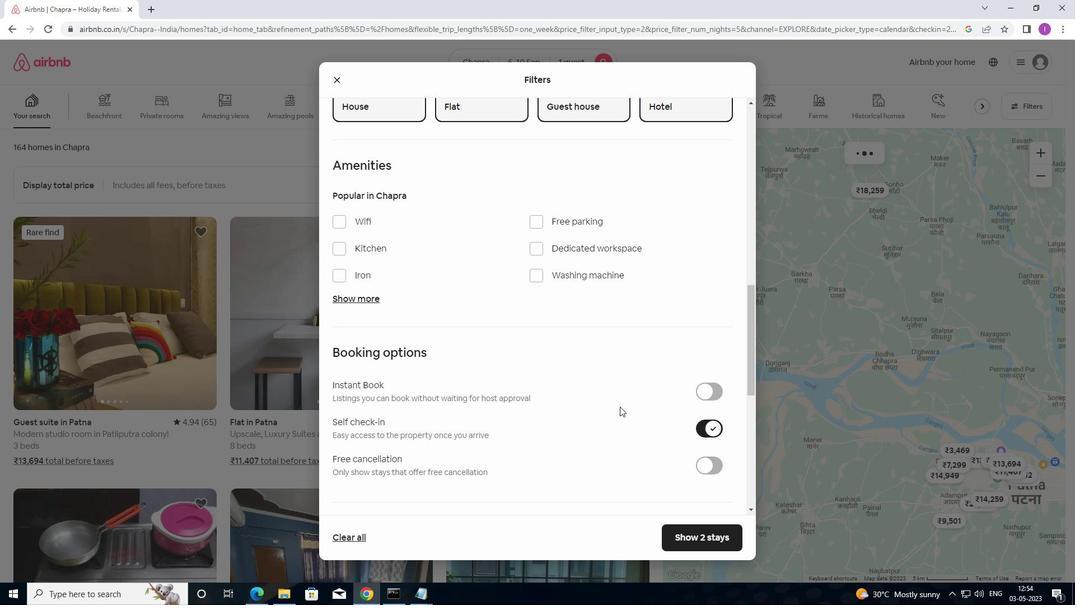 
Action: Mouse moved to (615, 406)
Screenshot: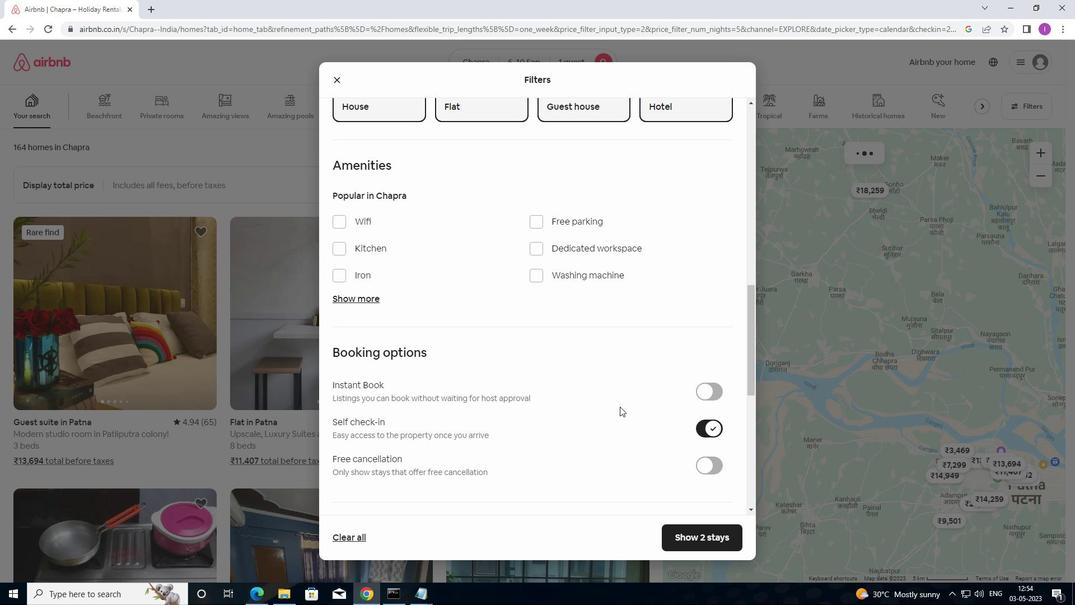 
Action: Mouse scrolled (615, 406) with delta (0, 0)
Screenshot: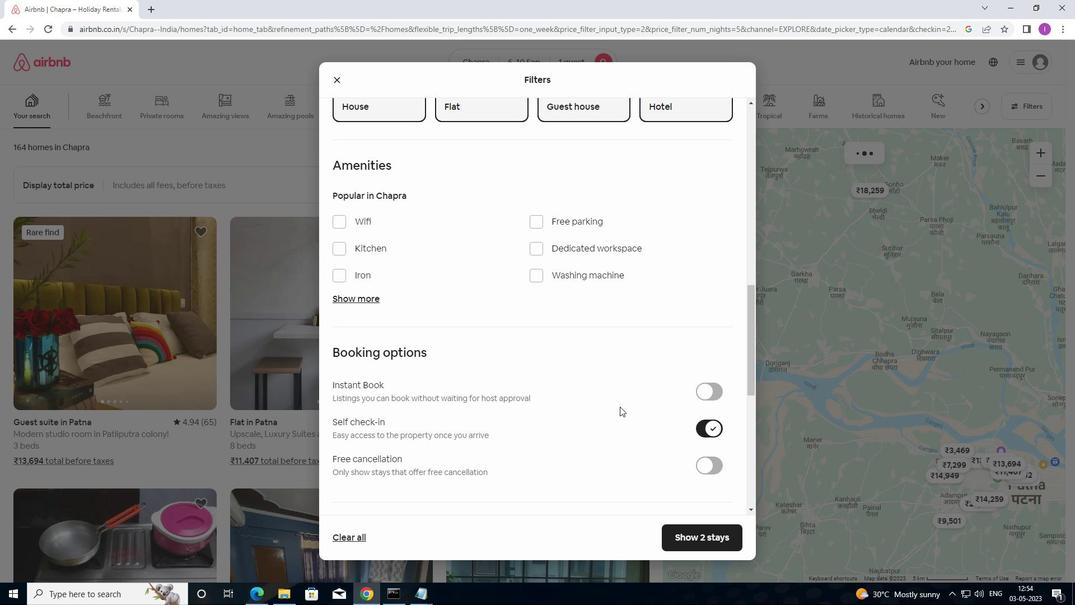 
Action: Mouse moved to (614, 407)
Screenshot: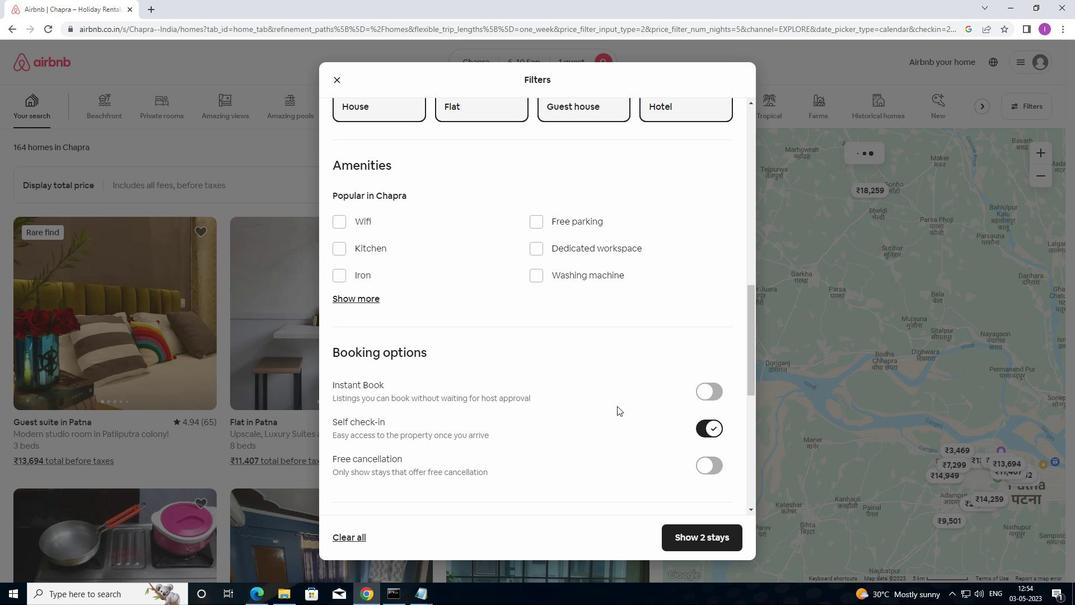 
Action: Mouse scrolled (614, 406) with delta (0, 0)
Screenshot: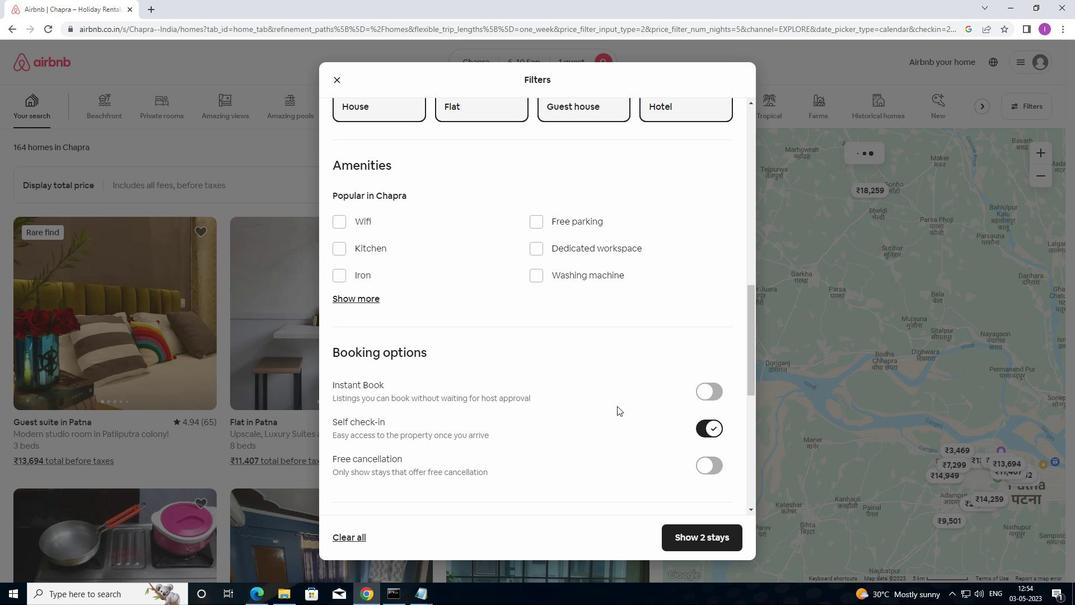 
Action: Mouse moved to (611, 407)
Screenshot: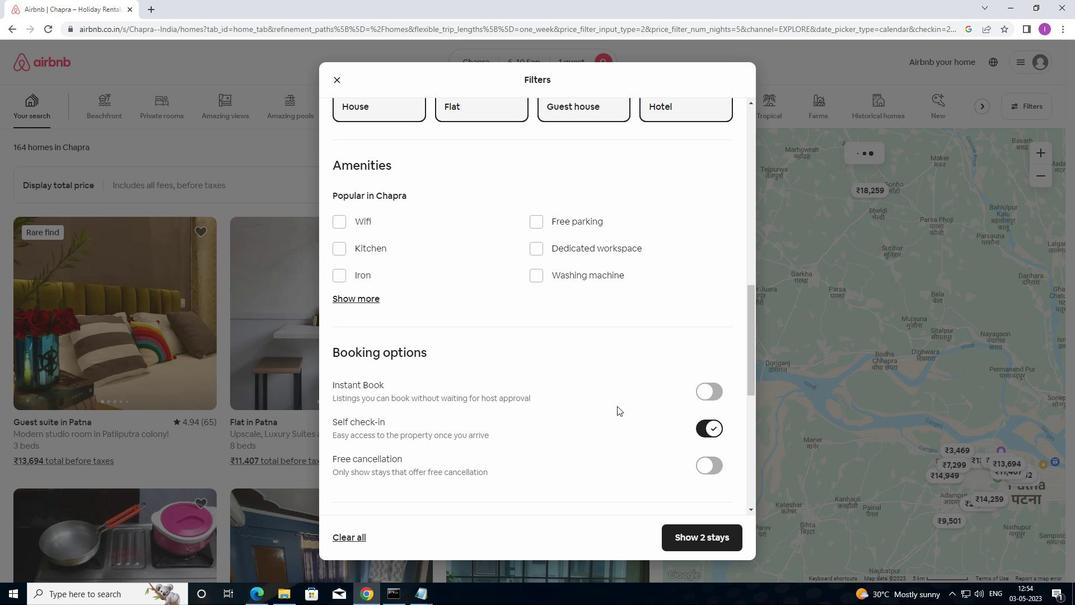 
Action: Mouse scrolled (611, 406) with delta (0, 0)
Screenshot: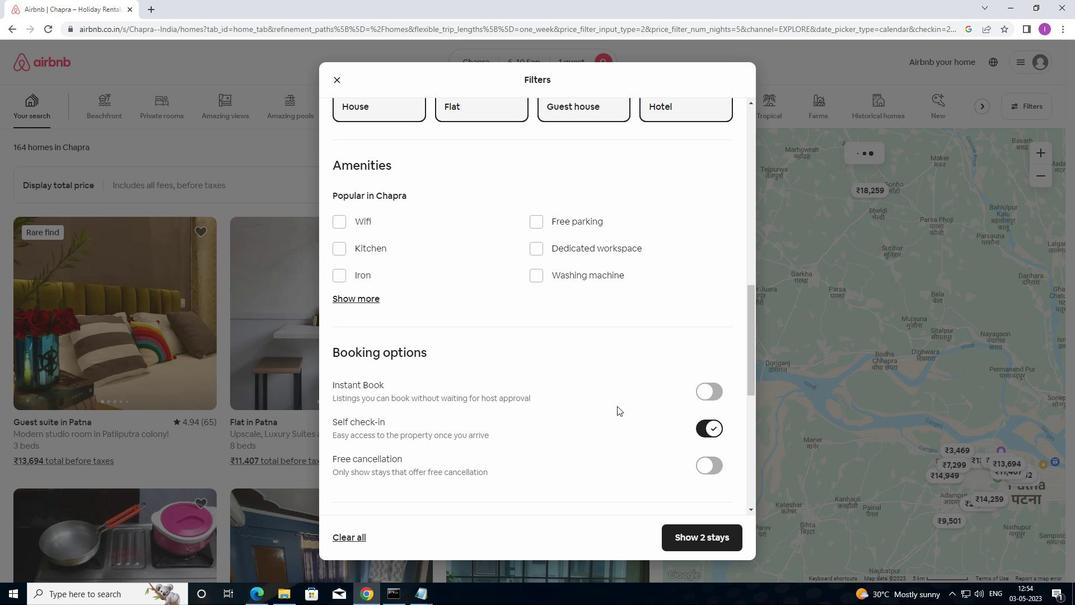 
Action: Mouse moved to (573, 398)
Screenshot: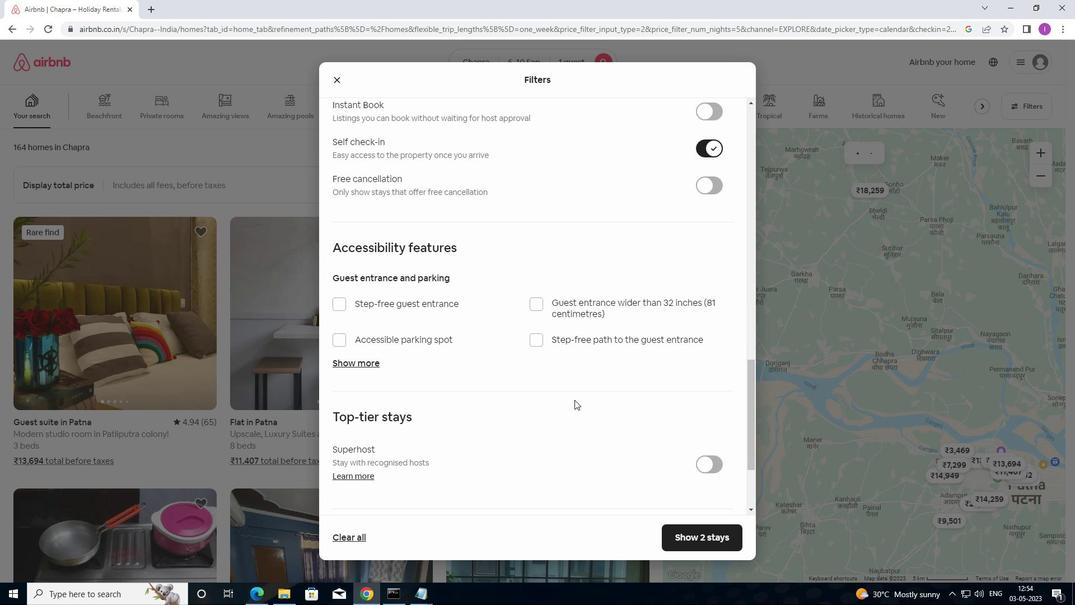 
Action: Mouse scrolled (573, 398) with delta (0, 0)
Screenshot: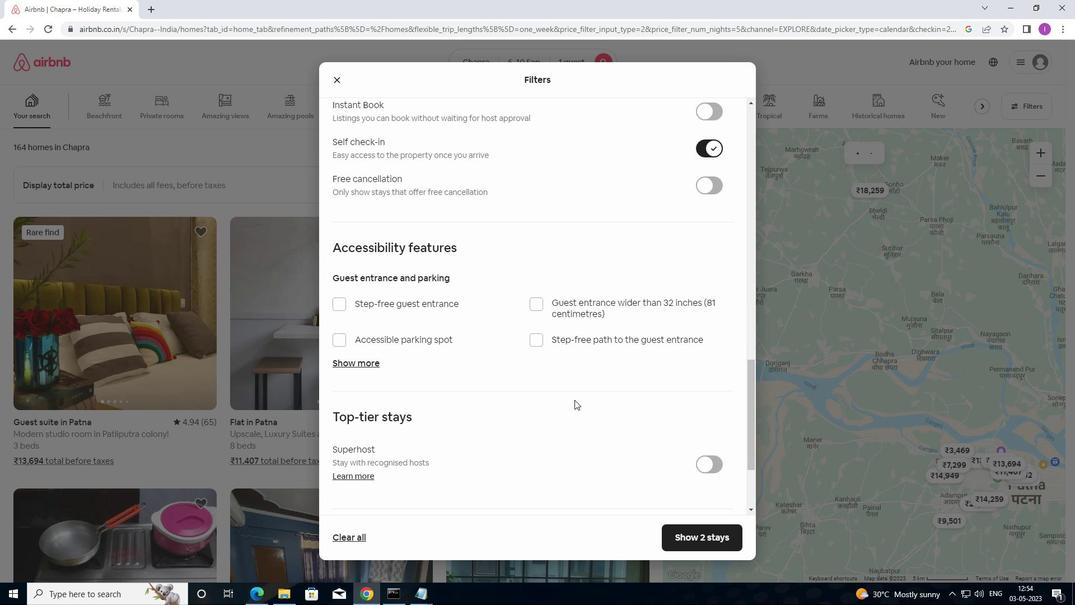 
Action: Mouse moved to (574, 402)
Screenshot: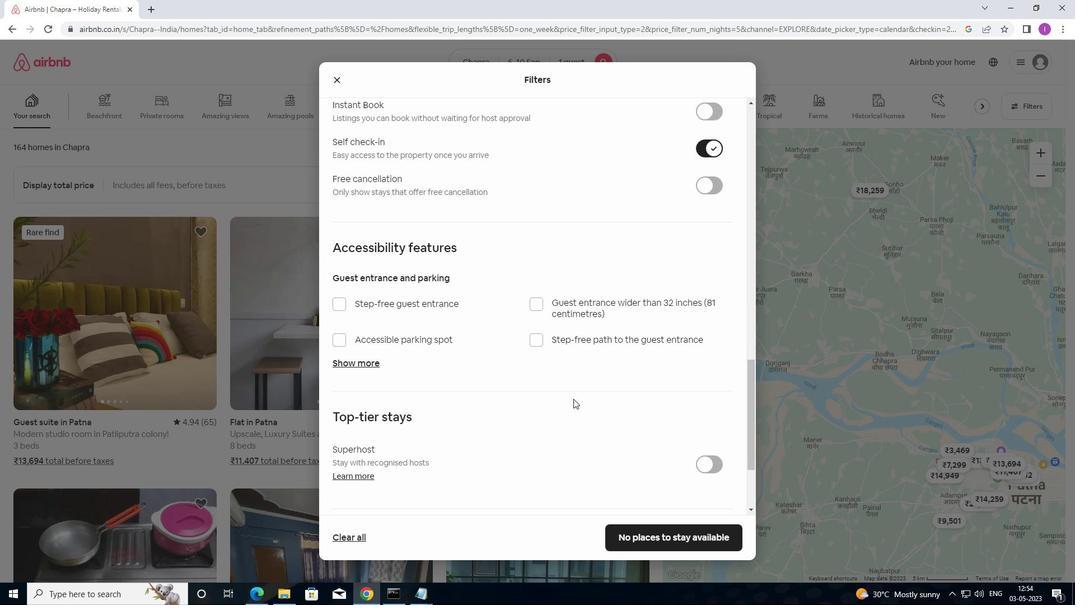 
Action: Mouse scrolled (574, 401) with delta (0, 0)
Screenshot: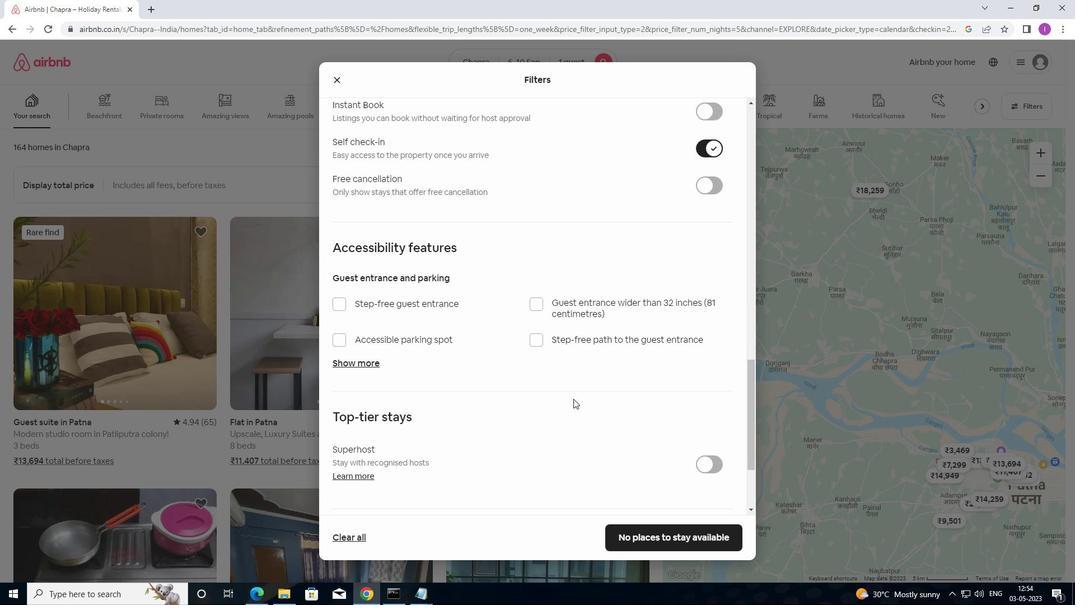 
Action: Mouse moved to (574, 404)
Screenshot: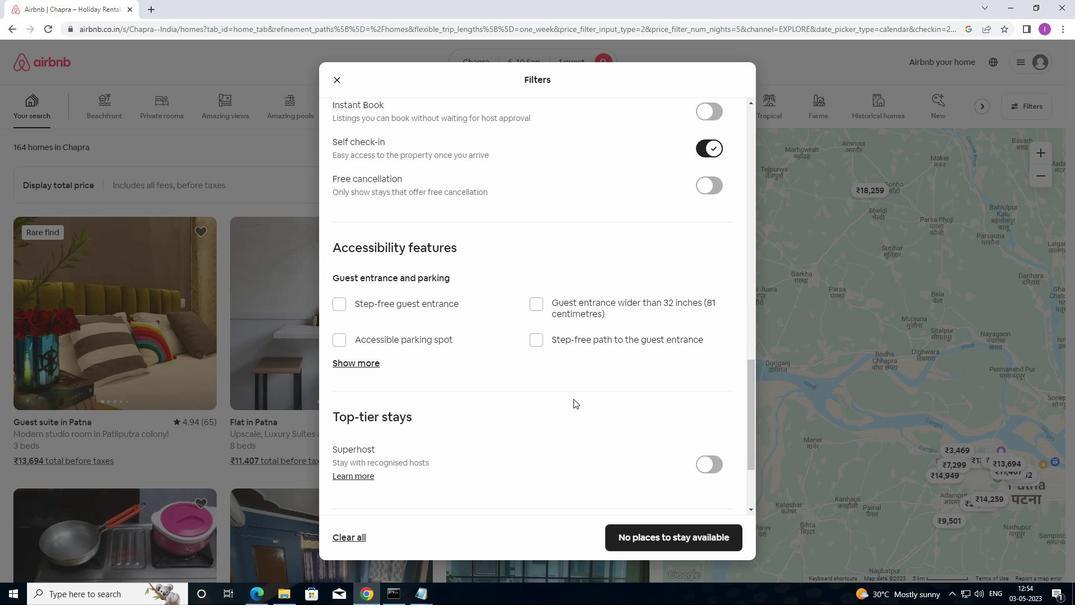 
Action: Mouse scrolled (574, 404) with delta (0, 0)
Screenshot: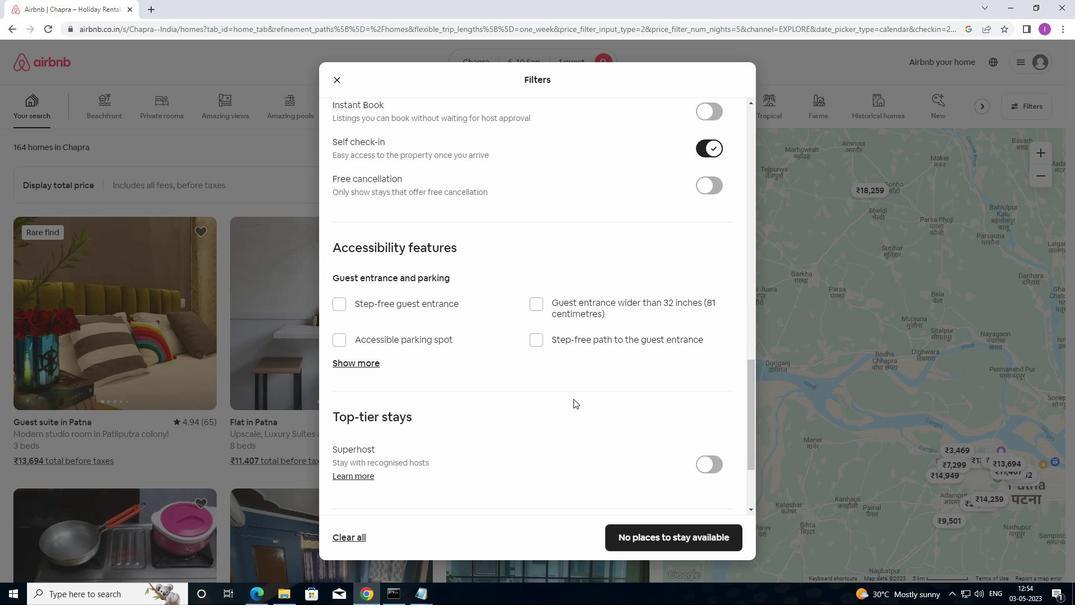 
Action: Mouse scrolled (574, 404) with delta (0, 0)
Screenshot: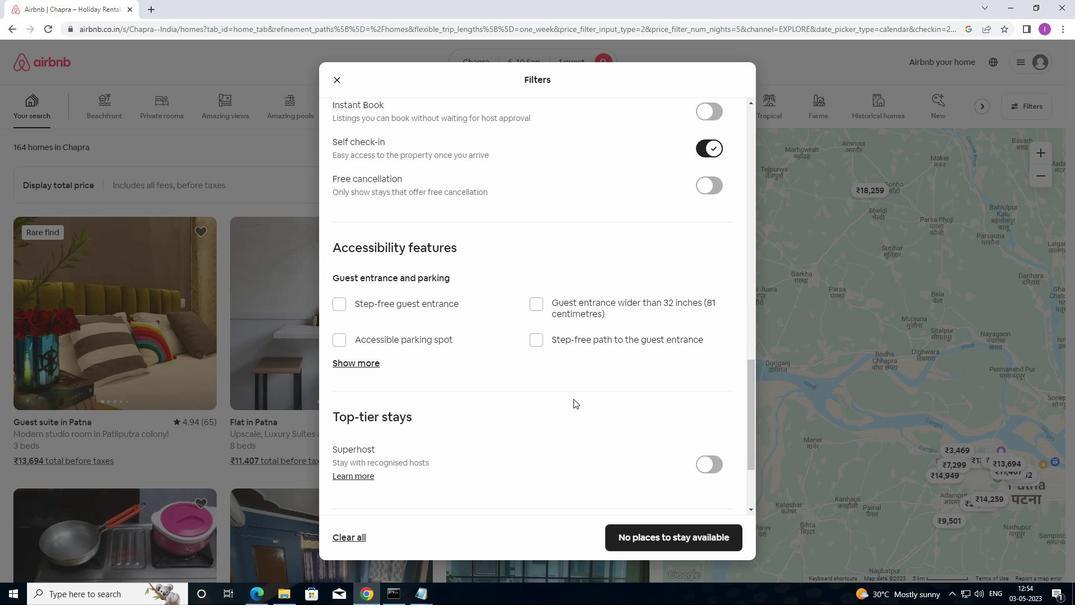 
Action: Mouse moved to (562, 437)
Screenshot: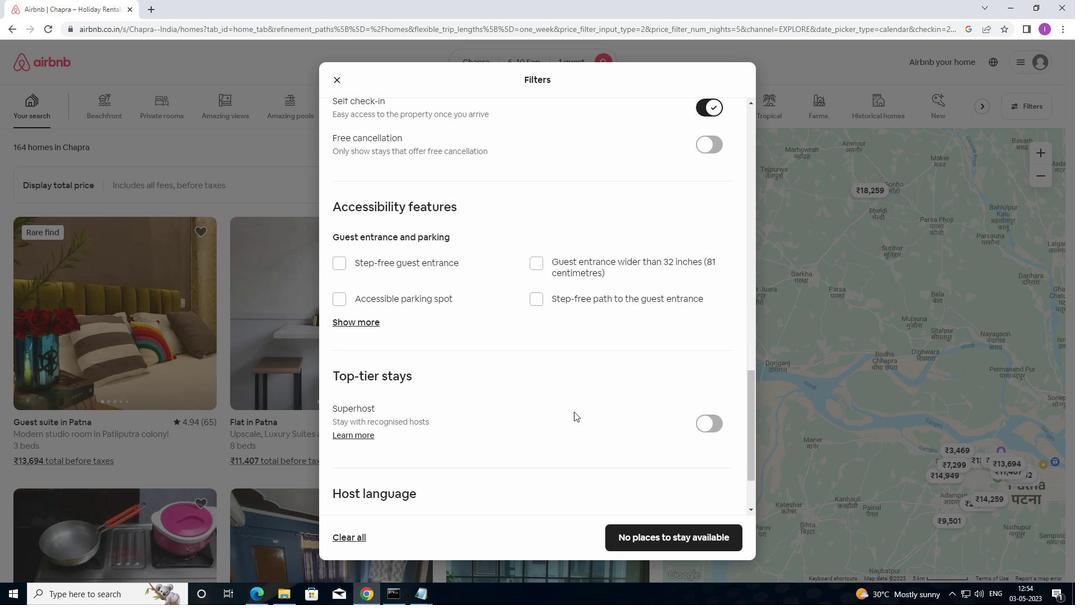 
Action: Mouse scrolled (562, 437) with delta (0, 0)
Screenshot: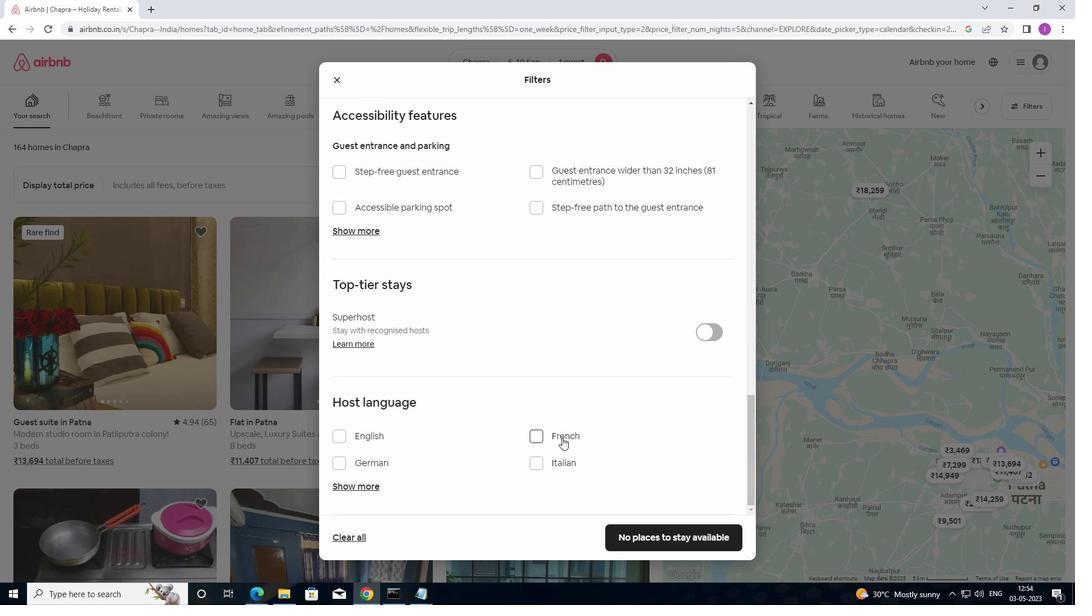 
Action: Mouse moved to (562, 442)
Screenshot: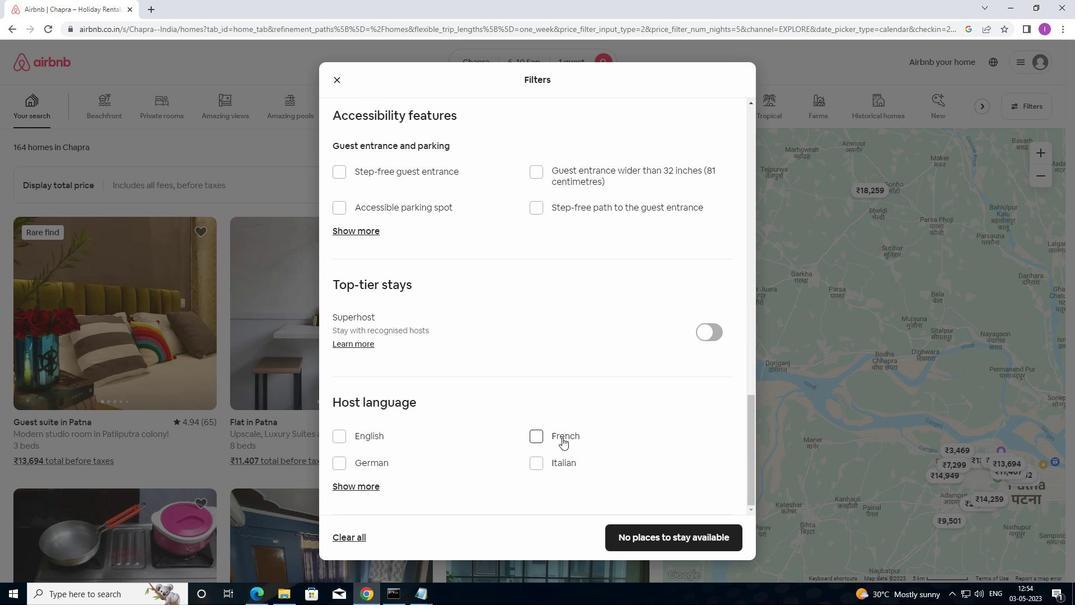 
Action: Mouse scrolled (562, 442) with delta (0, 0)
Screenshot: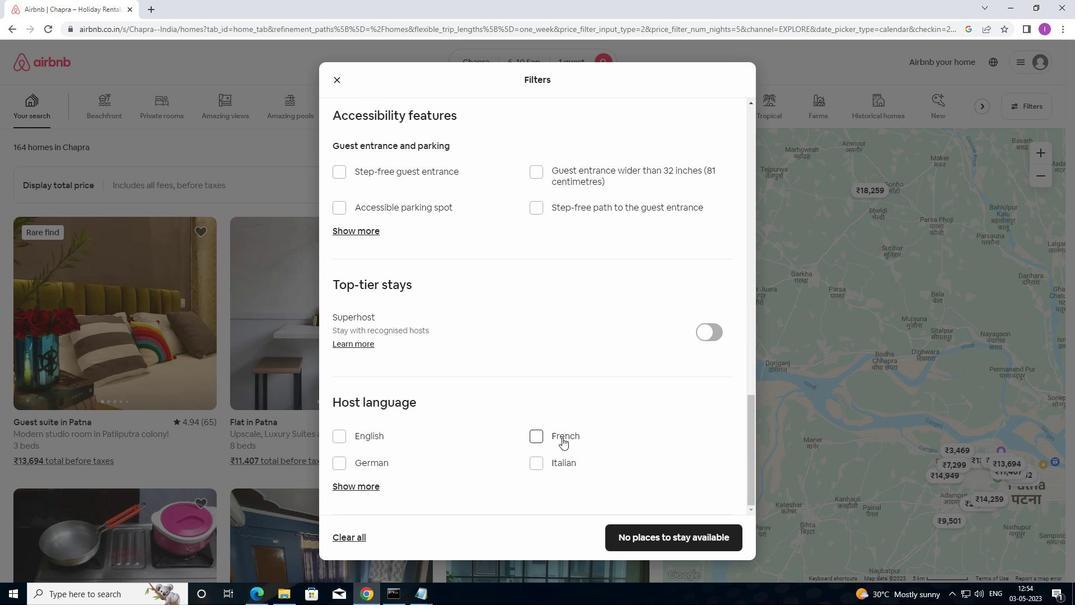 
Action: Mouse moved to (559, 447)
Screenshot: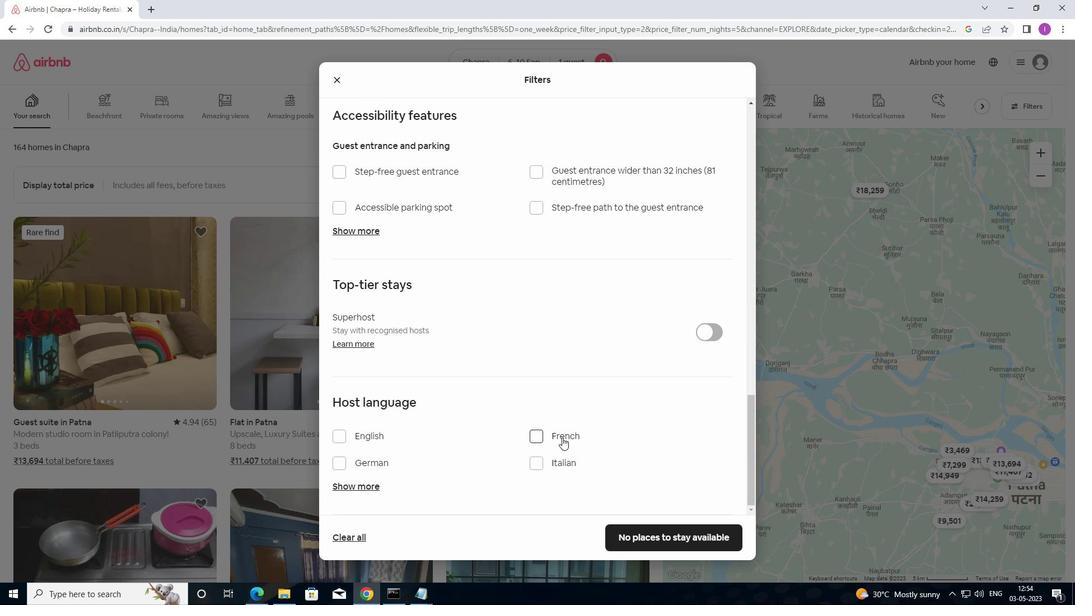 
Action: Mouse scrolled (559, 446) with delta (0, 0)
Screenshot: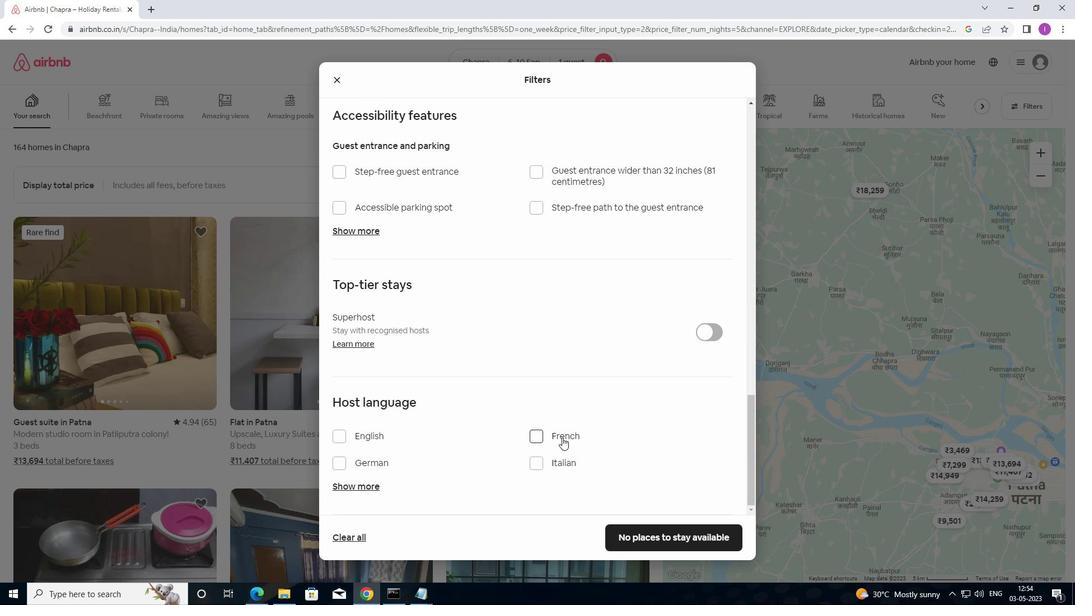 
Action: Mouse moved to (559, 447)
Screenshot: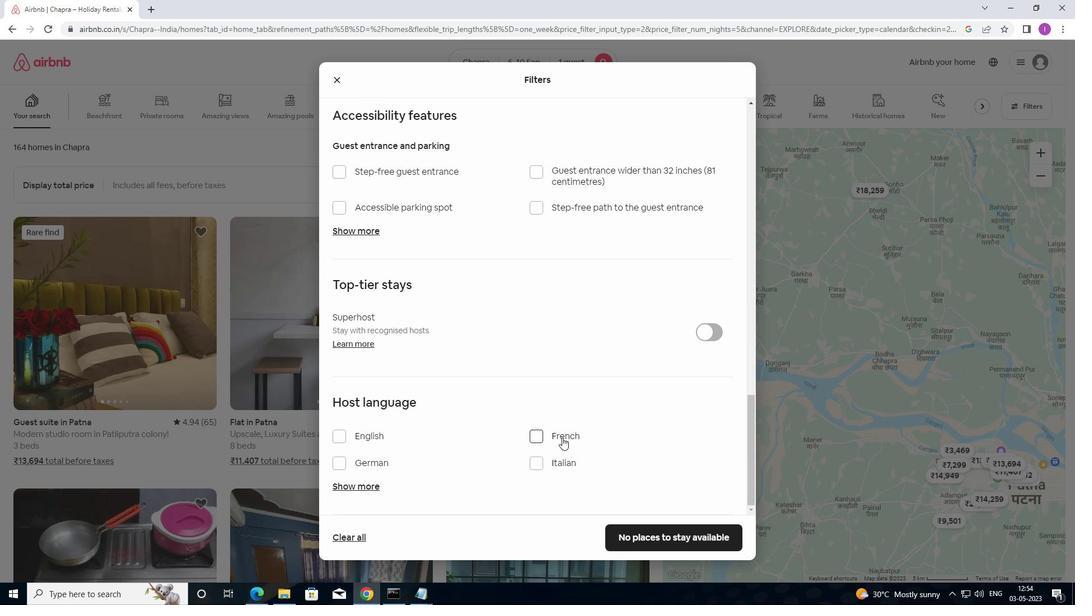 
Action: Mouse scrolled (559, 446) with delta (0, 0)
Screenshot: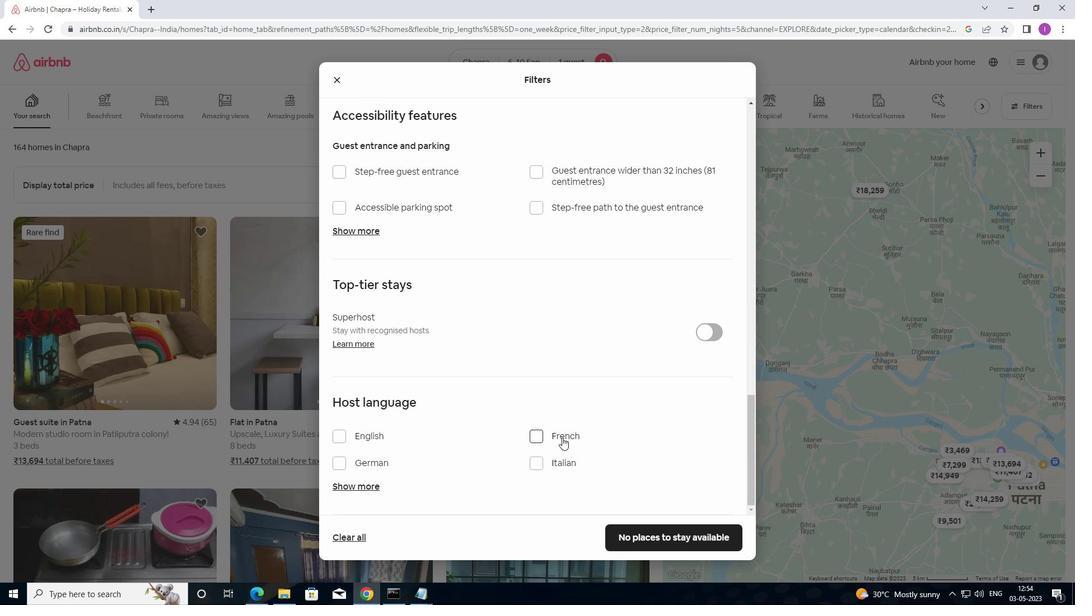 
Action: Mouse moved to (336, 441)
Screenshot: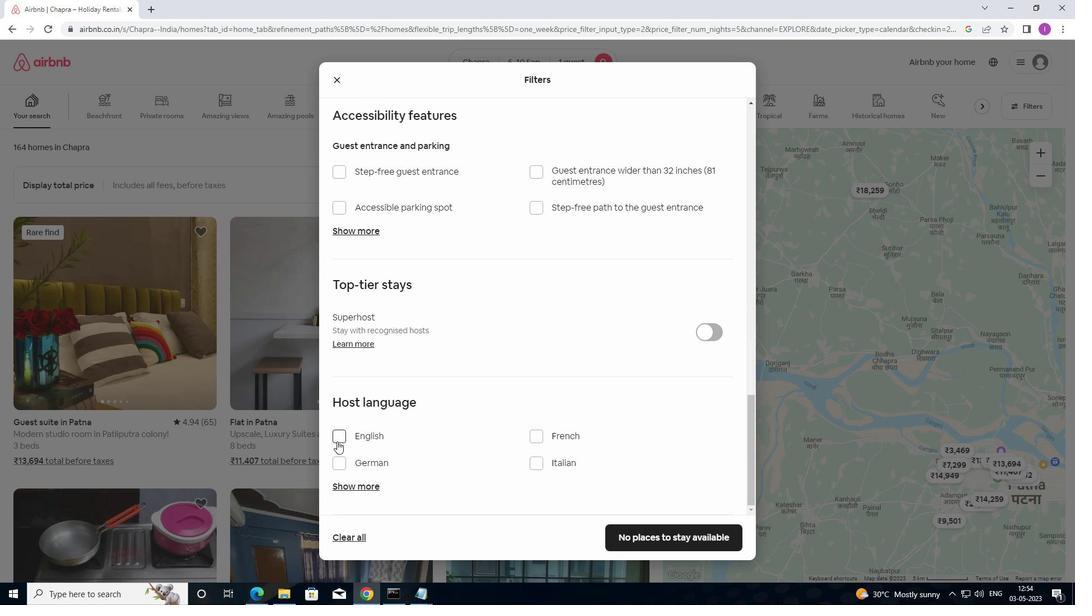 
Action: Mouse pressed left at (336, 441)
Screenshot: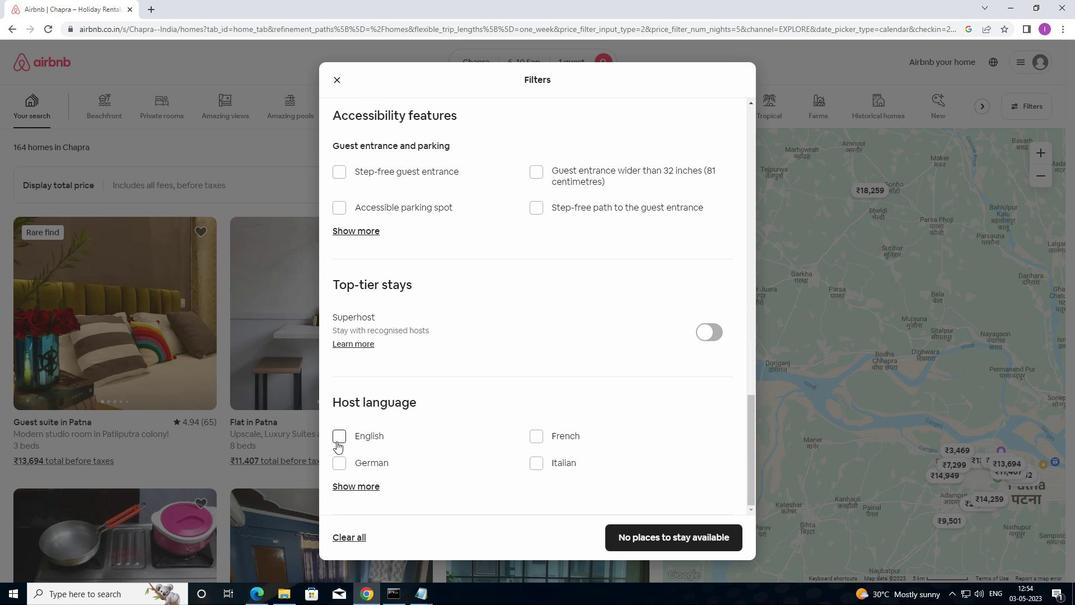 
Action: Mouse moved to (645, 532)
Screenshot: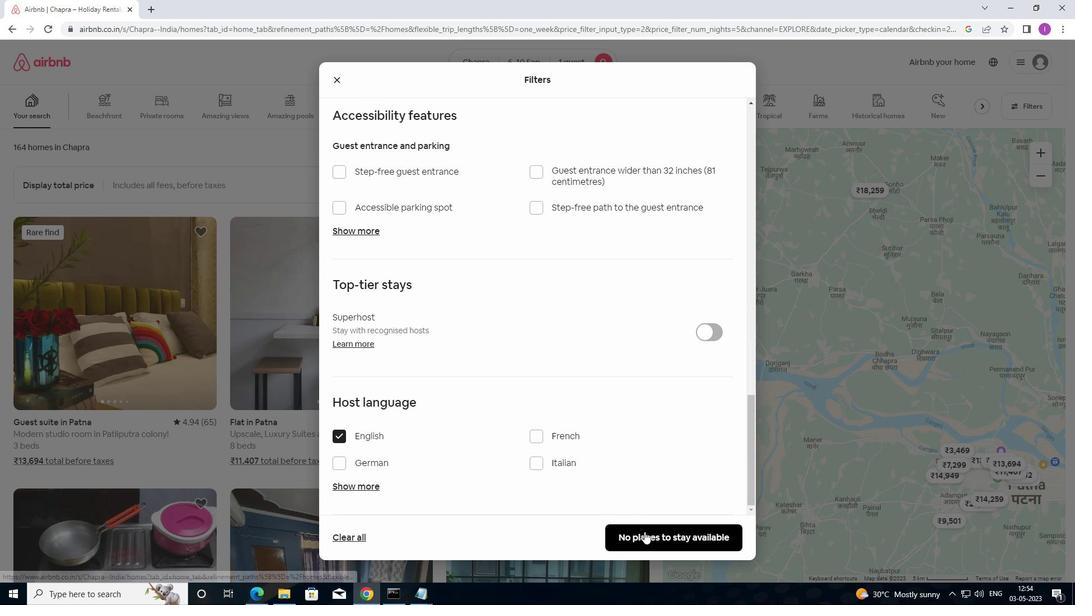 
Action: Mouse pressed left at (645, 532)
Screenshot: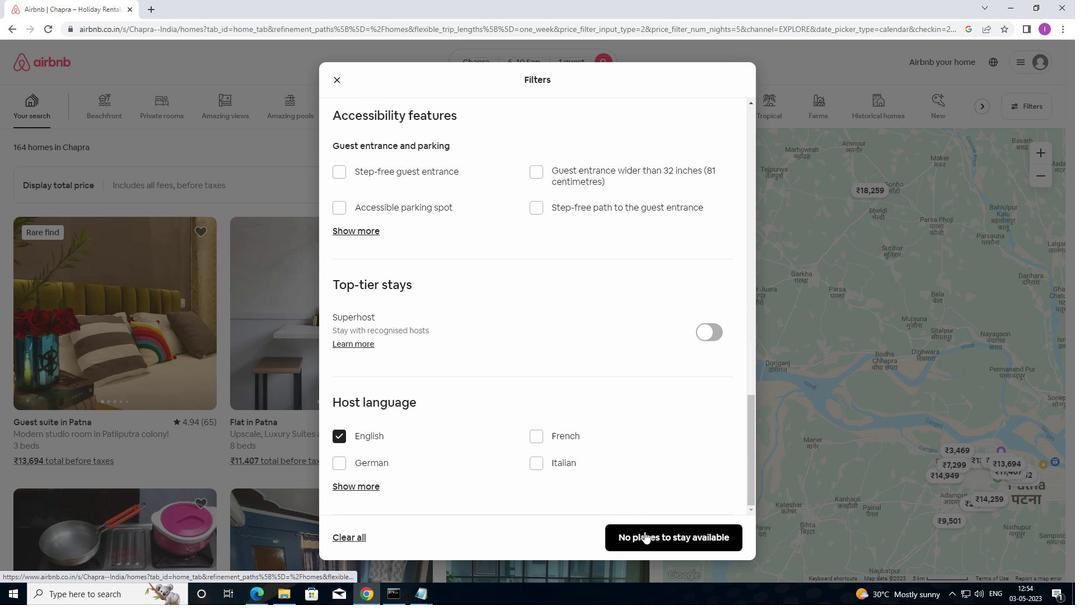 
Action: Mouse moved to (658, 401)
Screenshot: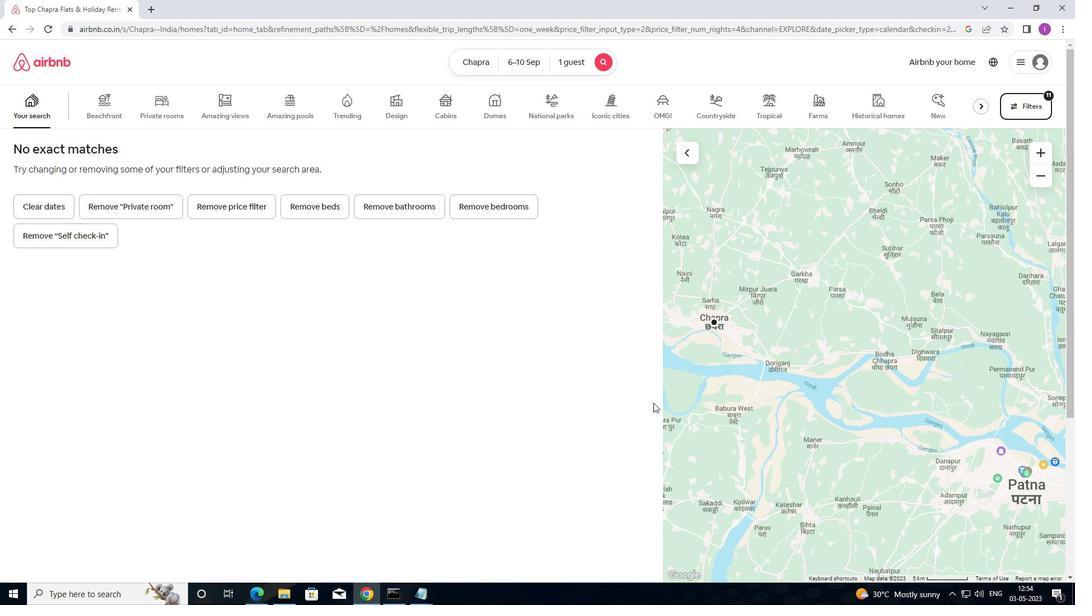 
